 Task: Find an Airbnb in Linxia Chengguanzhen, China for 4 guests from 10th to 25th July, with a price range of ₹15,000 to ₹25,000, 2 bedrooms, 3 beds, 2 bathrooms, WiFi, free parking, and self check-in.
Action: Mouse moved to (532, 109)
Screenshot: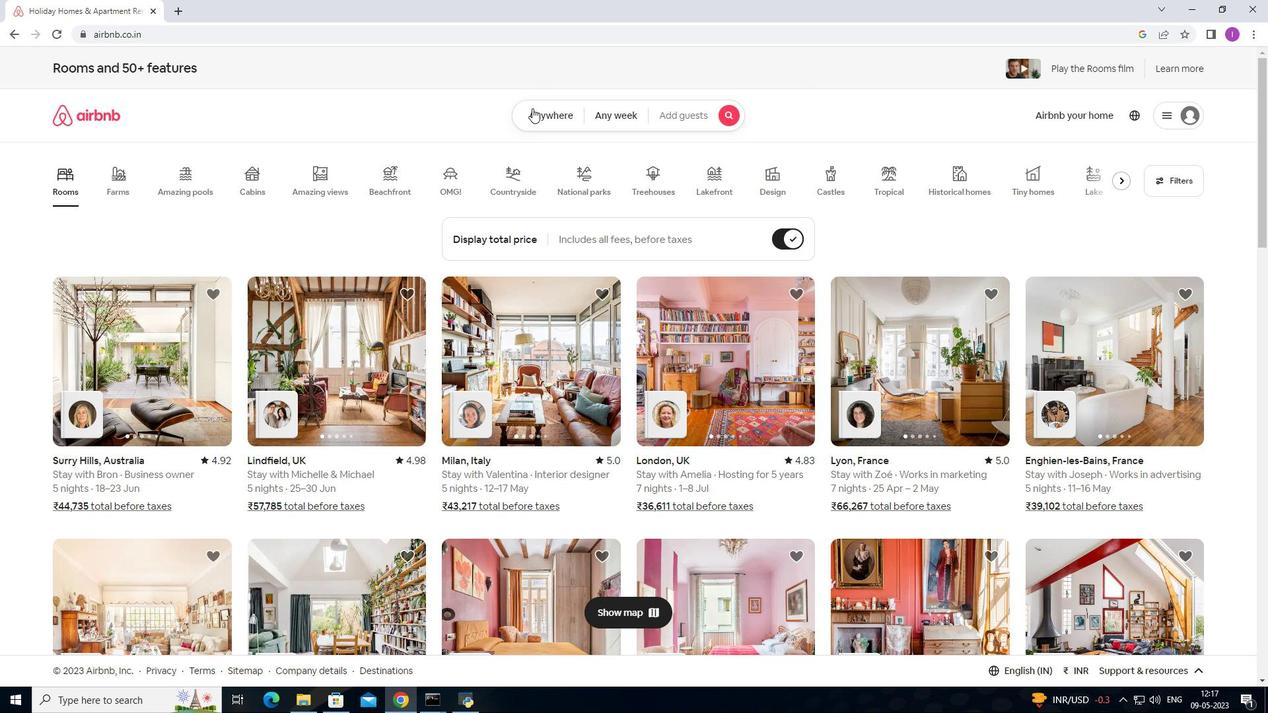 
Action: Mouse pressed left at (532, 109)
Screenshot: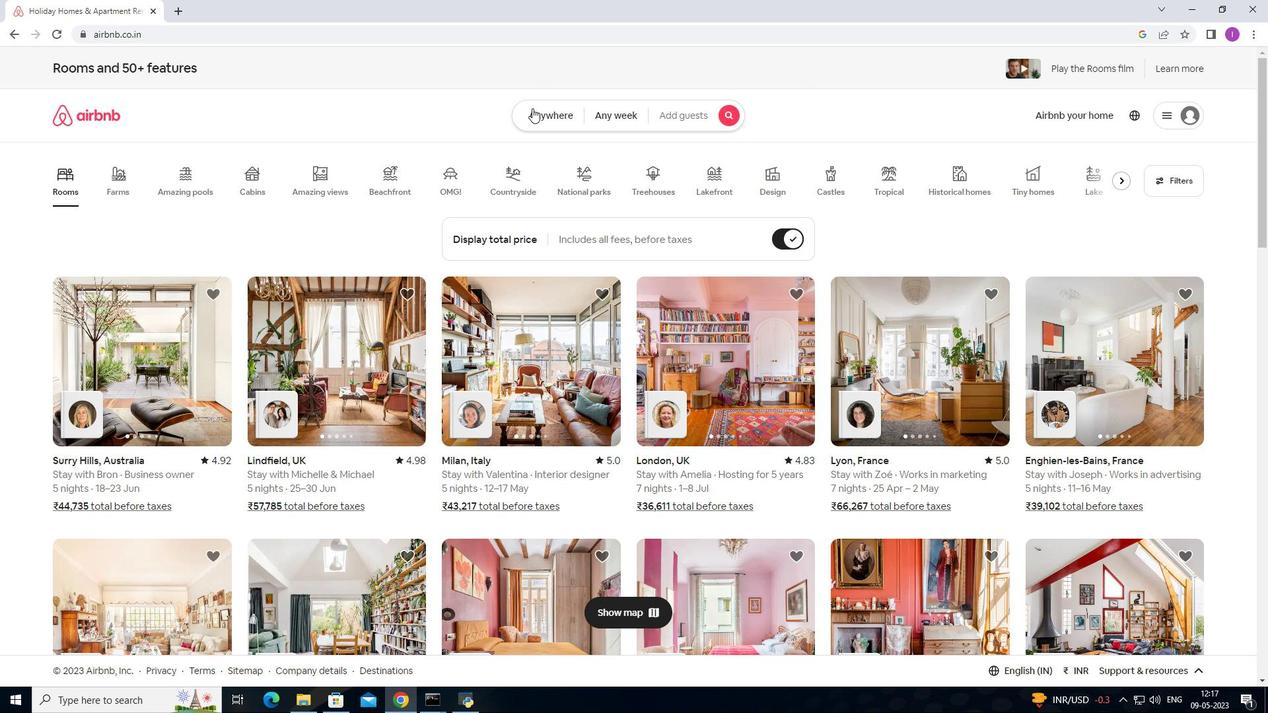 
Action: Mouse moved to (457, 154)
Screenshot: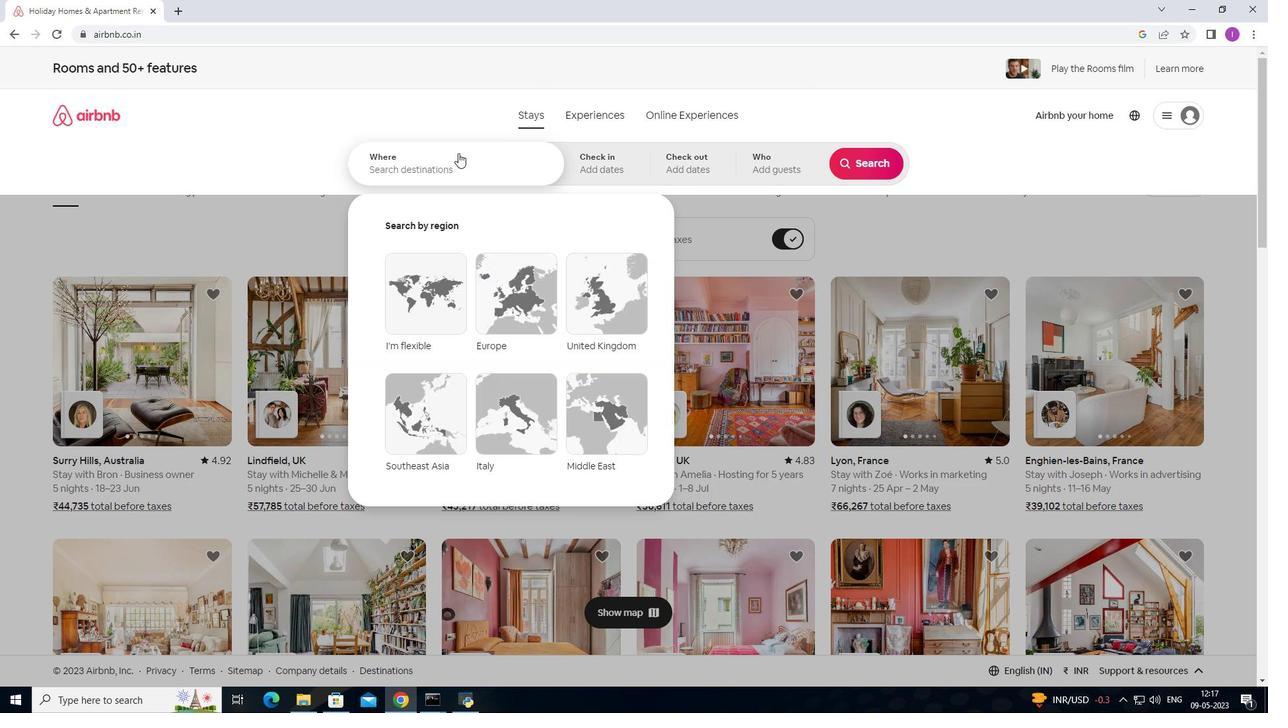 
Action: Mouse pressed left at (457, 154)
Screenshot: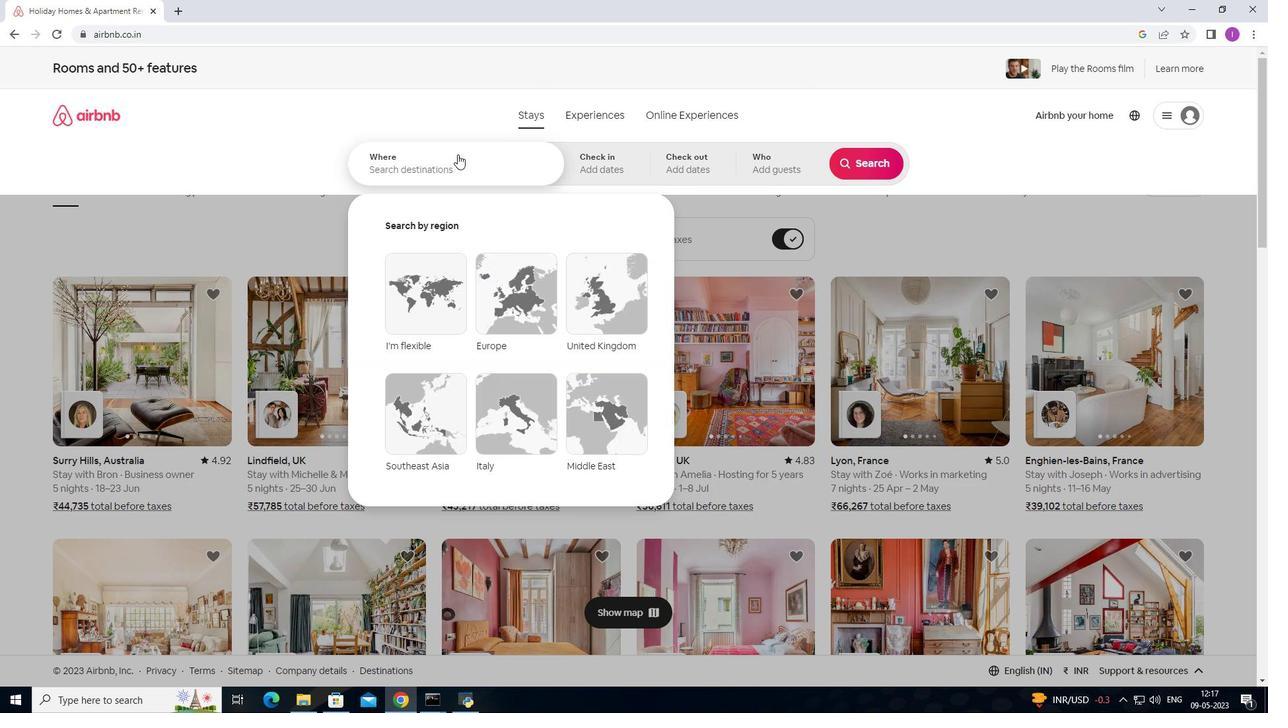 
Action: Mouse moved to (458, 154)
Screenshot: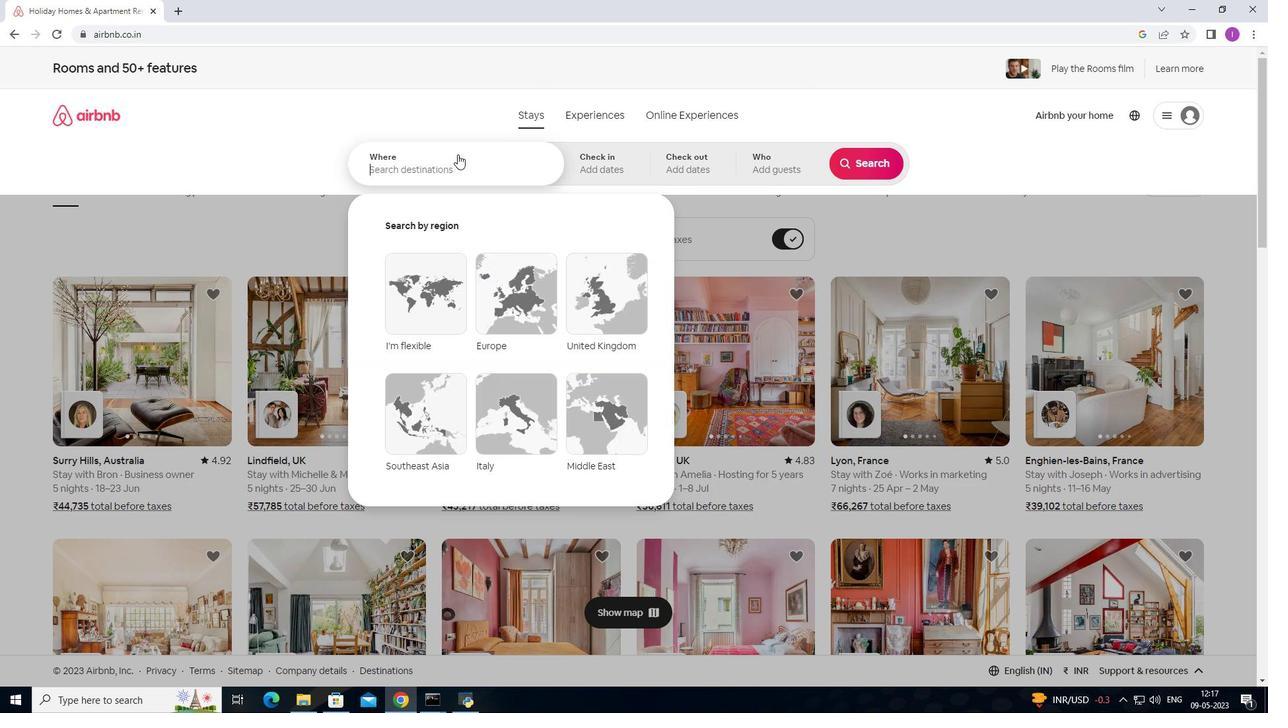 
Action: Key pressed <Key.shift><Key.shift><Key.shift><Key.shift><Key.shift><Key.shift><Key.shift><Key.shift><Key.shift>Linxia<Key.space><Key.shift><Key.shift><Key.shift><Key.shift><Key.shift>Chengguanz<Key.shift>hen,<Key.shift>China
Screenshot: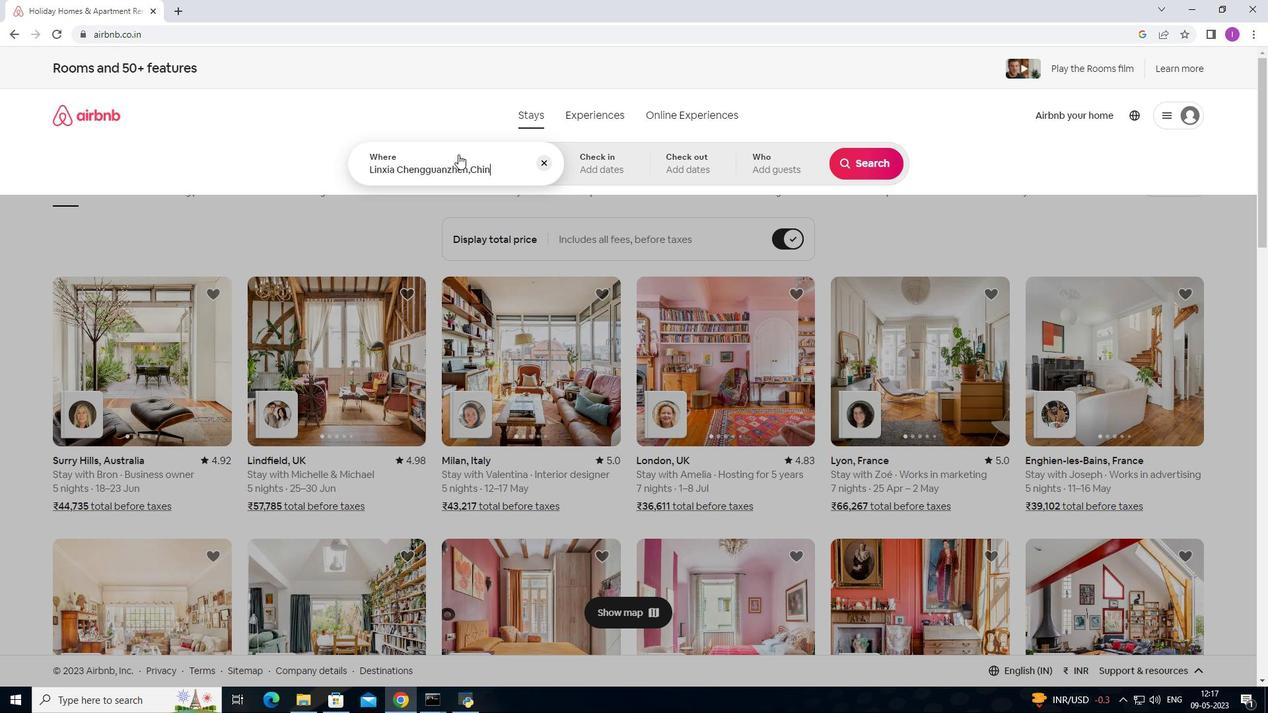 
Action: Mouse moved to (624, 167)
Screenshot: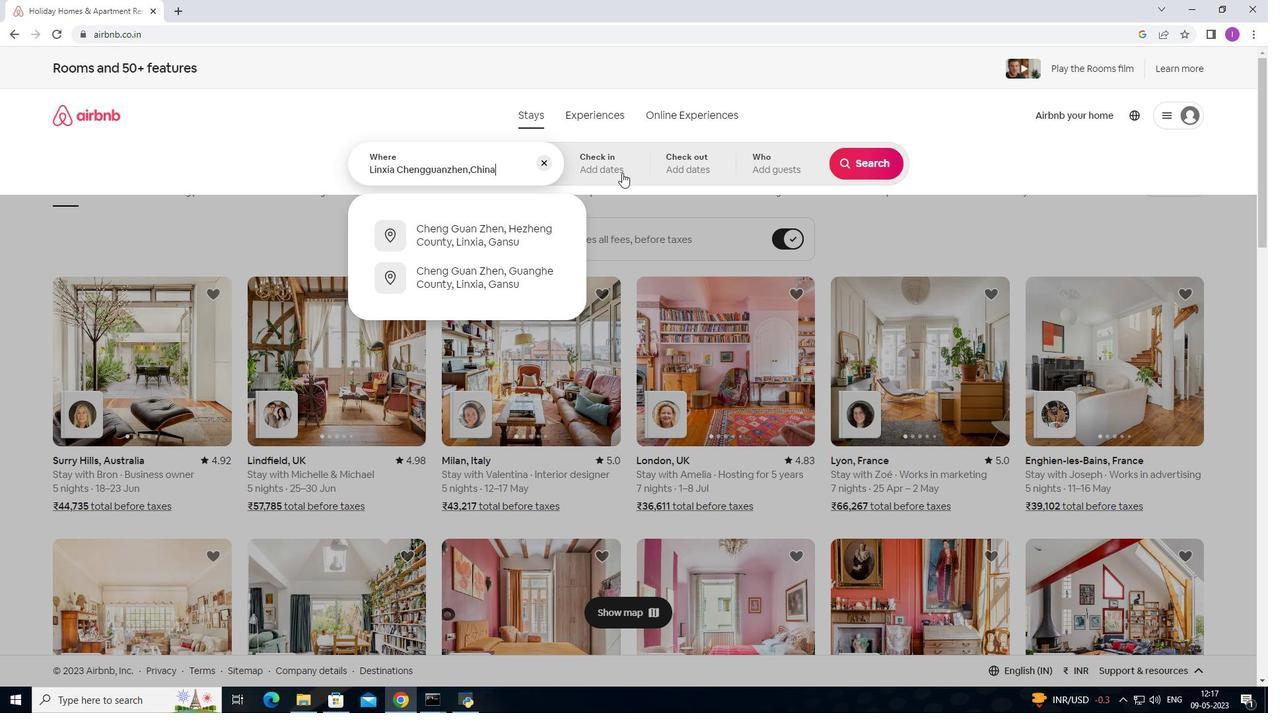 
Action: Mouse pressed left at (624, 167)
Screenshot: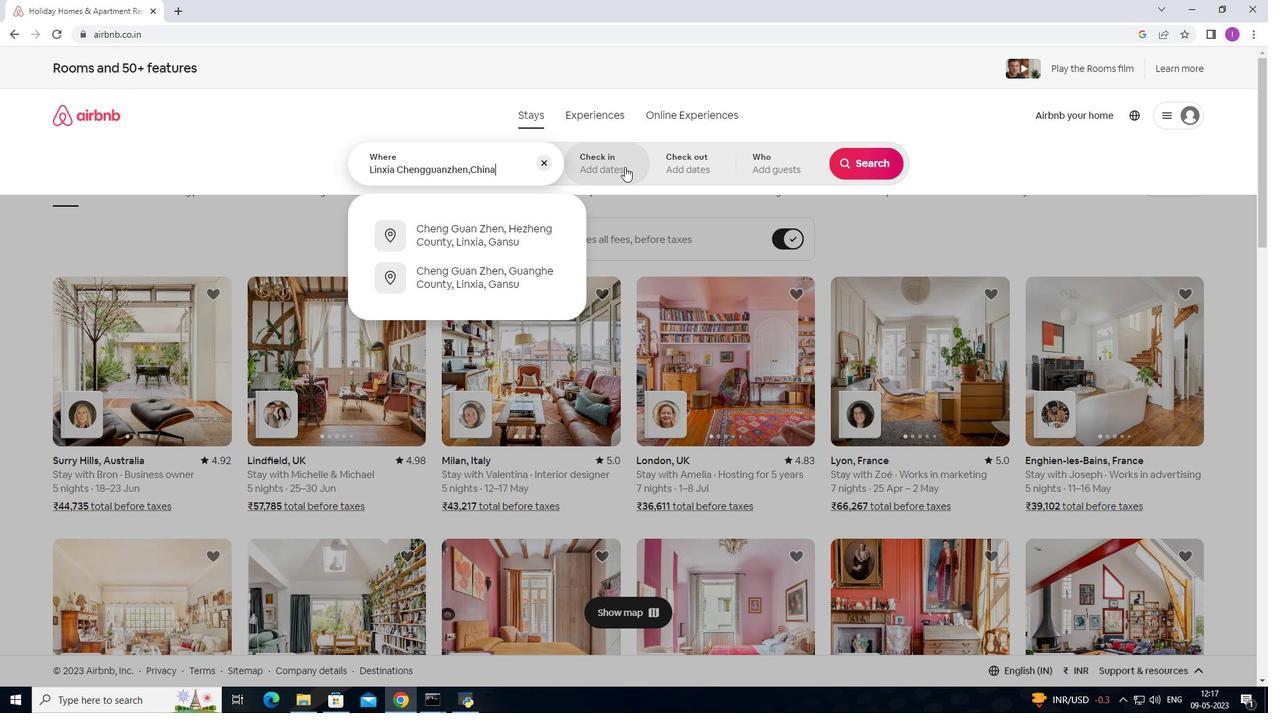 
Action: Mouse moved to (868, 268)
Screenshot: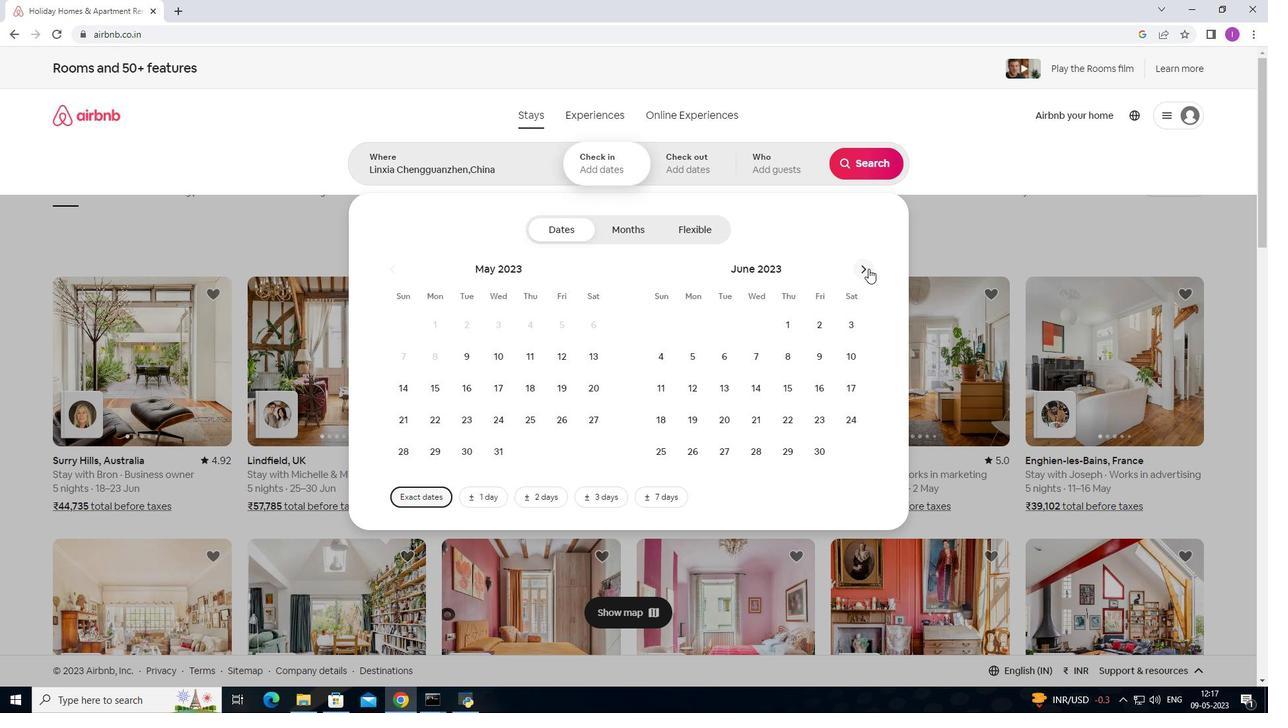
Action: Mouse pressed left at (868, 268)
Screenshot: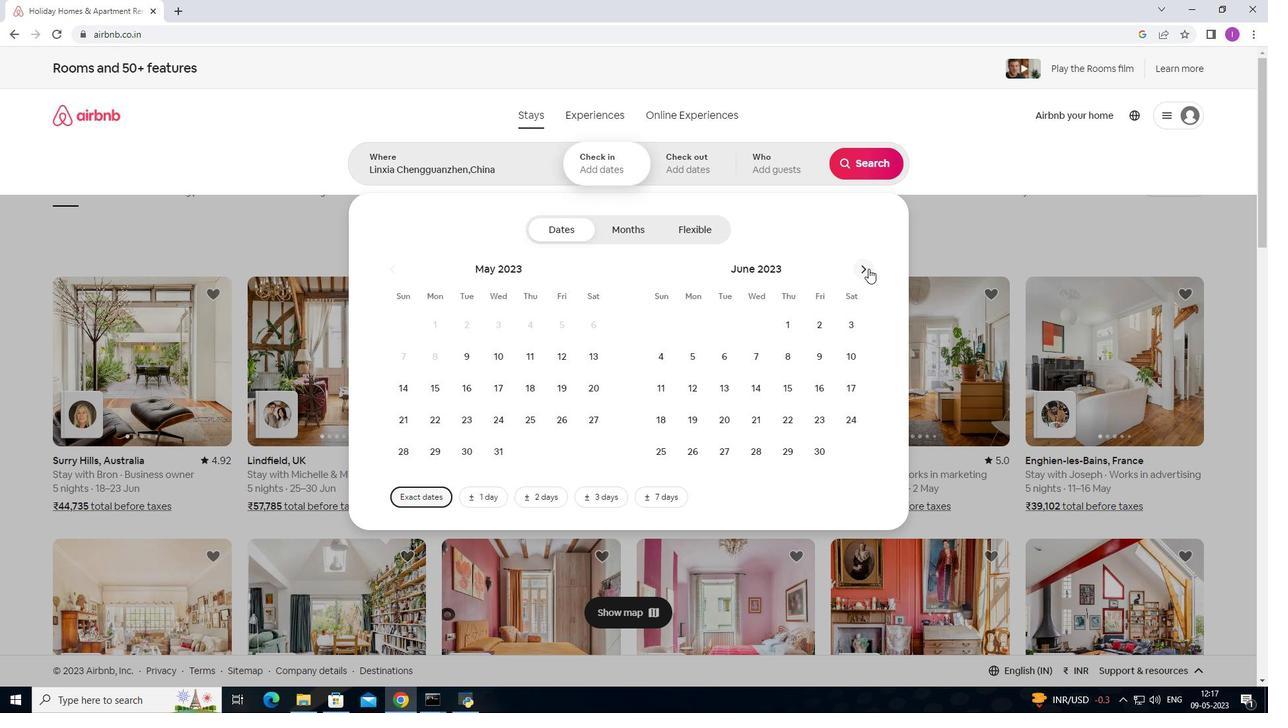 
Action: Mouse moved to (698, 393)
Screenshot: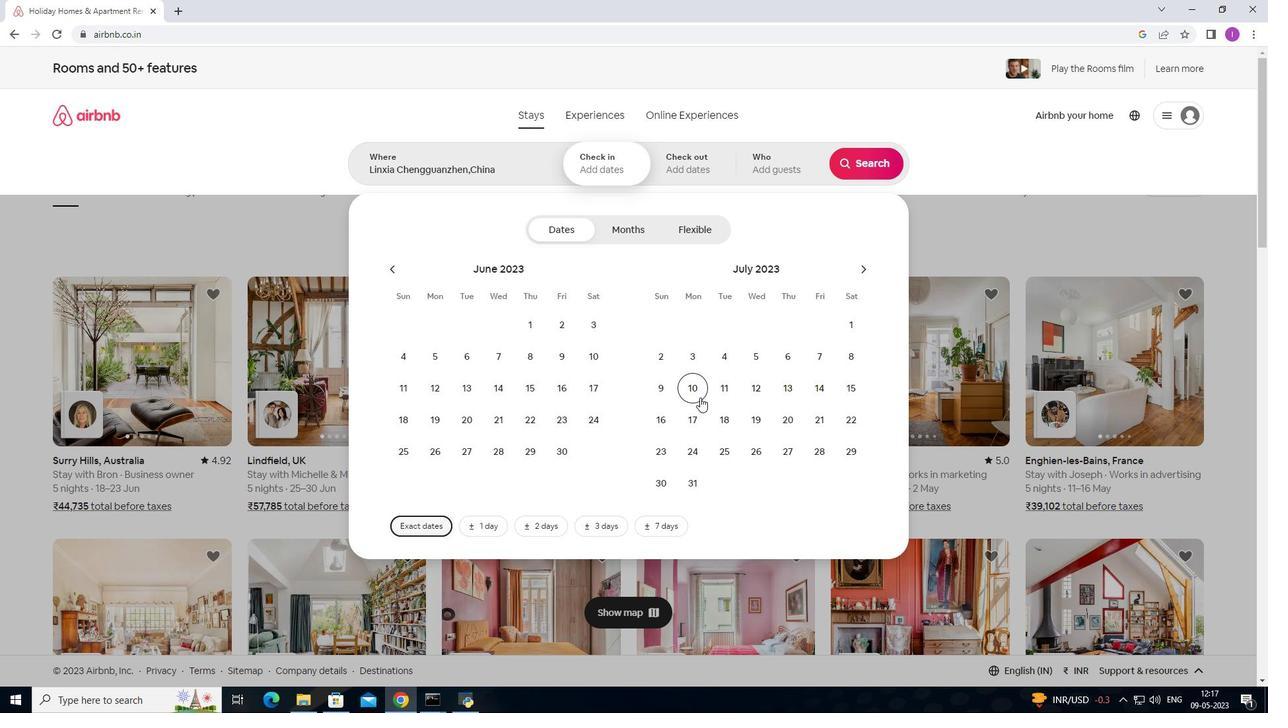 
Action: Mouse pressed left at (698, 393)
Screenshot: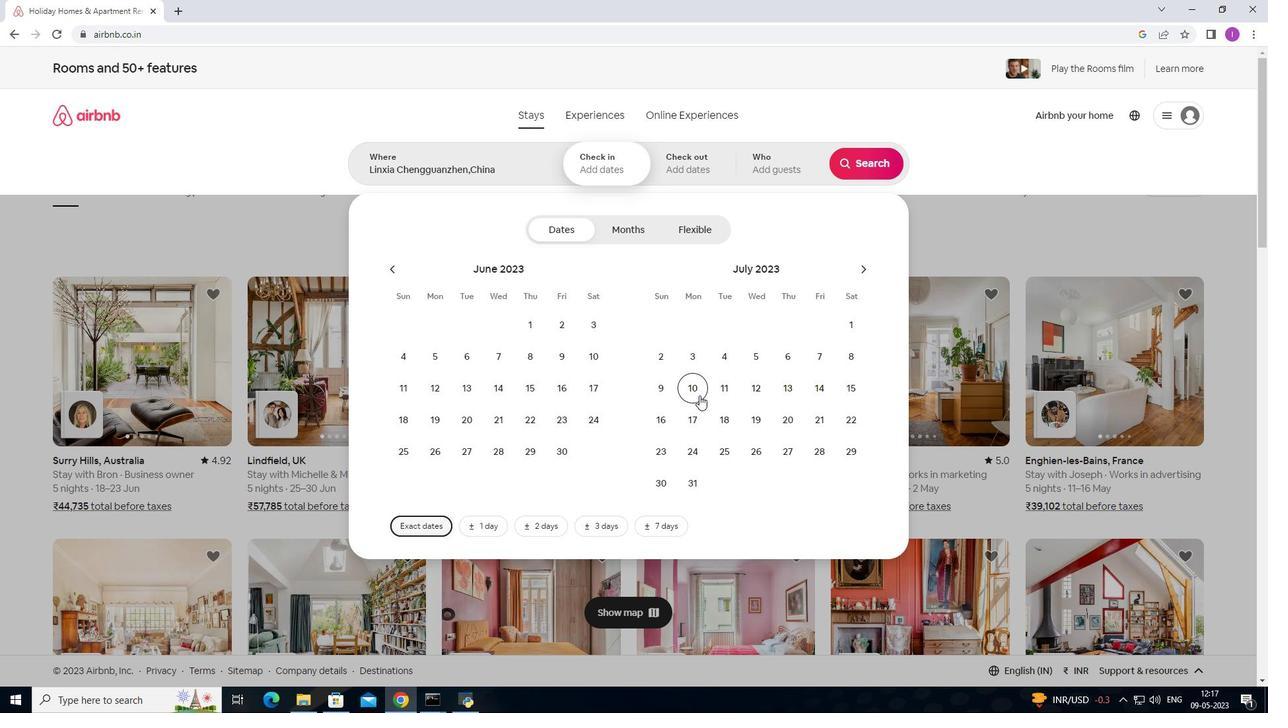 
Action: Mouse moved to (733, 454)
Screenshot: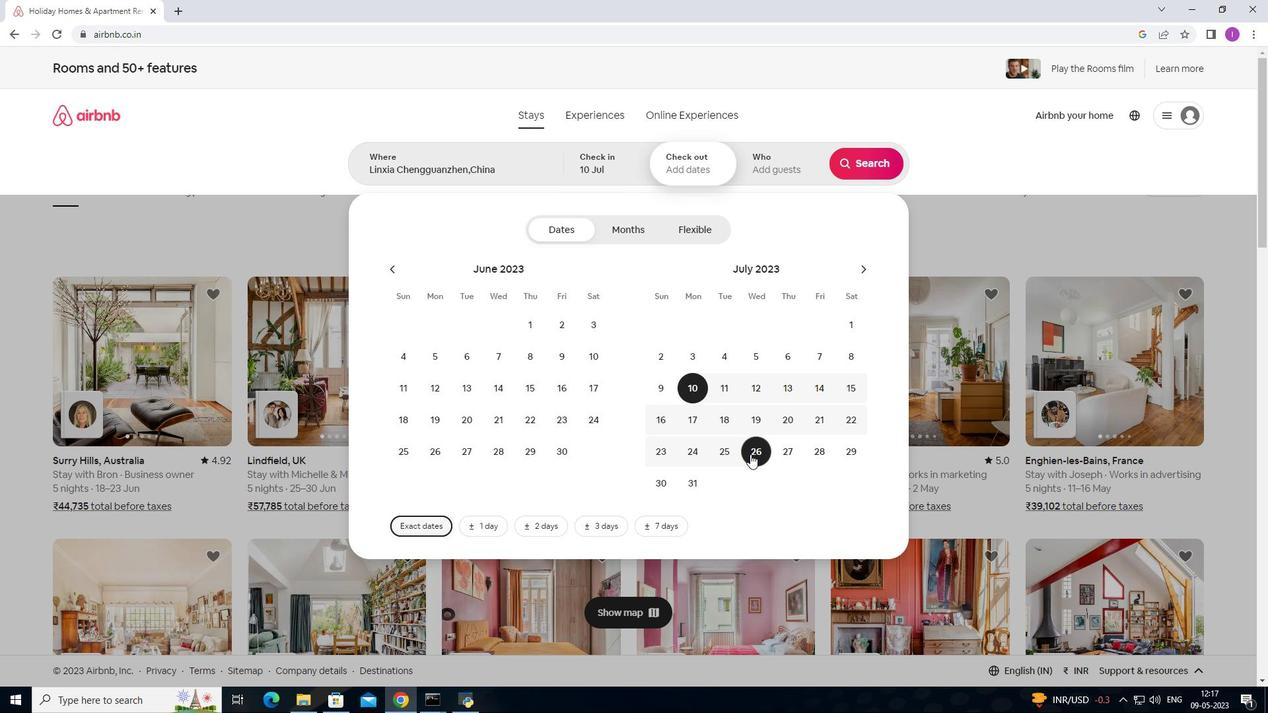 
Action: Mouse pressed left at (733, 454)
Screenshot: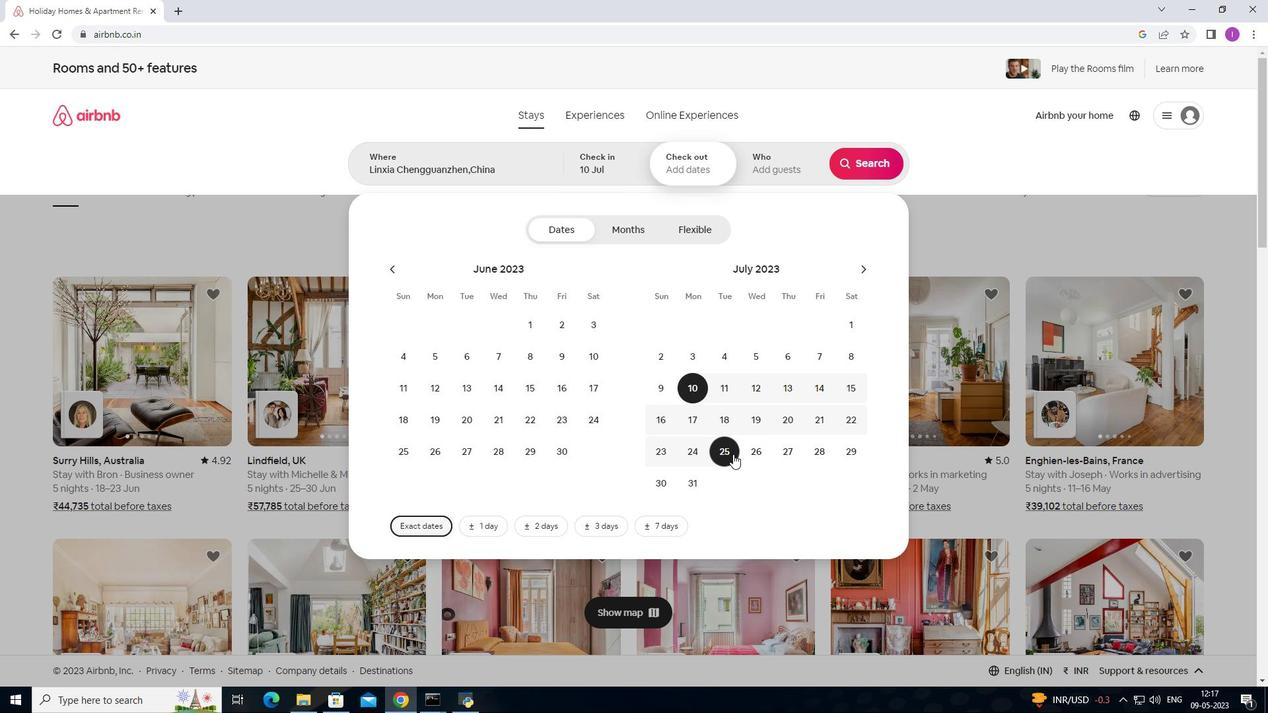 
Action: Mouse moved to (772, 173)
Screenshot: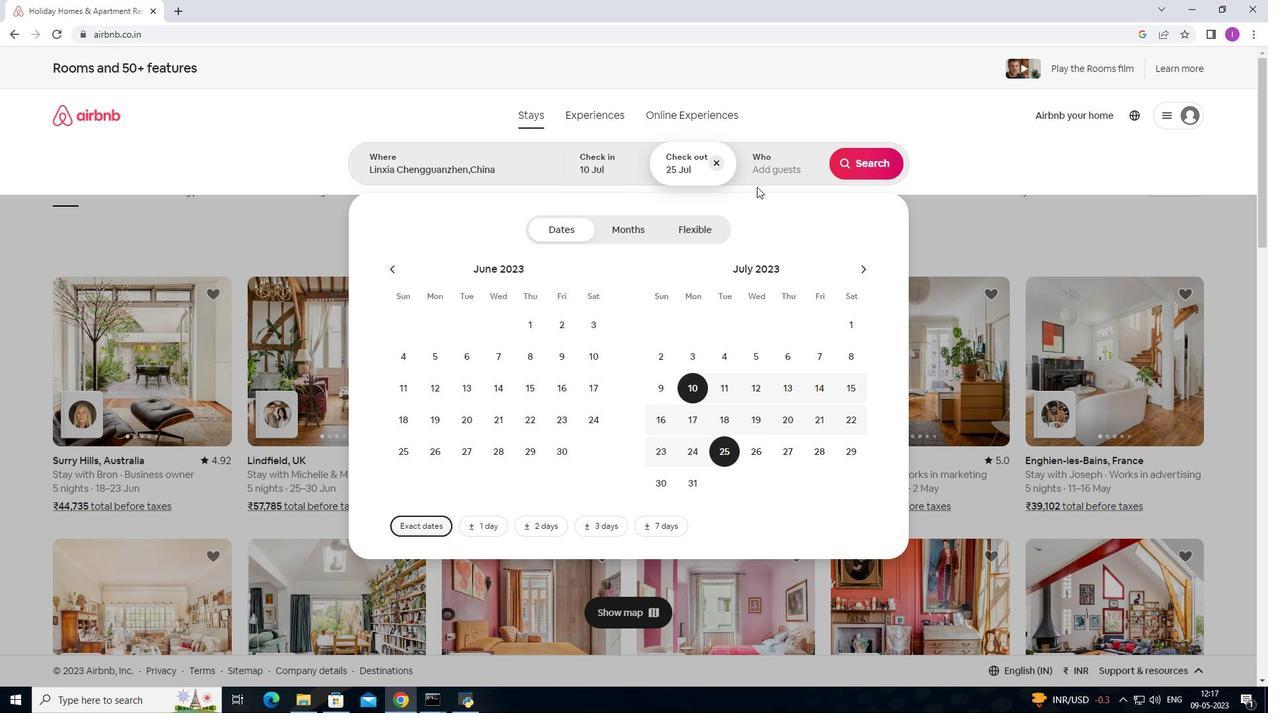 
Action: Mouse pressed left at (772, 173)
Screenshot: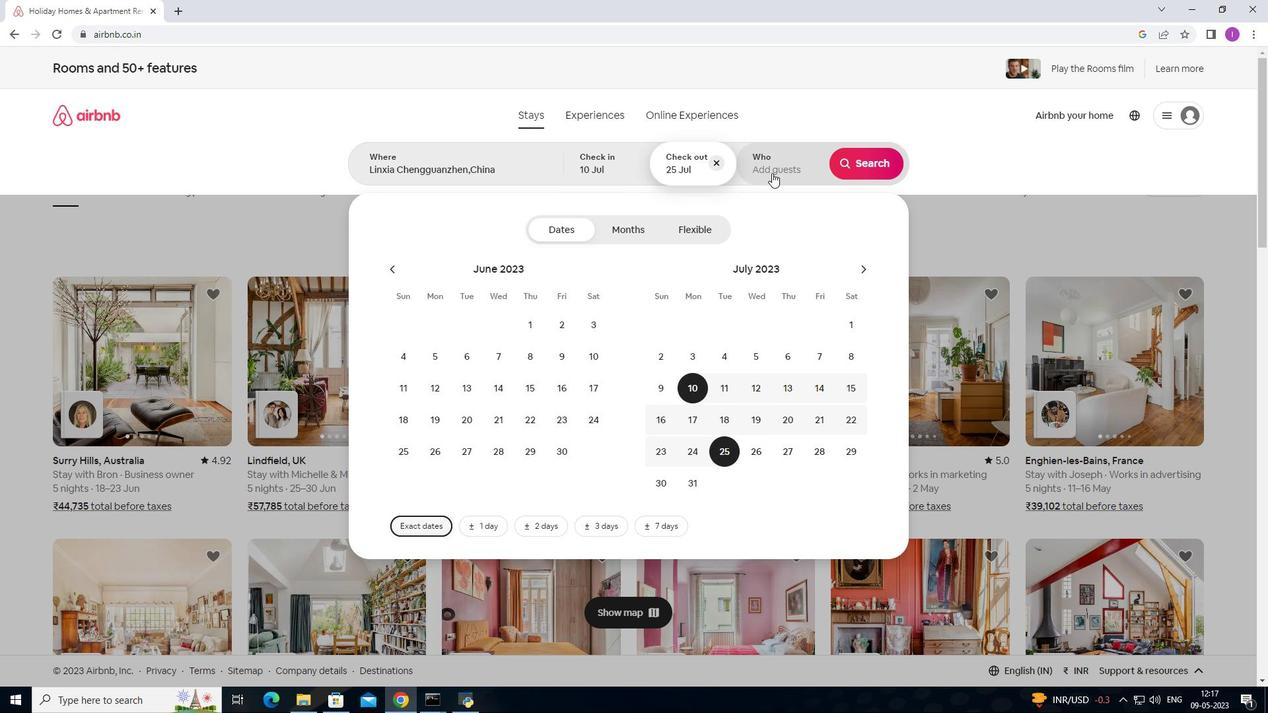 
Action: Mouse moved to (876, 241)
Screenshot: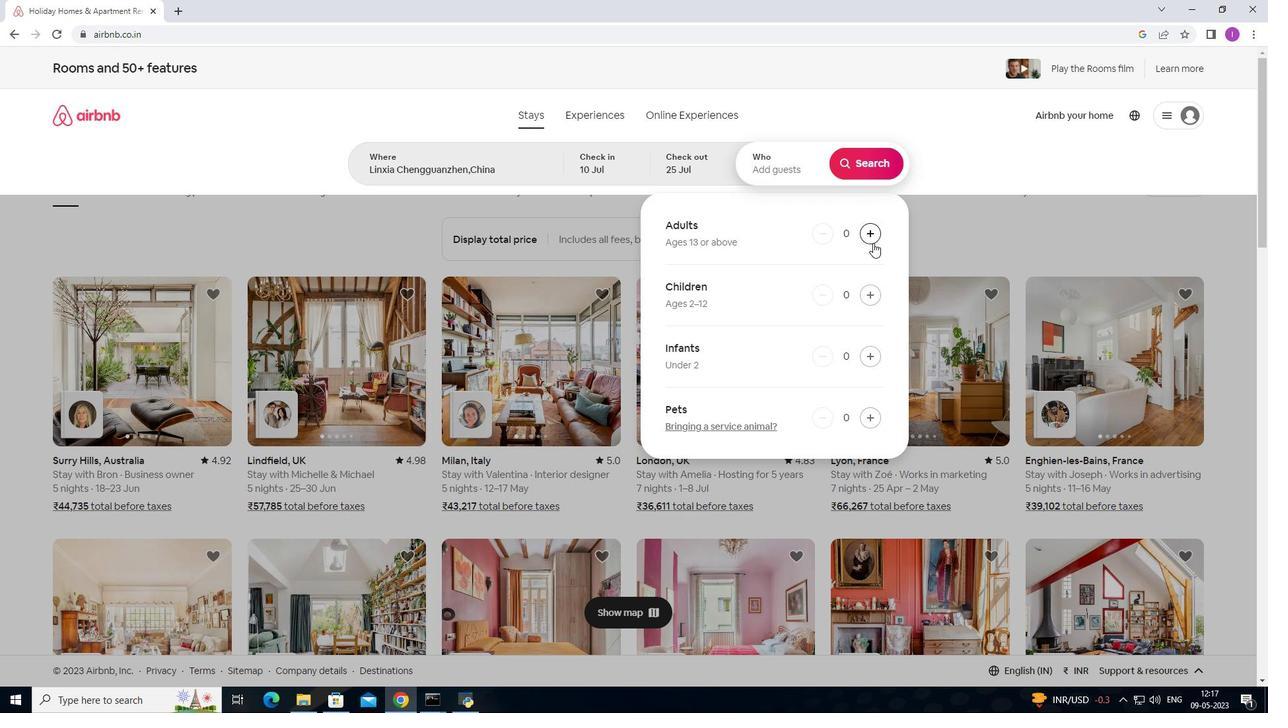 
Action: Mouse pressed left at (876, 241)
Screenshot: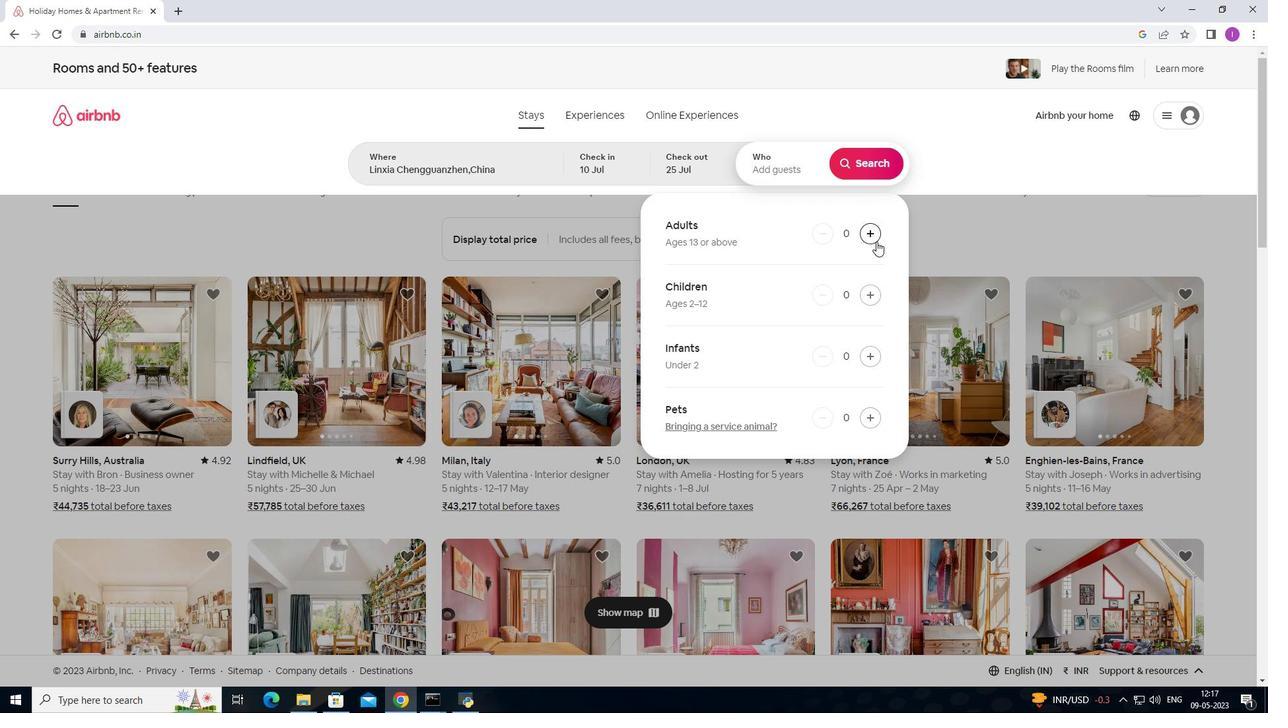 
Action: Mouse moved to (877, 239)
Screenshot: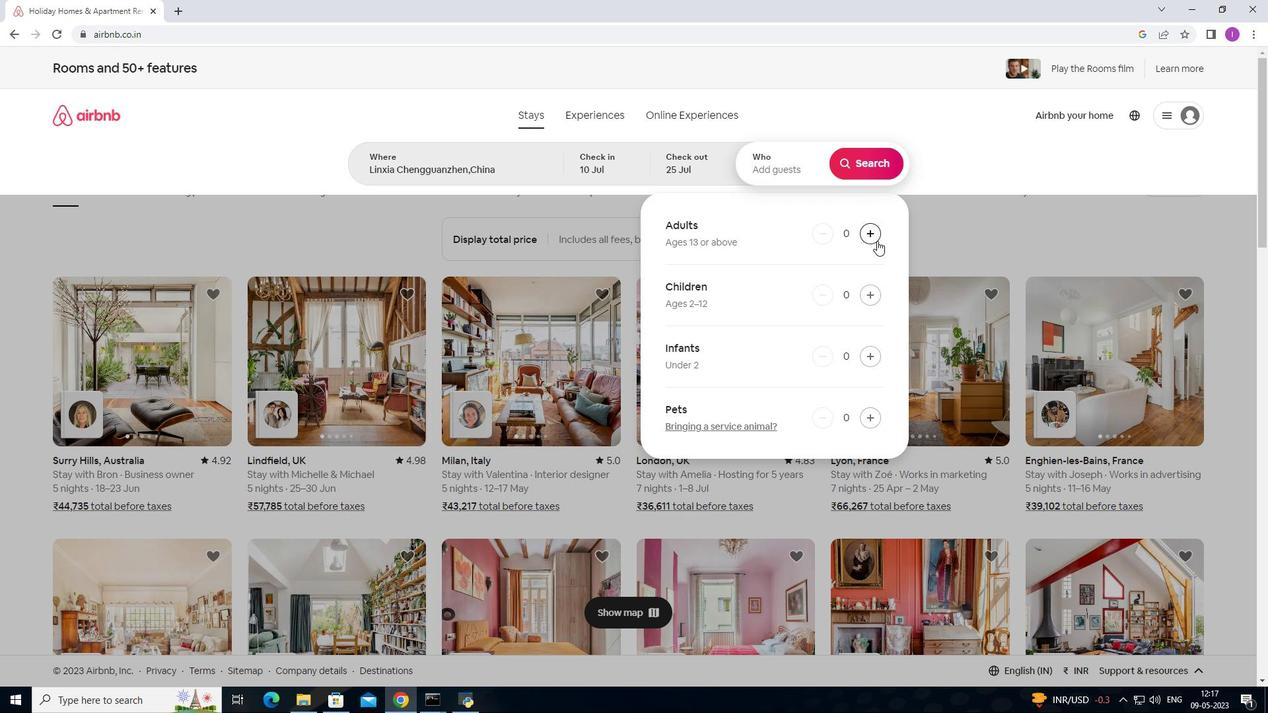 
Action: Mouse pressed left at (877, 239)
Screenshot: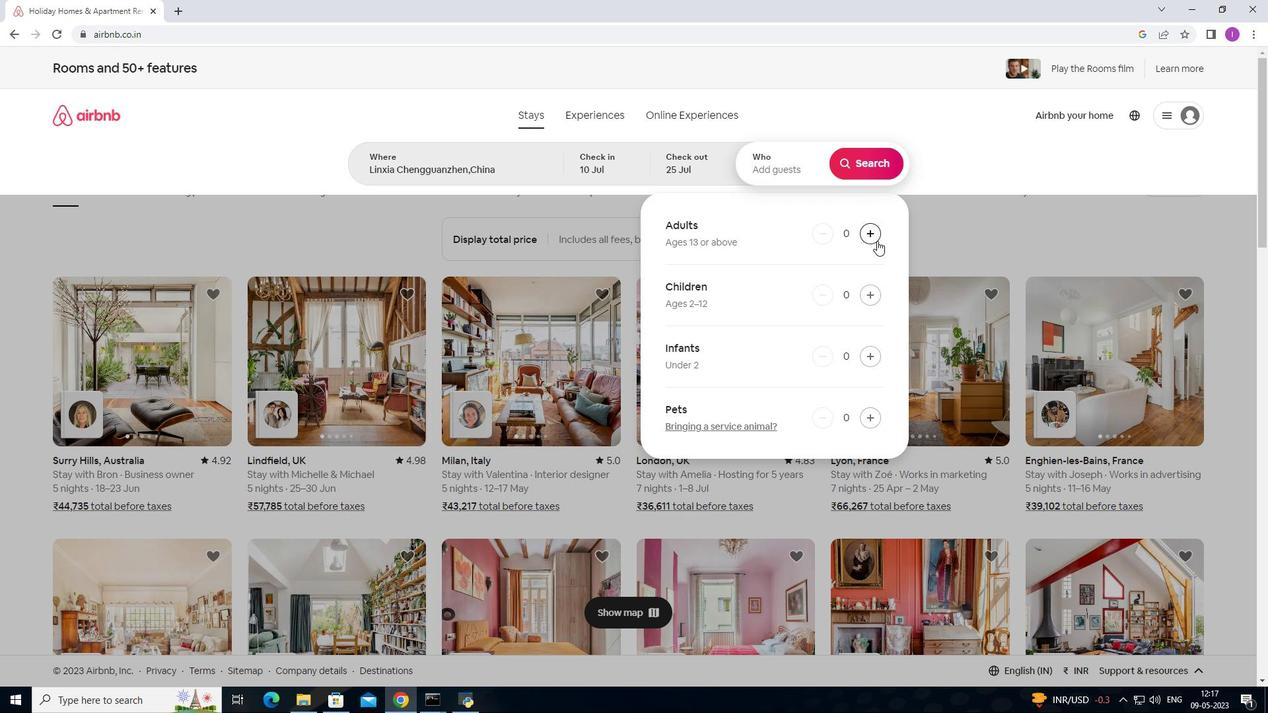 
Action: Mouse pressed left at (877, 239)
Screenshot: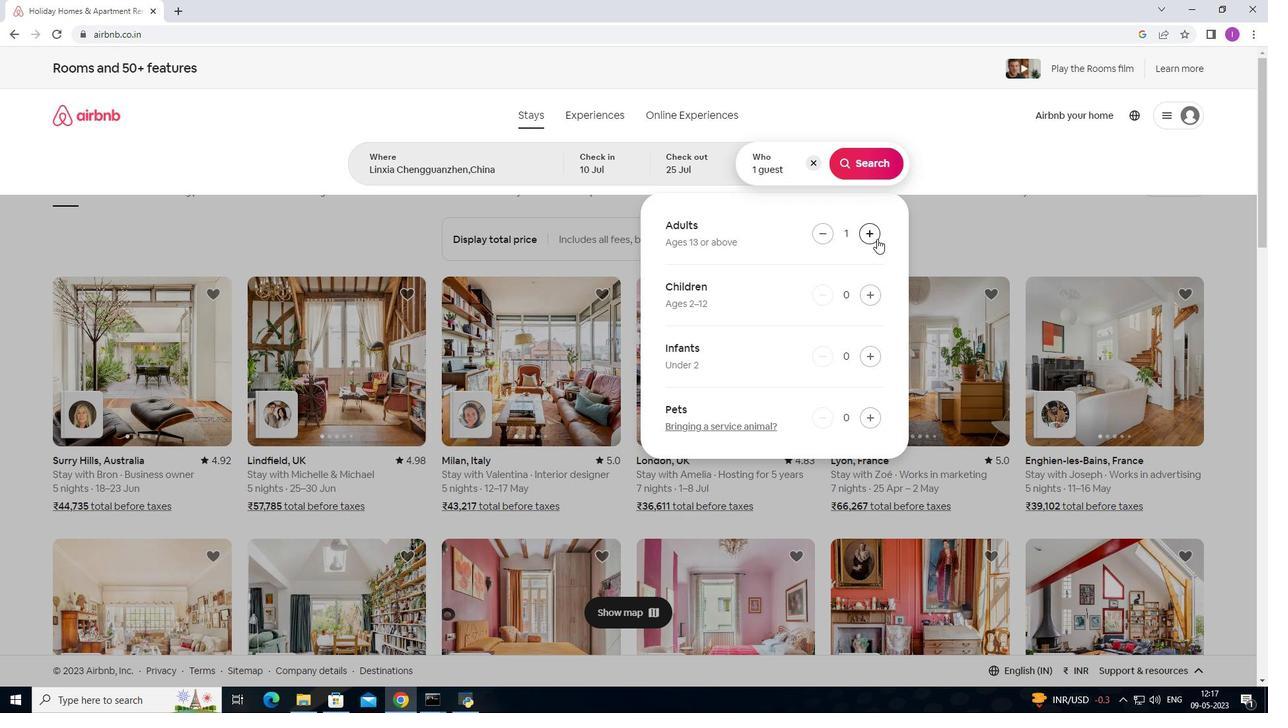 
Action: Mouse moved to (869, 296)
Screenshot: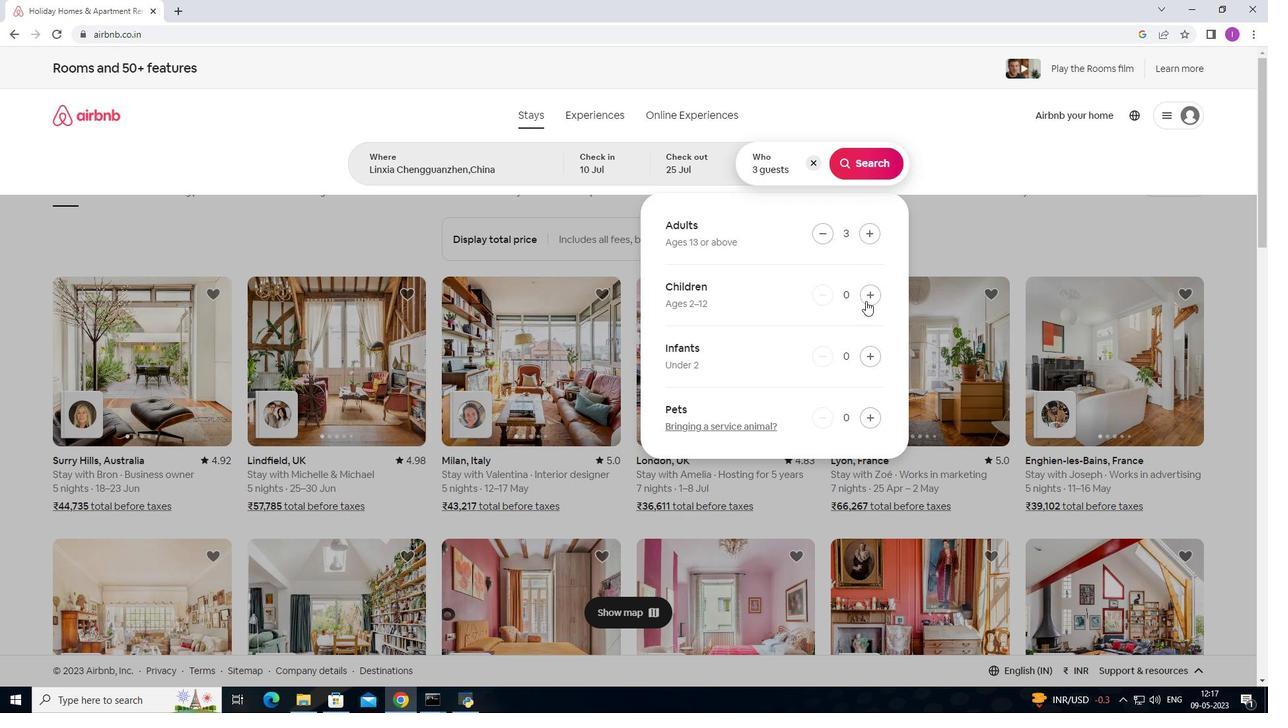 
Action: Mouse pressed left at (869, 296)
Screenshot: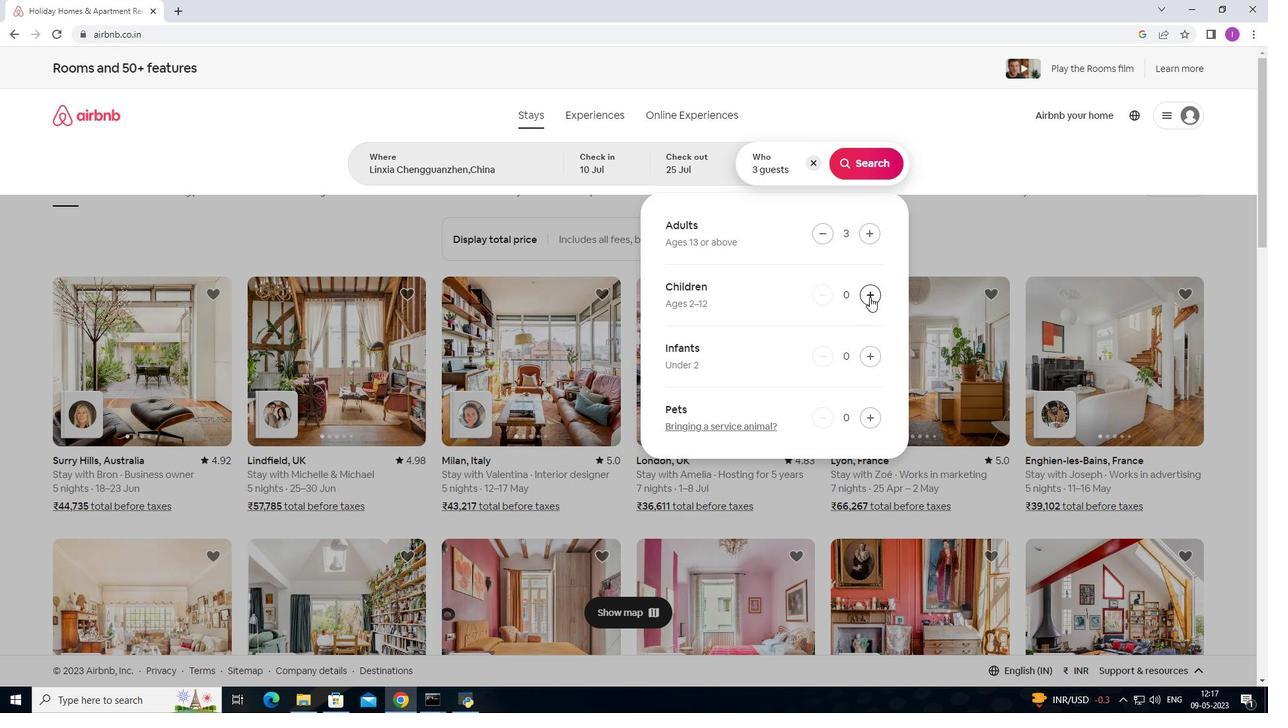 
Action: Mouse moved to (882, 176)
Screenshot: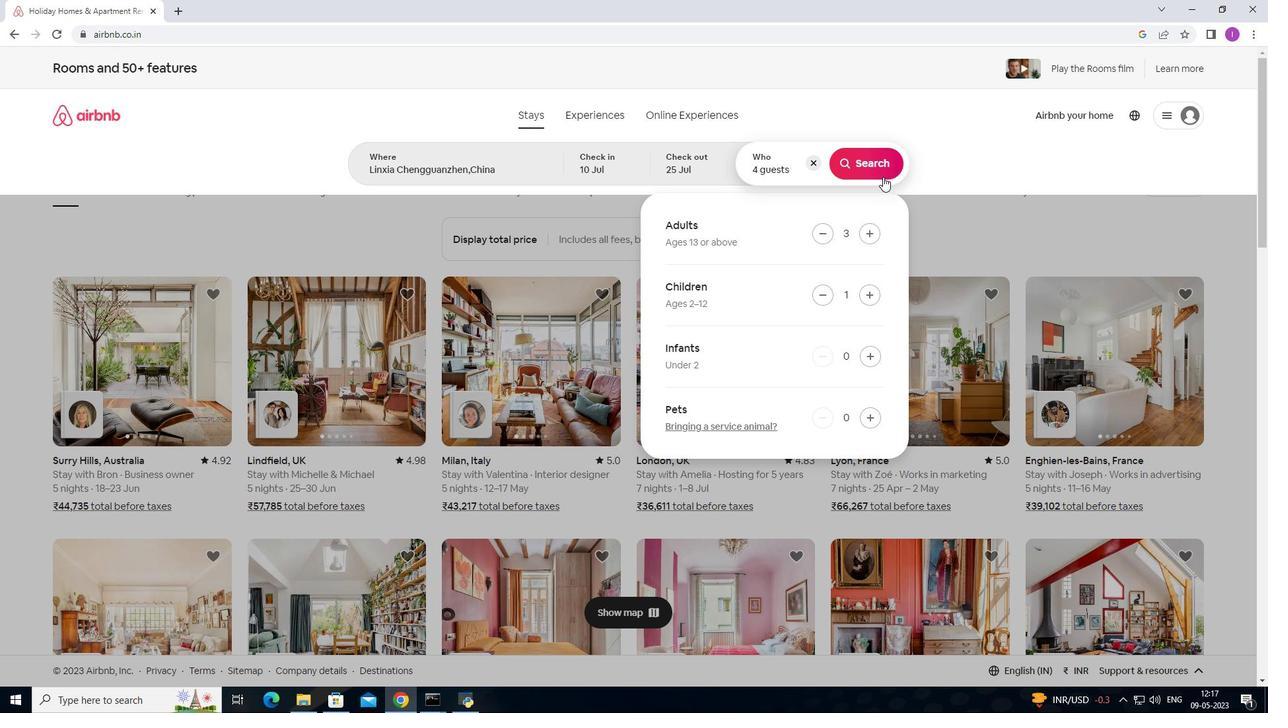 
Action: Mouse pressed left at (882, 176)
Screenshot: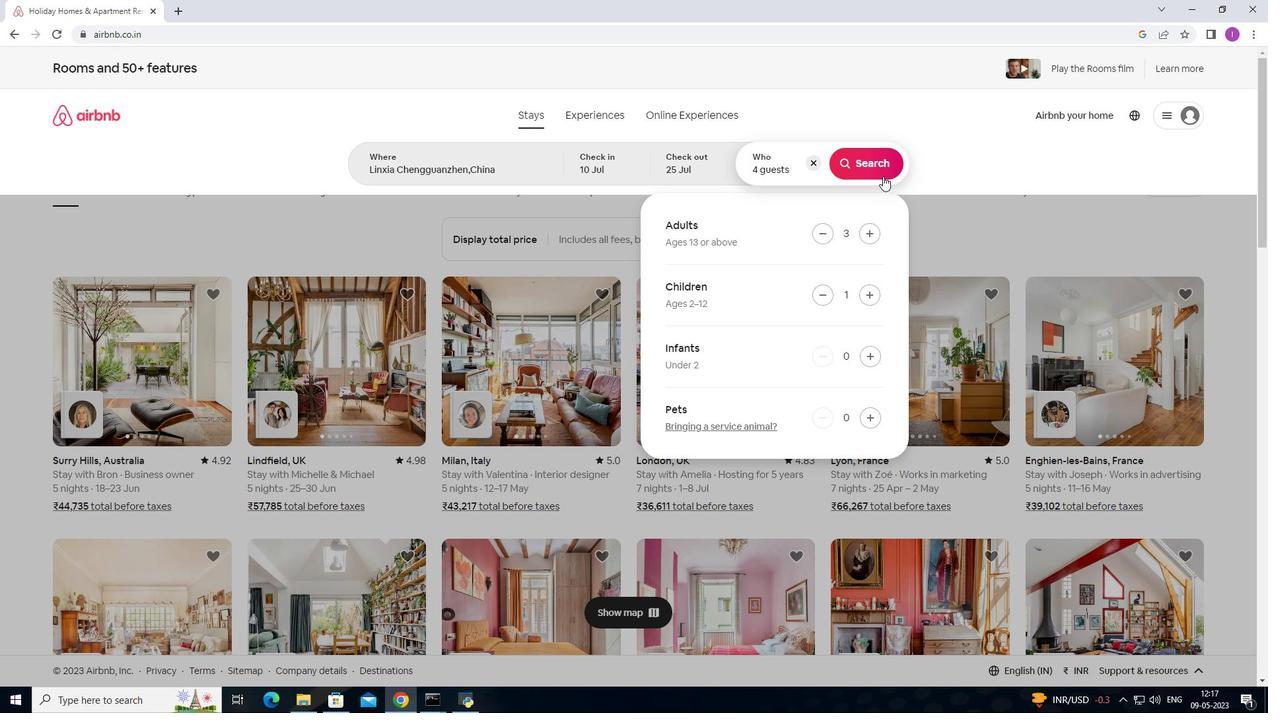 
Action: Mouse moved to (1200, 114)
Screenshot: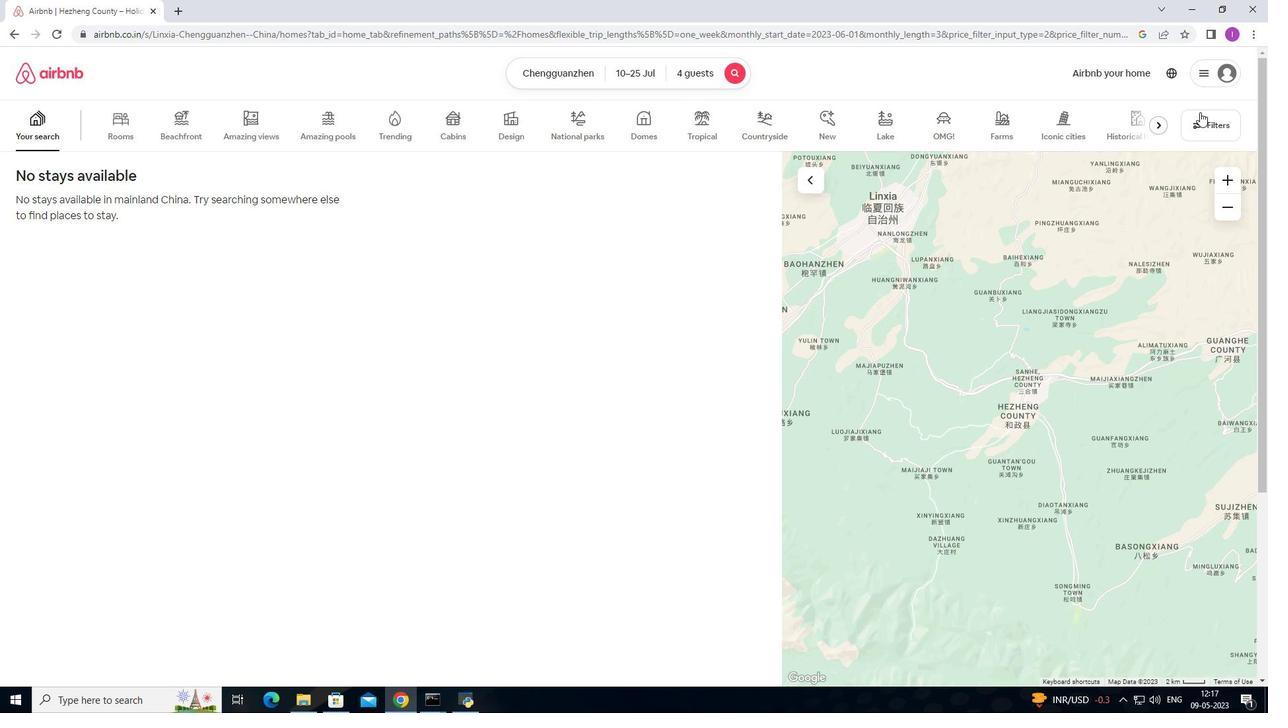 
Action: Mouse pressed left at (1200, 114)
Screenshot: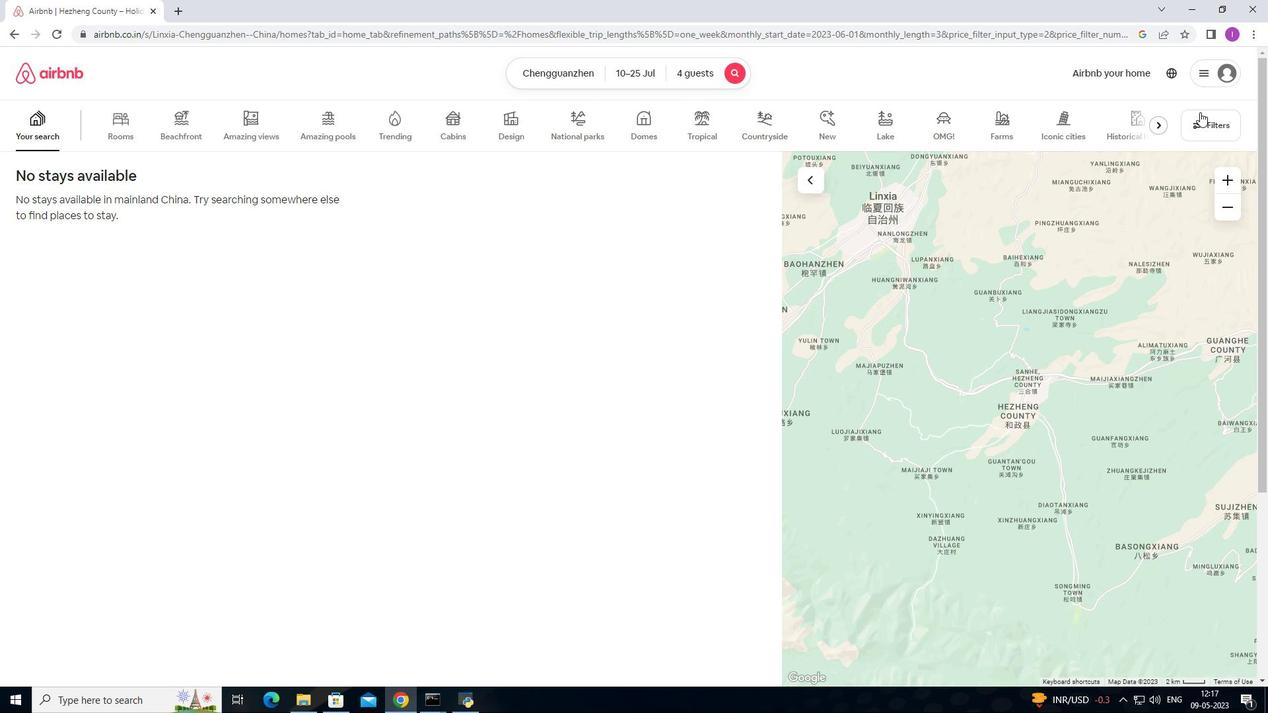 
Action: Mouse moved to (469, 450)
Screenshot: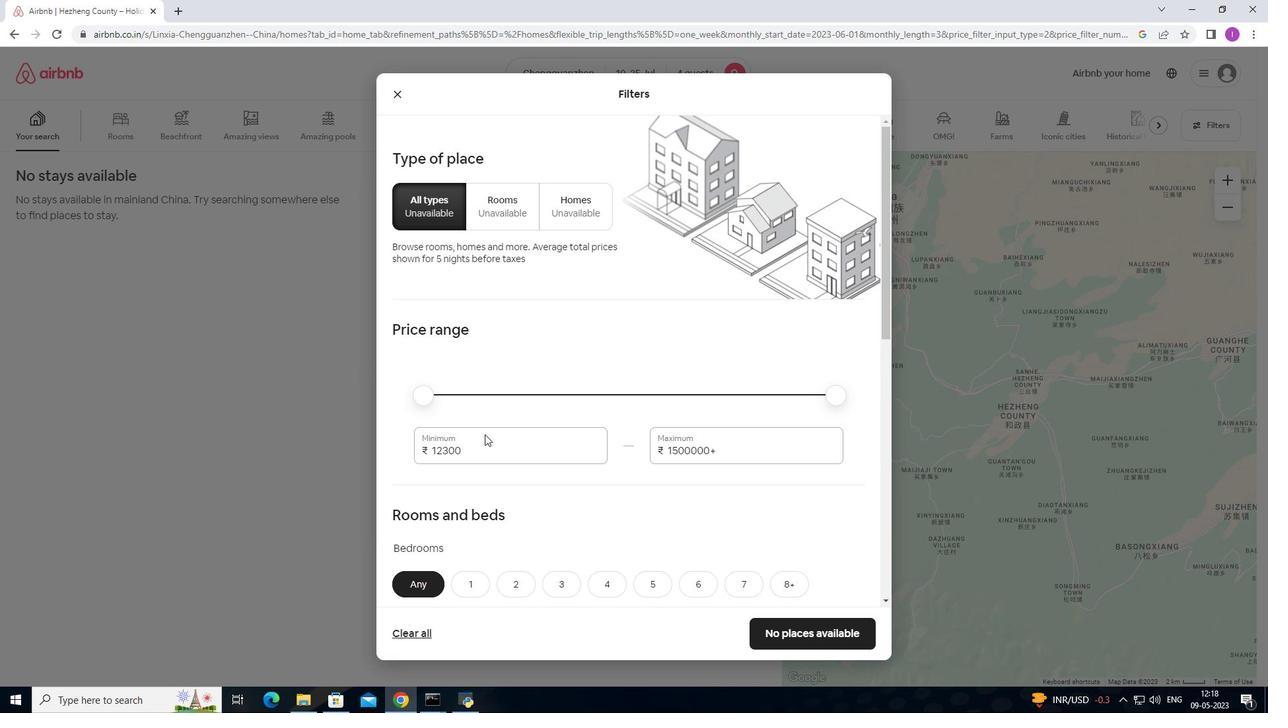 
Action: Mouse pressed left at (469, 450)
Screenshot: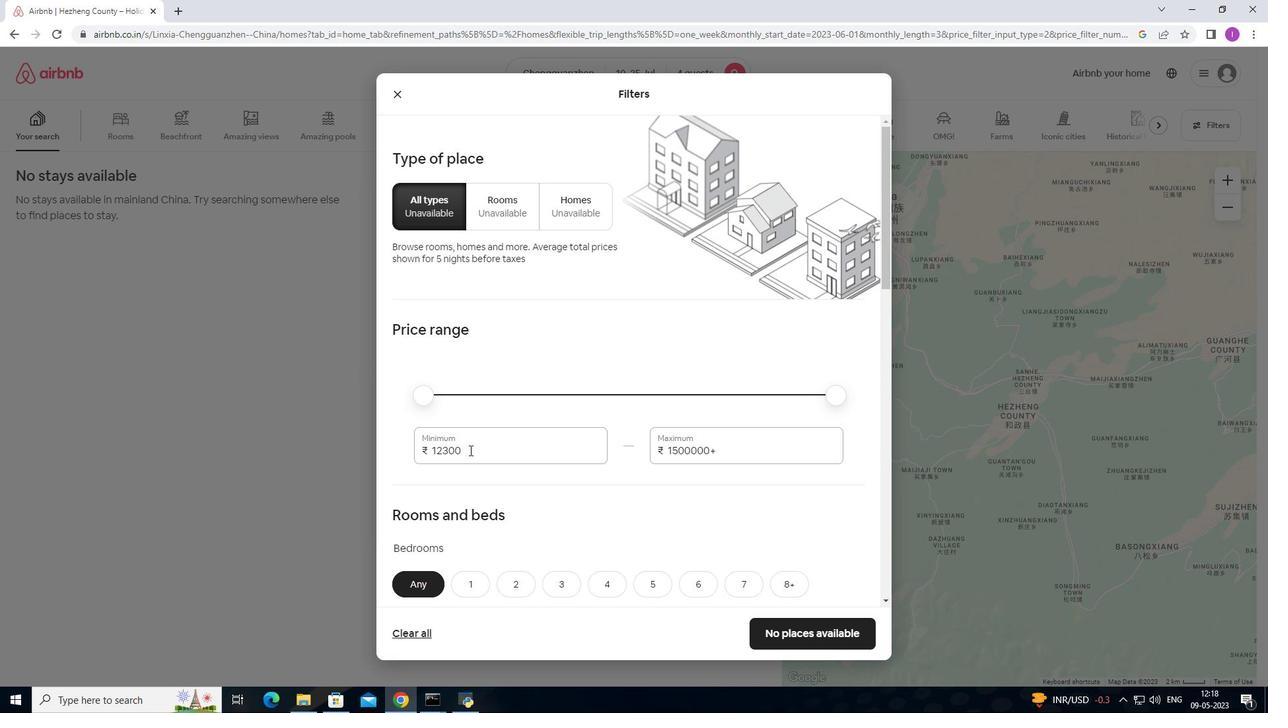 
Action: Mouse moved to (500, 456)
Screenshot: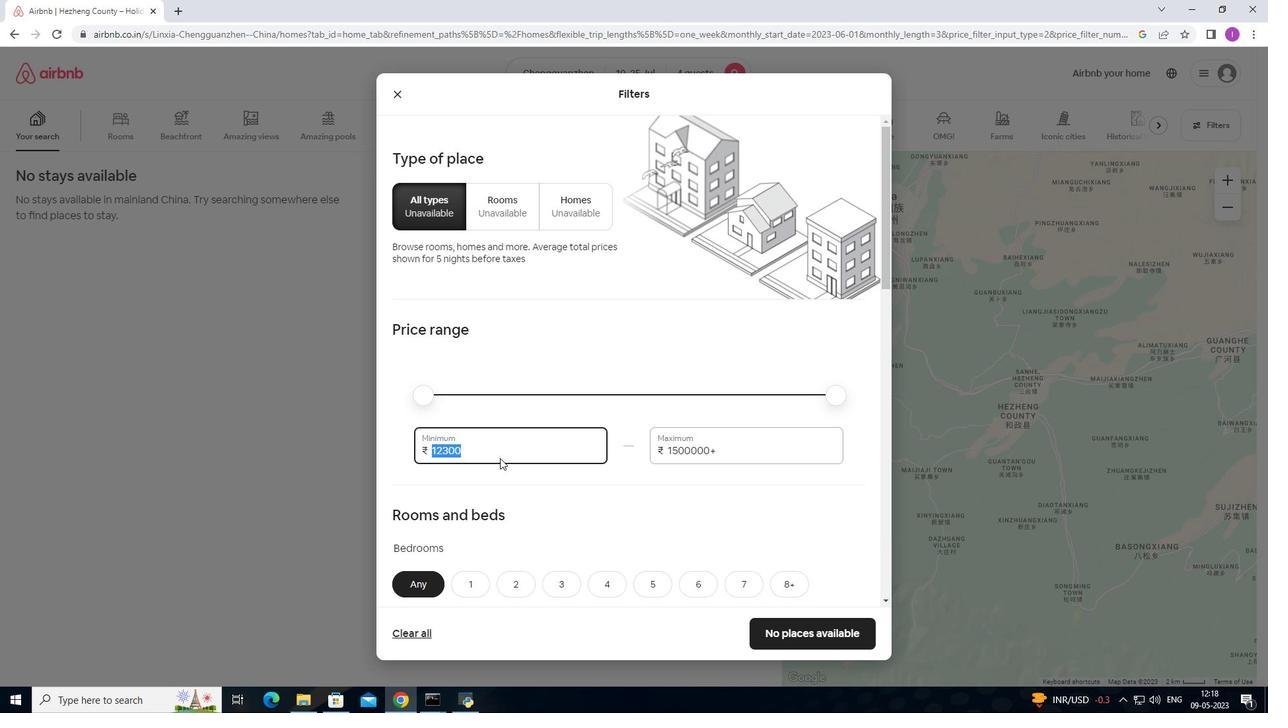 
Action: Key pressed 1500
Screenshot: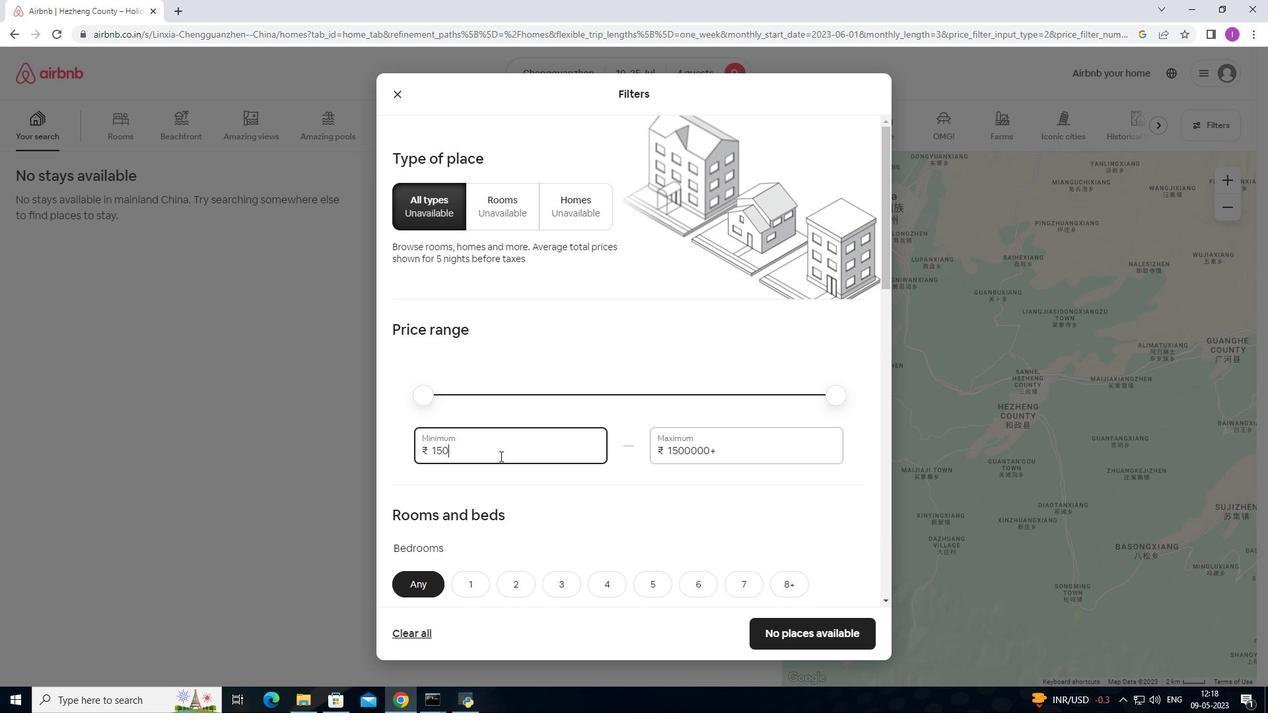 
Action: Mouse moved to (502, 453)
Screenshot: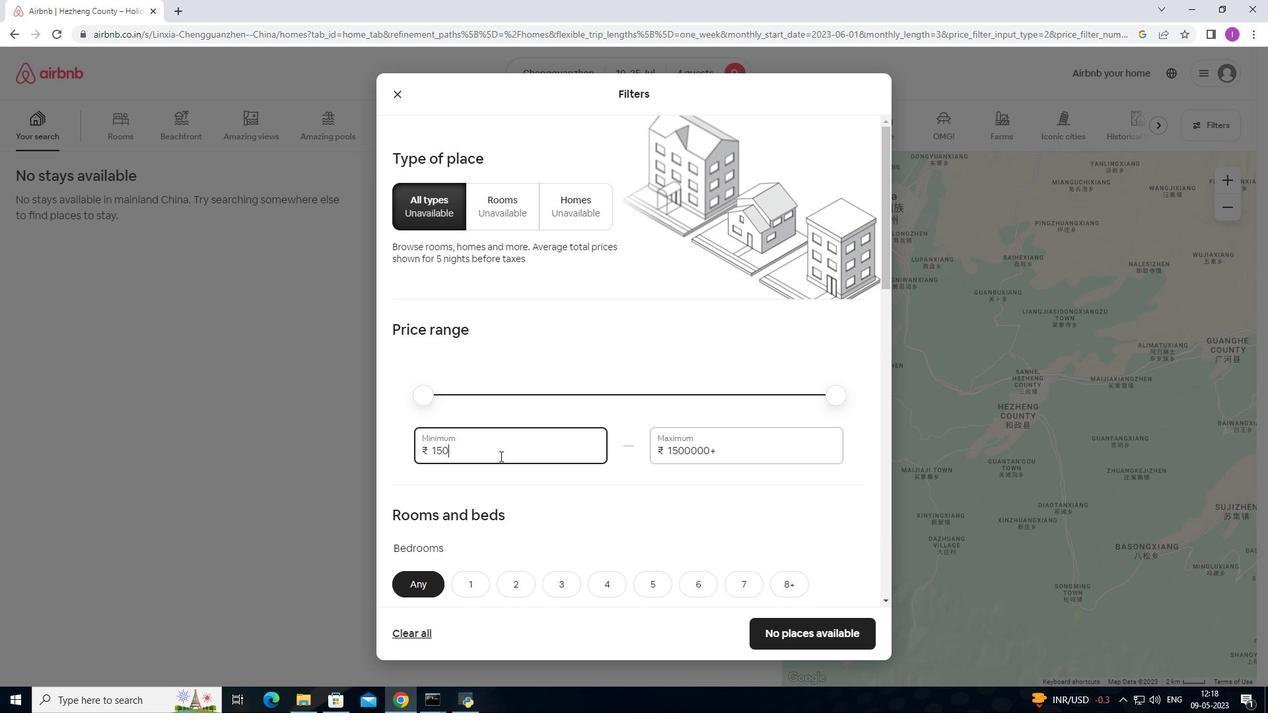 
Action: Key pressed 0
Screenshot: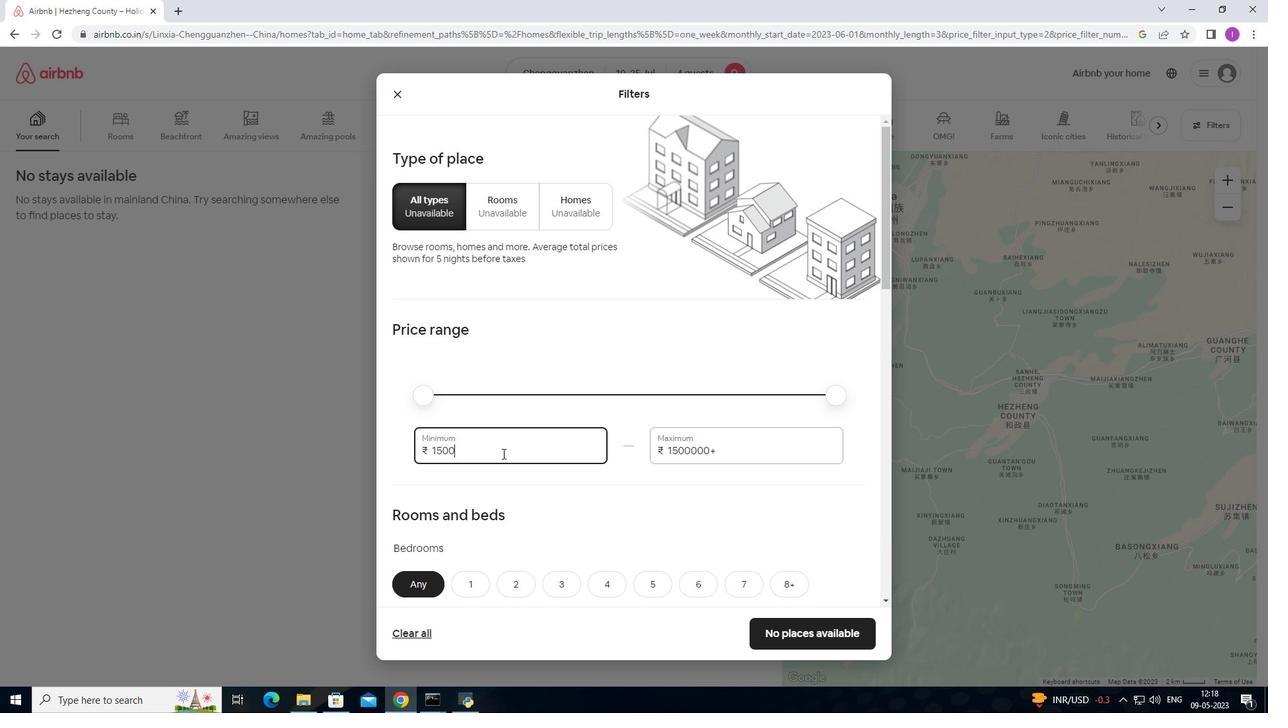 
Action: Mouse moved to (723, 455)
Screenshot: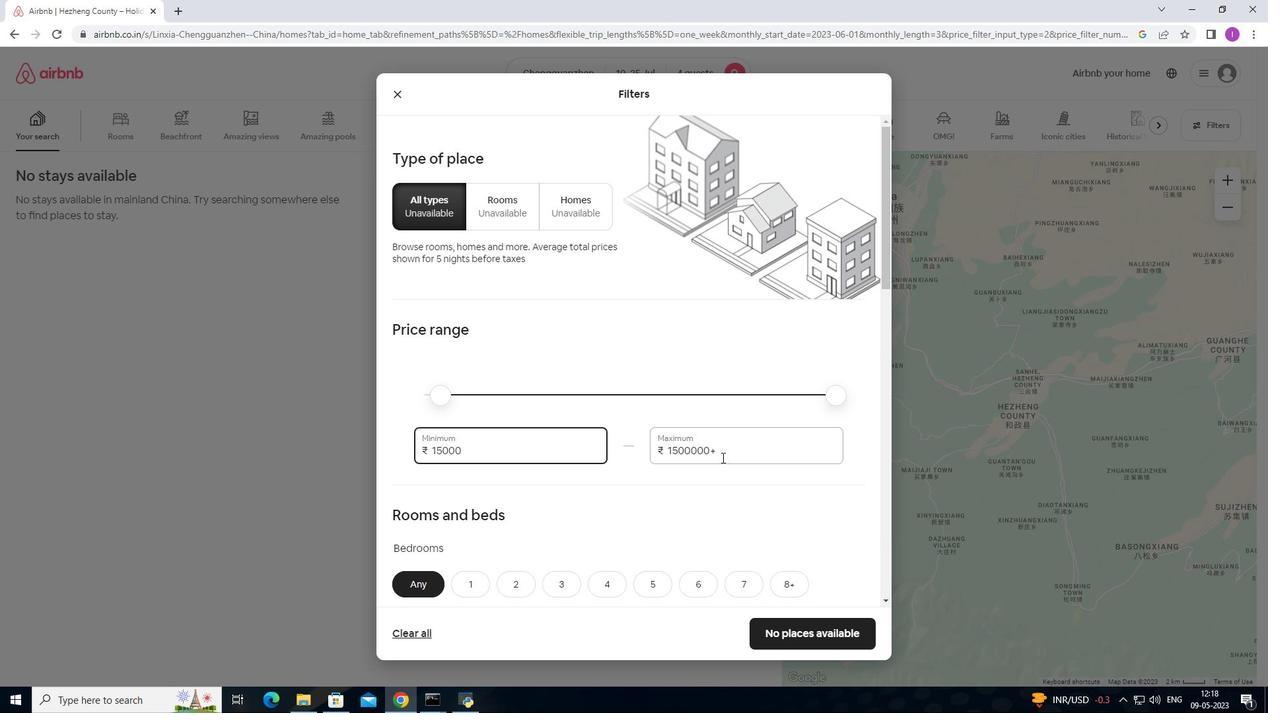 
Action: Mouse pressed left at (723, 455)
Screenshot: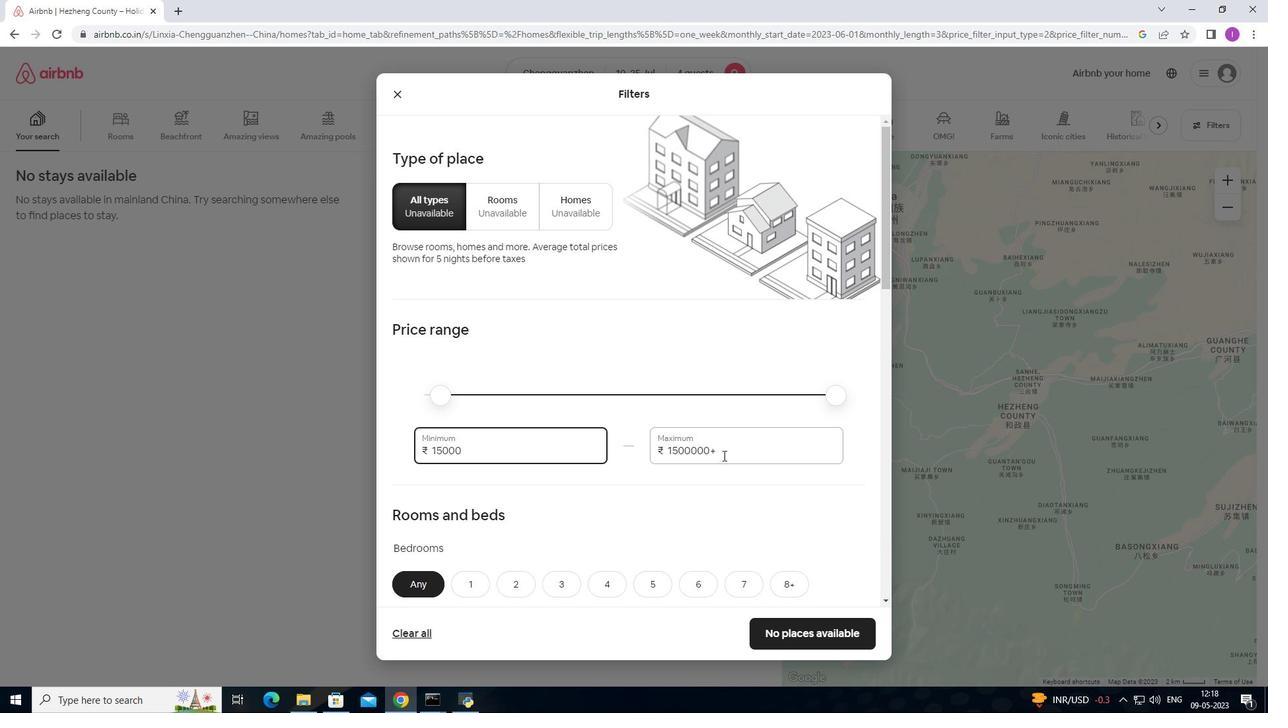 
Action: Mouse moved to (598, 473)
Screenshot: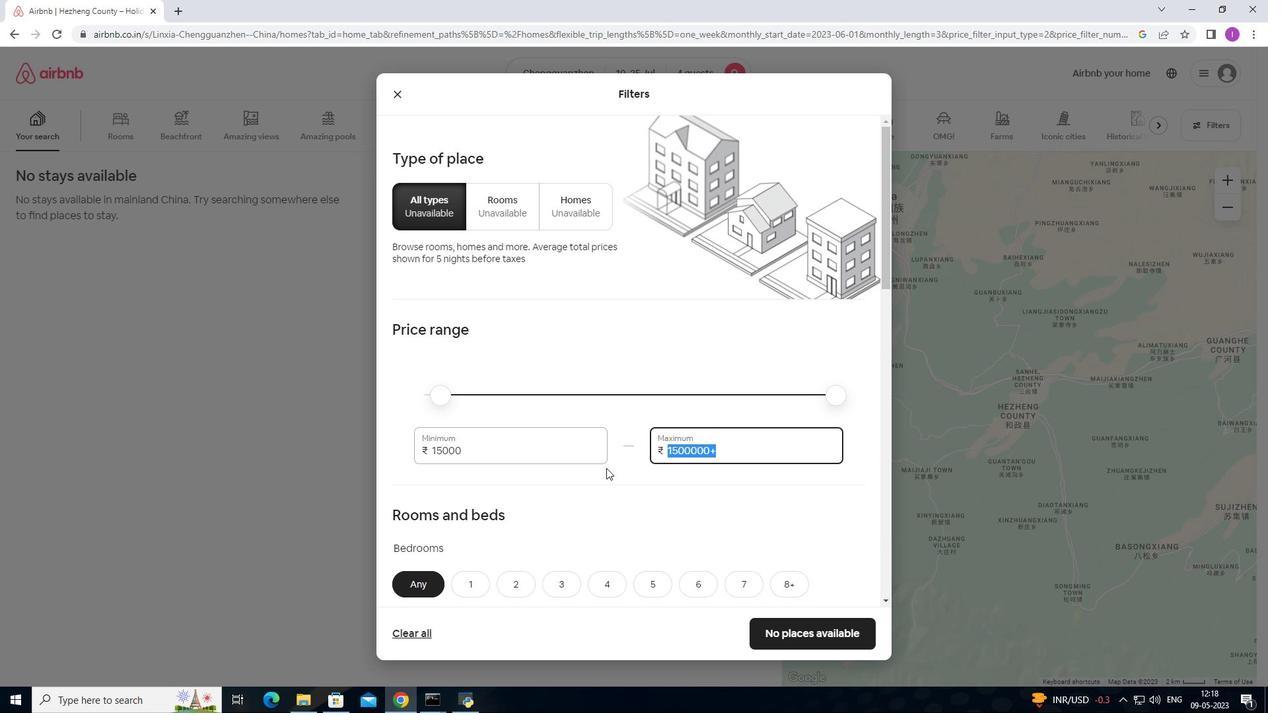 
Action: Key pressed 25000
Screenshot: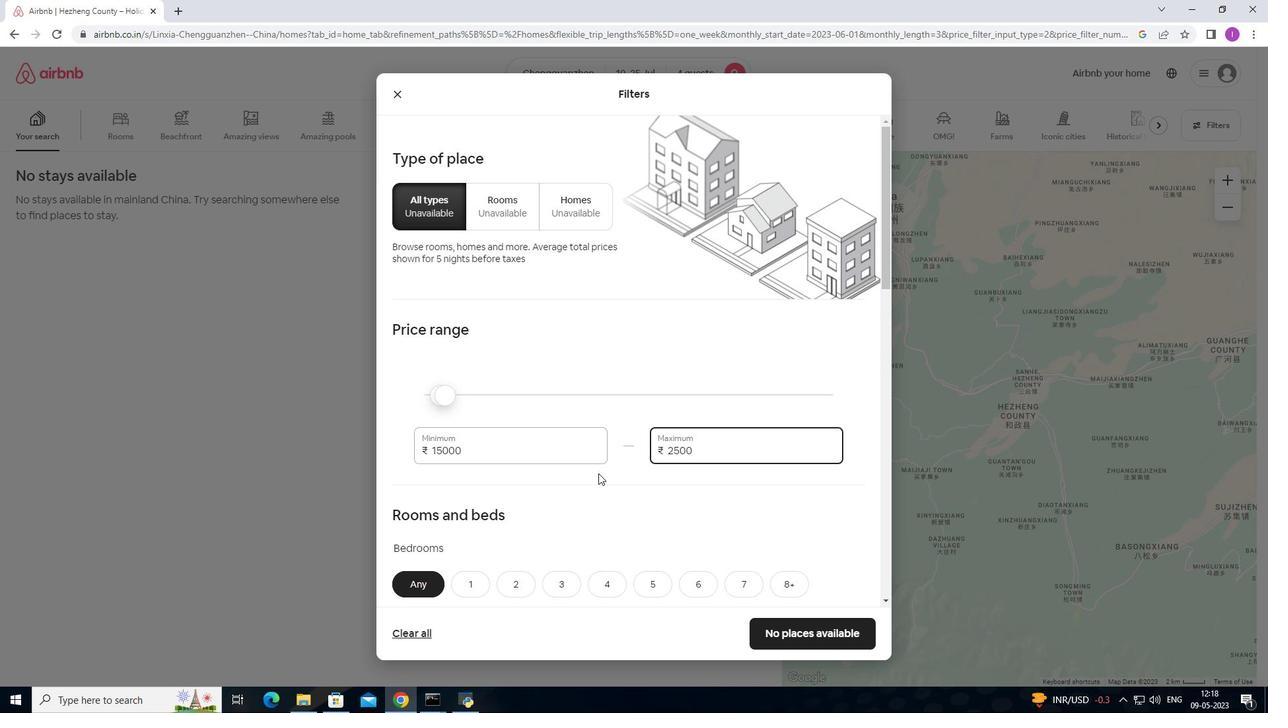
Action: Mouse moved to (588, 503)
Screenshot: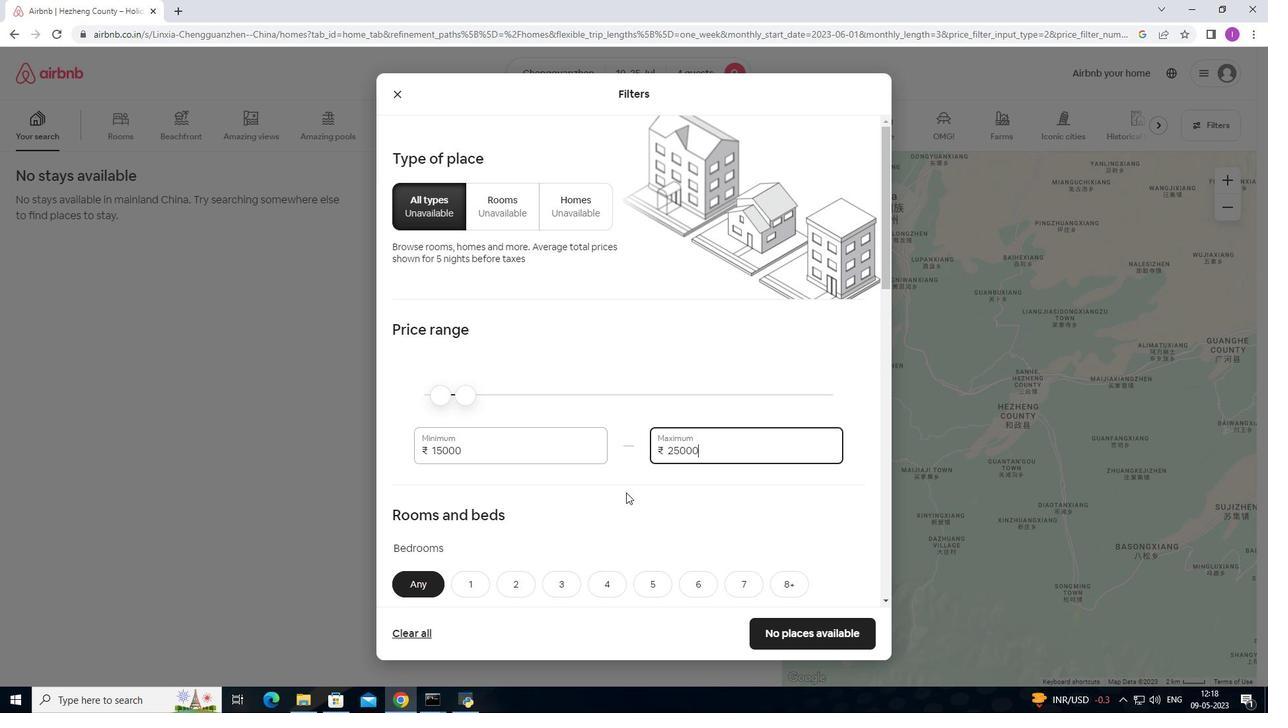 
Action: Mouse scrolled (588, 502) with delta (0, 0)
Screenshot: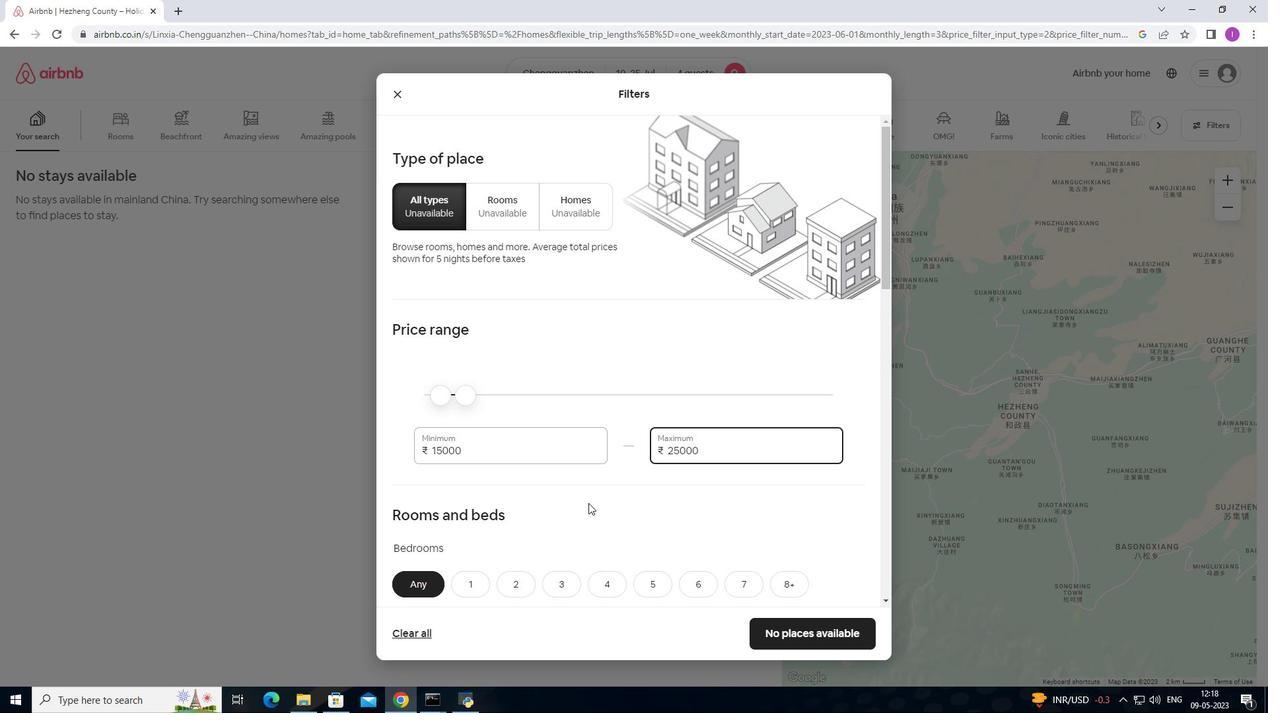 
Action: Mouse scrolled (588, 502) with delta (0, 0)
Screenshot: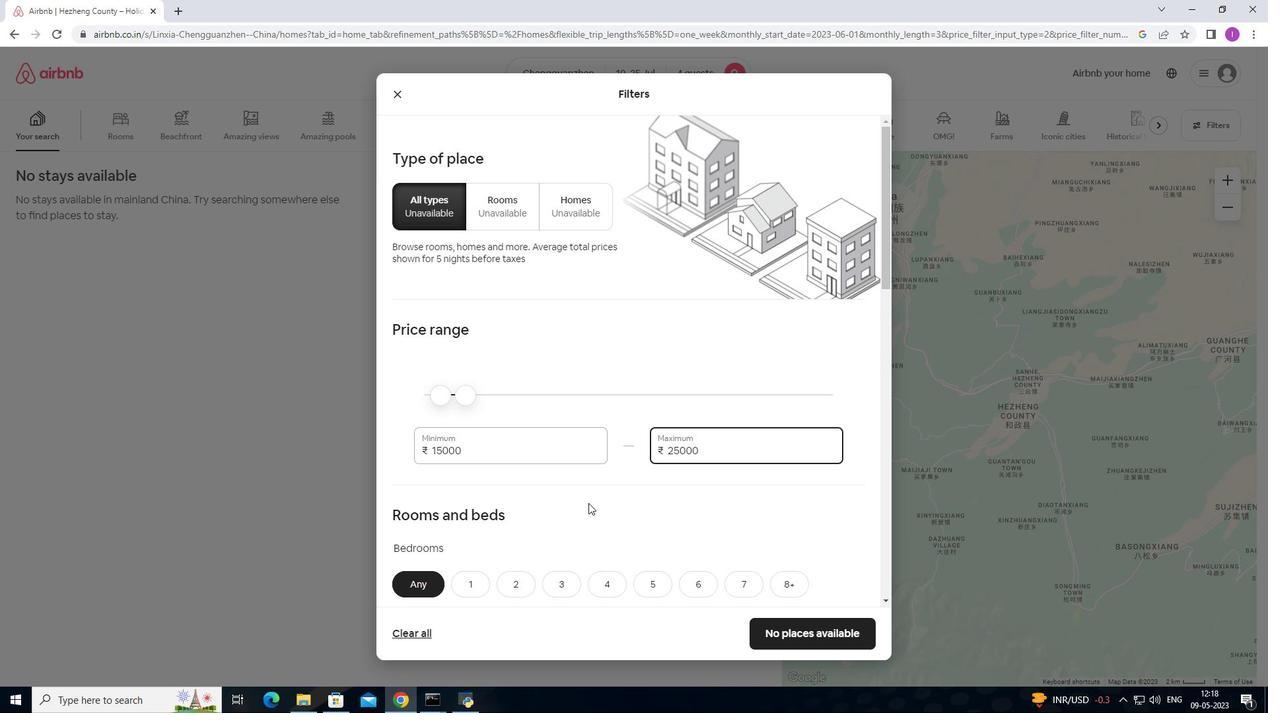 
Action: Mouse scrolled (588, 502) with delta (0, 0)
Screenshot: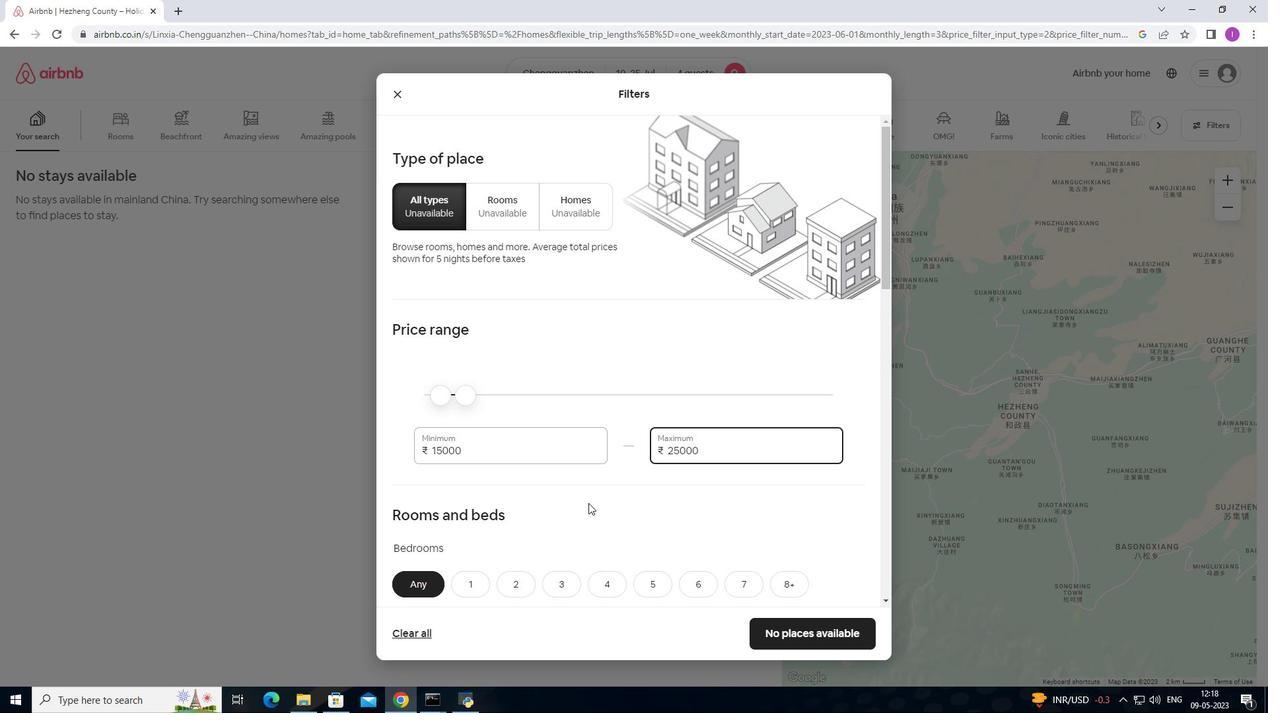 
Action: Mouse moved to (588, 500)
Screenshot: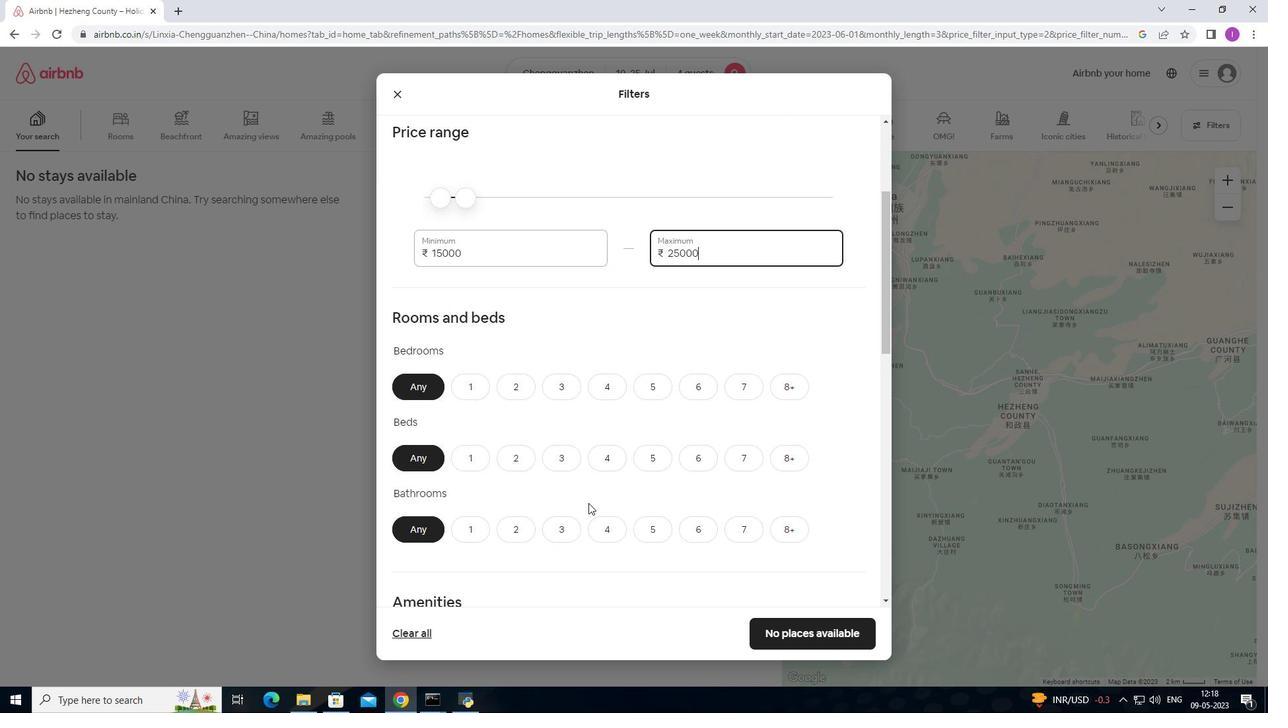 
Action: Mouse scrolled (588, 500) with delta (0, 0)
Screenshot: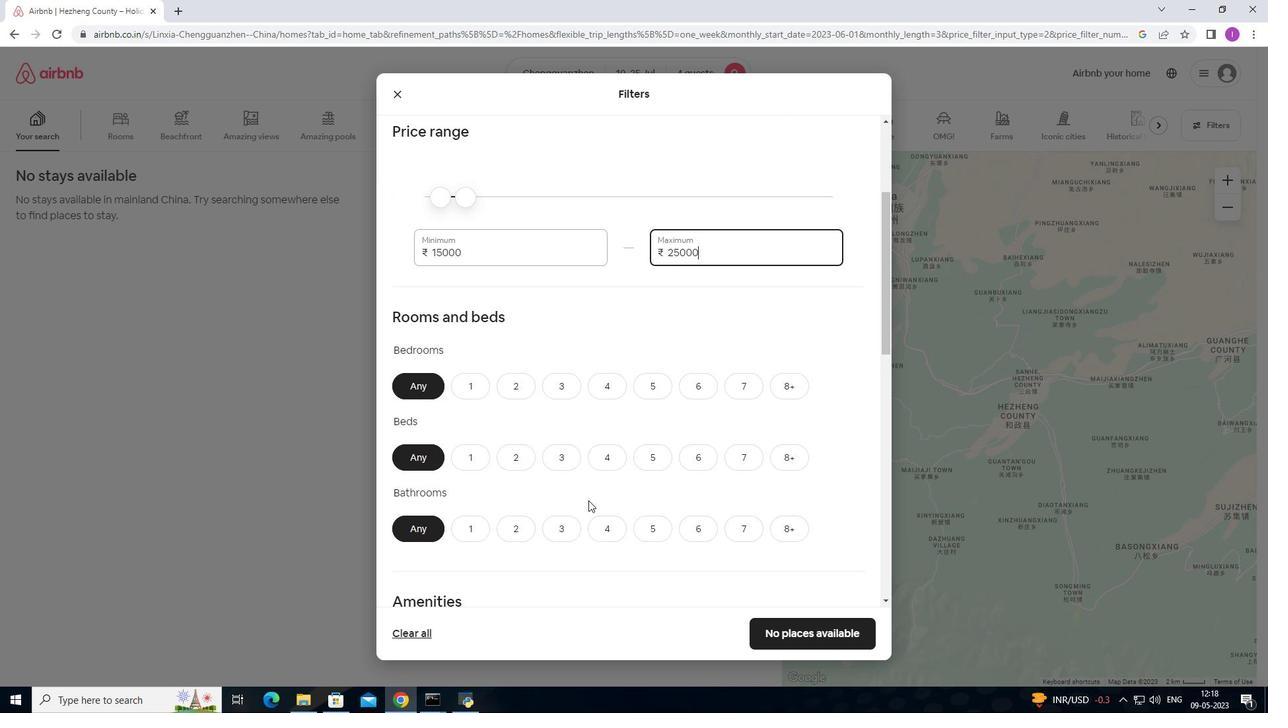 
Action: Mouse moved to (513, 324)
Screenshot: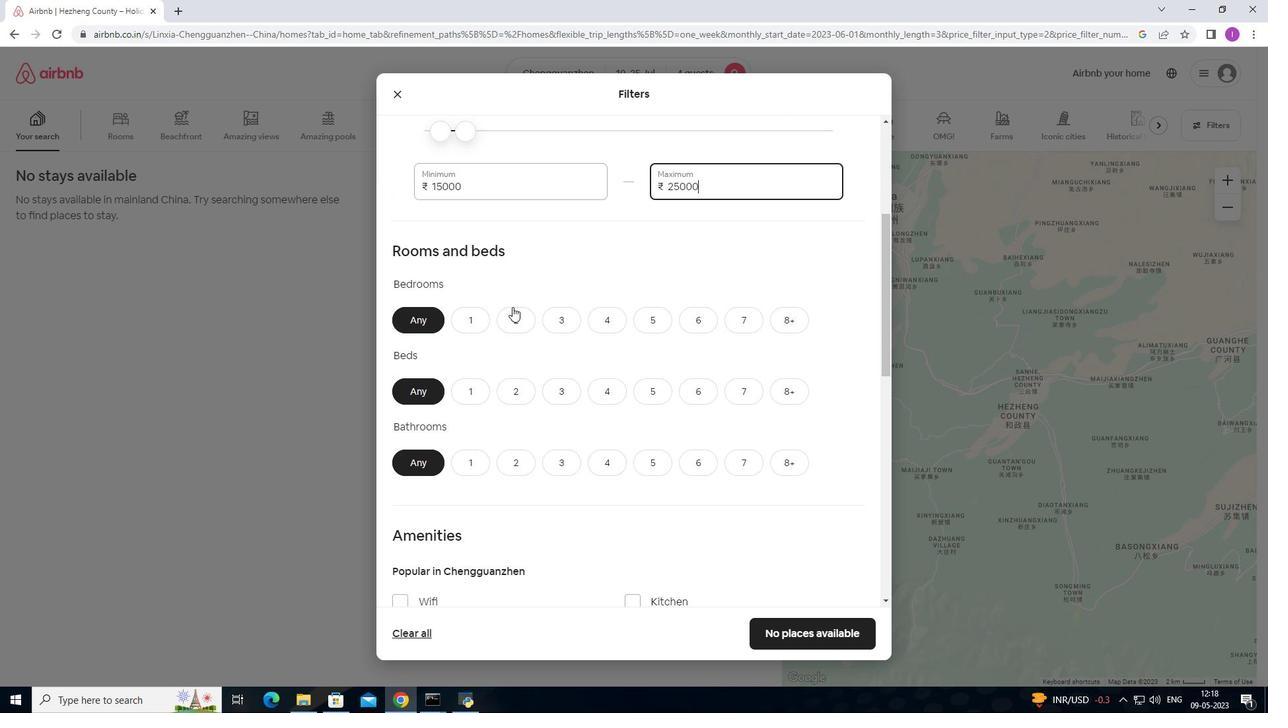 
Action: Mouse pressed left at (513, 324)
Screenshot: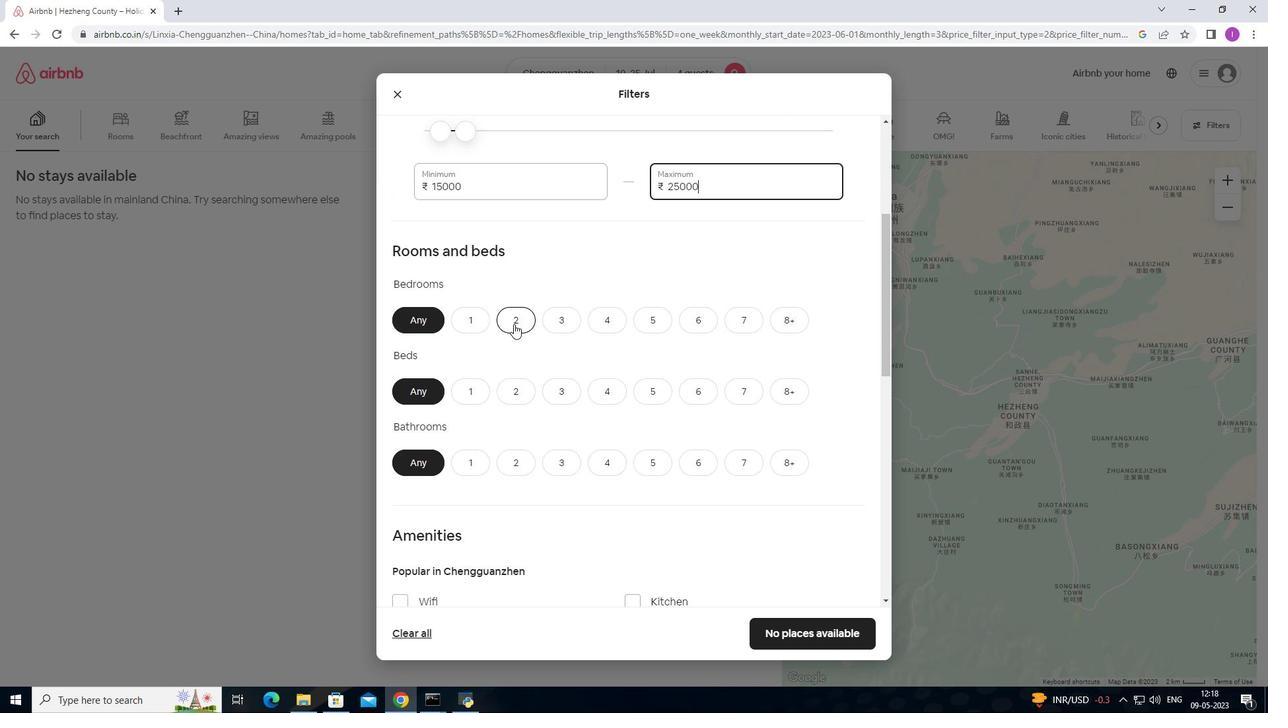 
Action: Mouse moved to (558, 390)
Screenshot: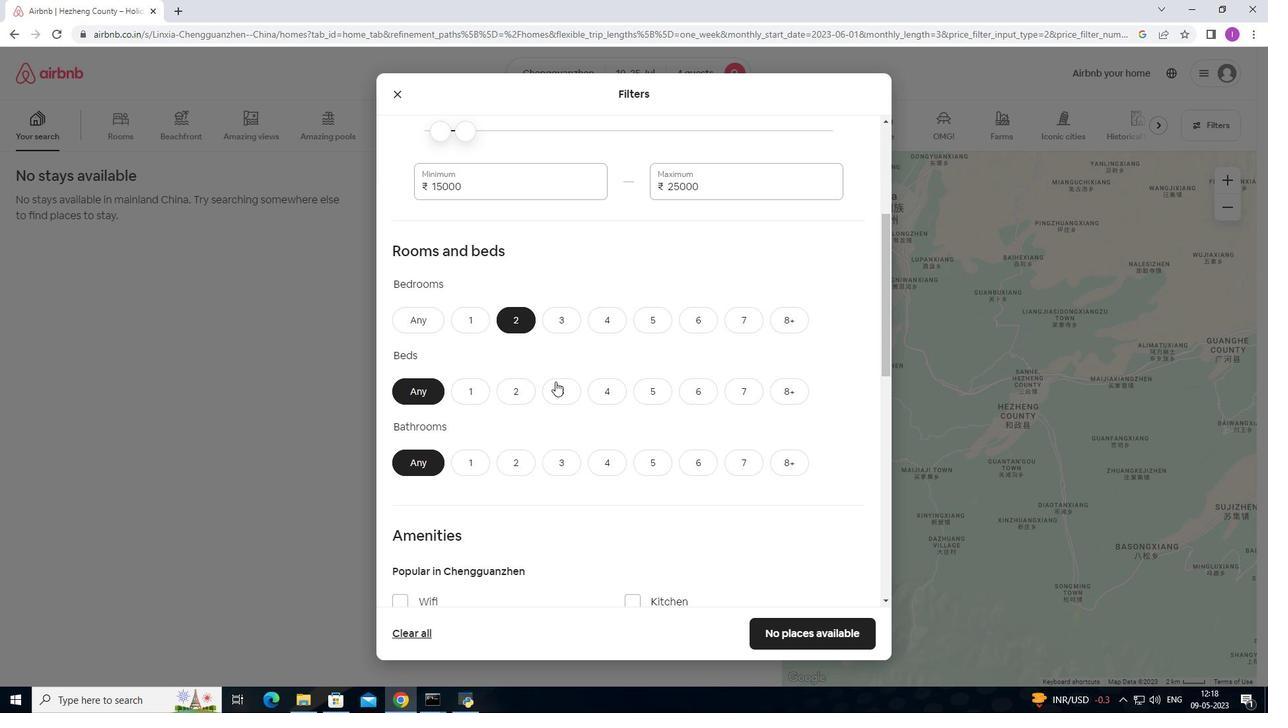 
Action: Mouse pressed left at (558, 390)
Screenshot: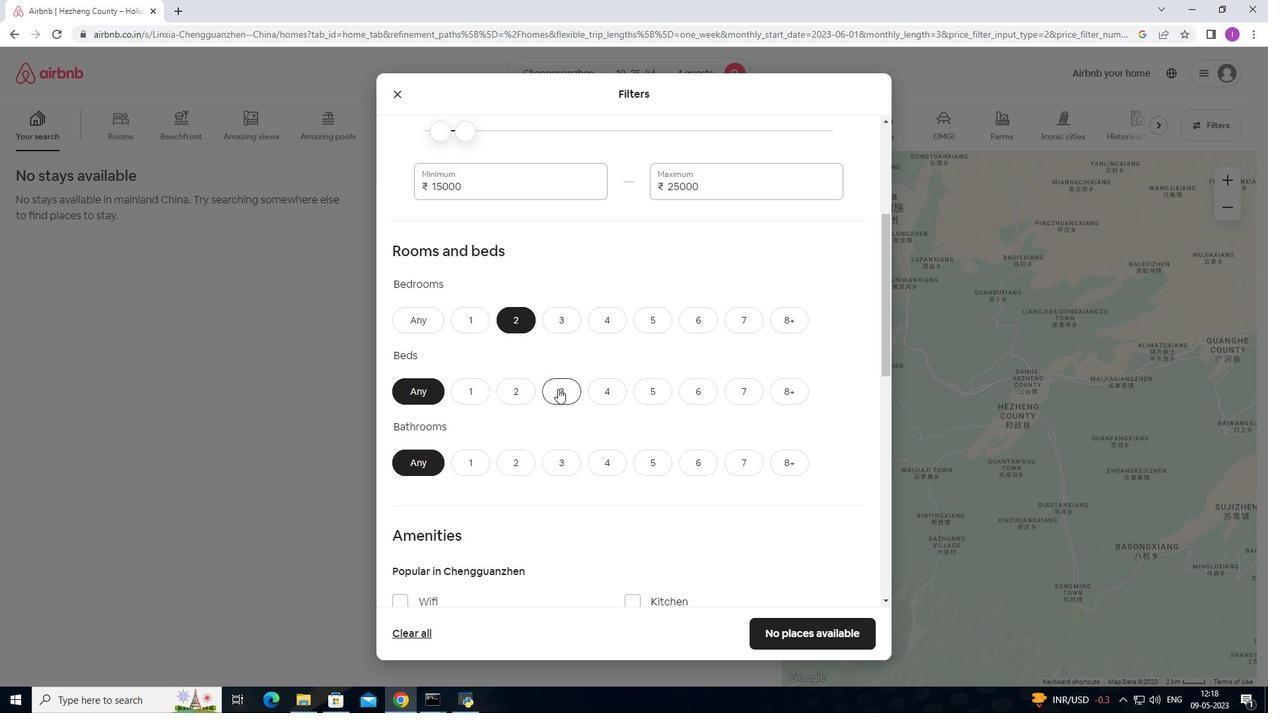 
Action: Mouse moved to (524, 465)
Screenshot: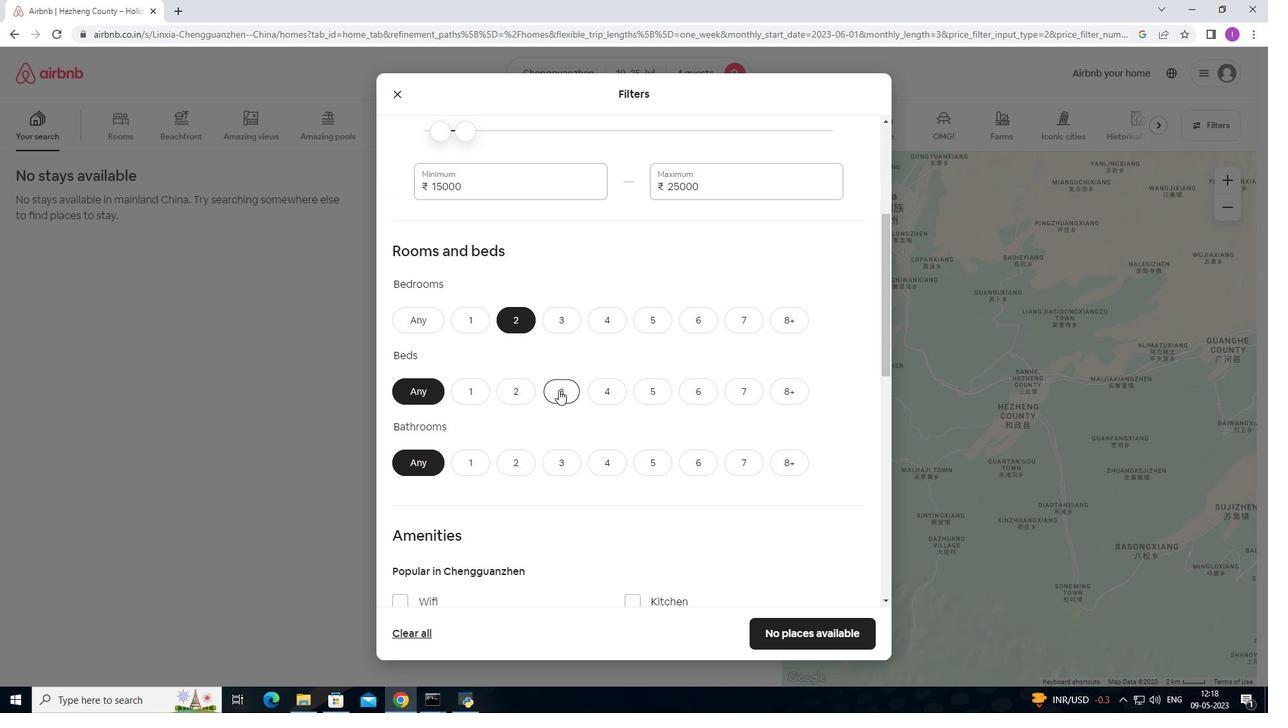 
Action: Mouse pressed left at (524, 465)
Screenshot: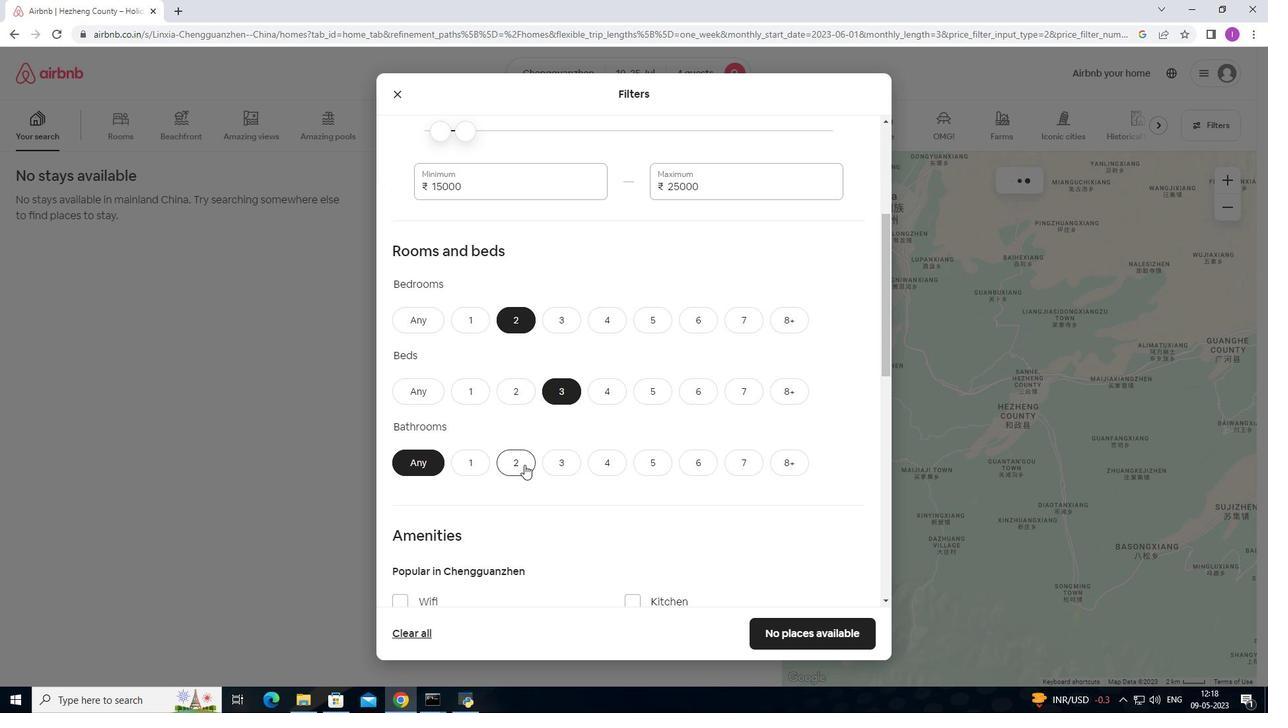 
Action: Mouse moved to (527, 455)
Screenshot: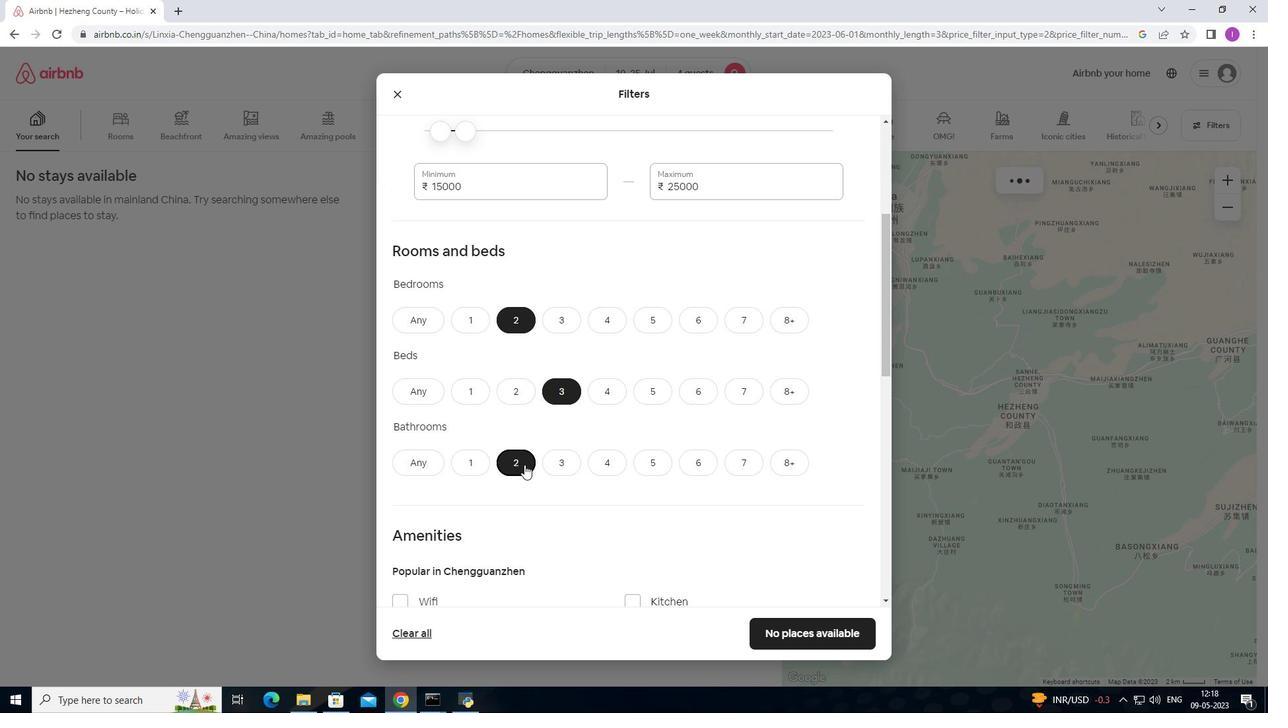 
Action: Mouse scrolled (527, 455) with delta (0, 0)
Screenshot: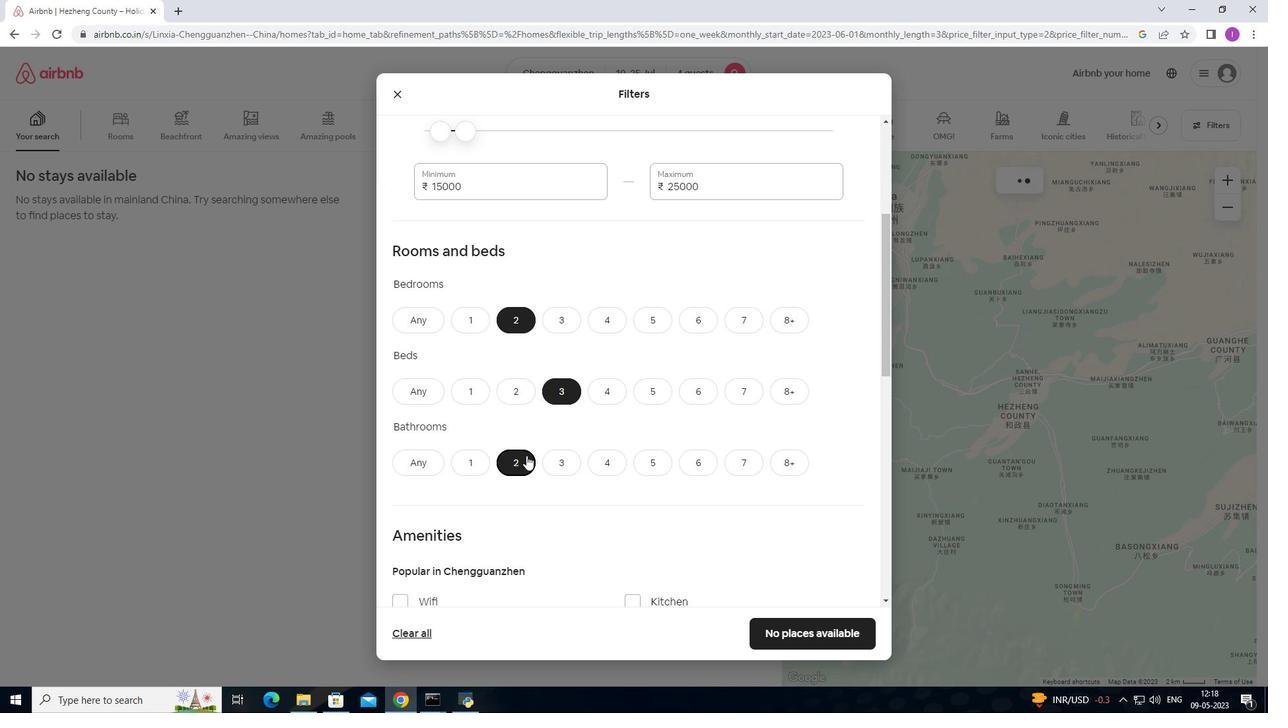 
Action: Mouse scrolled (527, 455) with delta (0, 0)
Screenshot: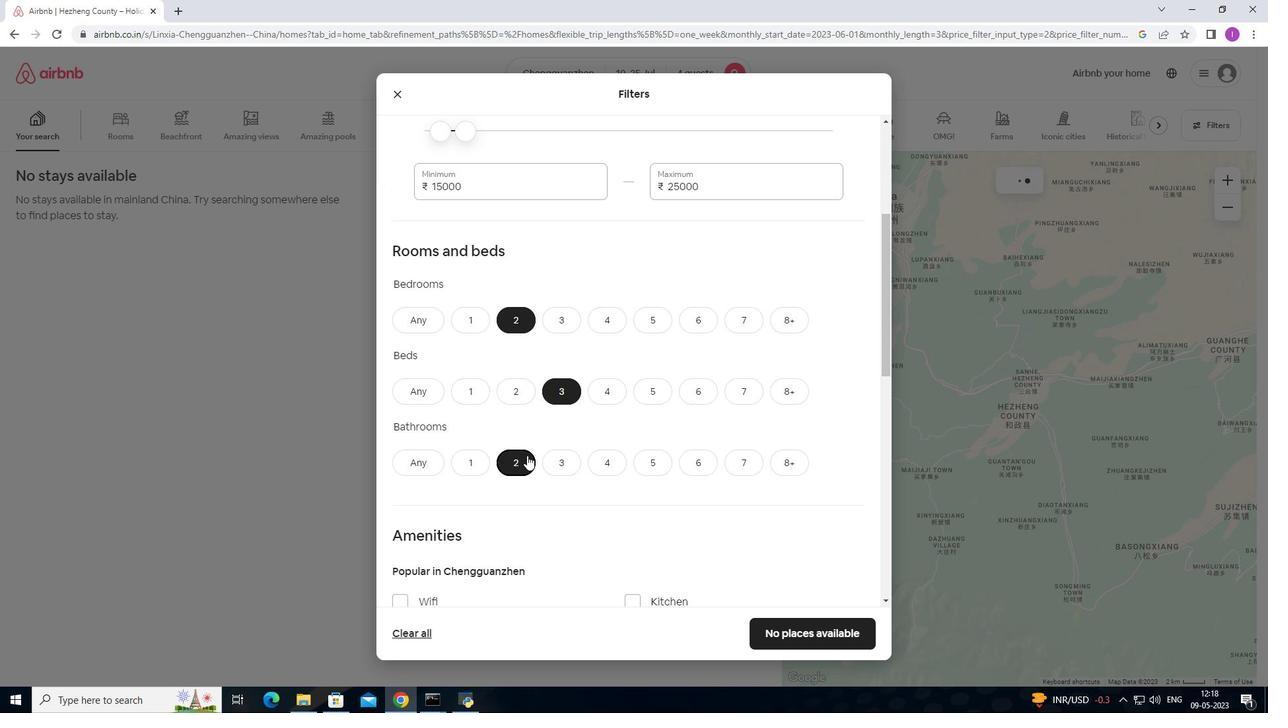
Action: Mouse moved to (529, 449)
Screenshot: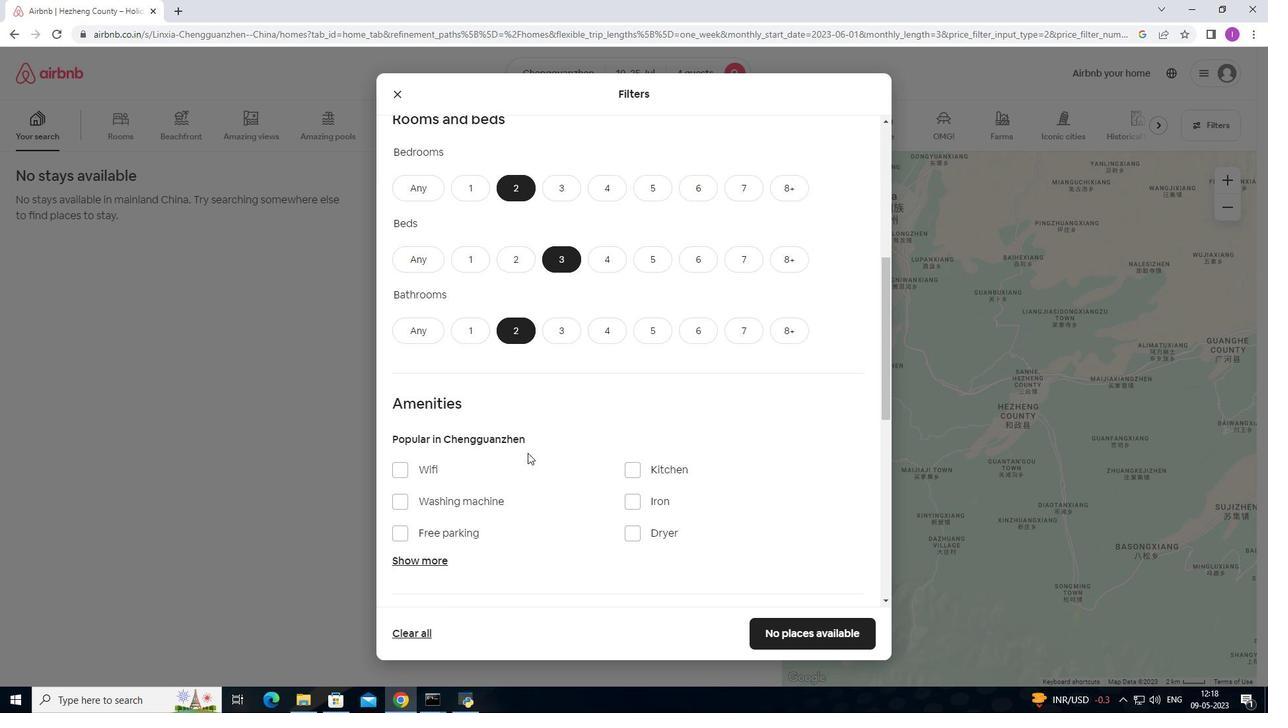 
Action: Mouse scrolled (529, 449) with delta (0, 0)
Screenshot: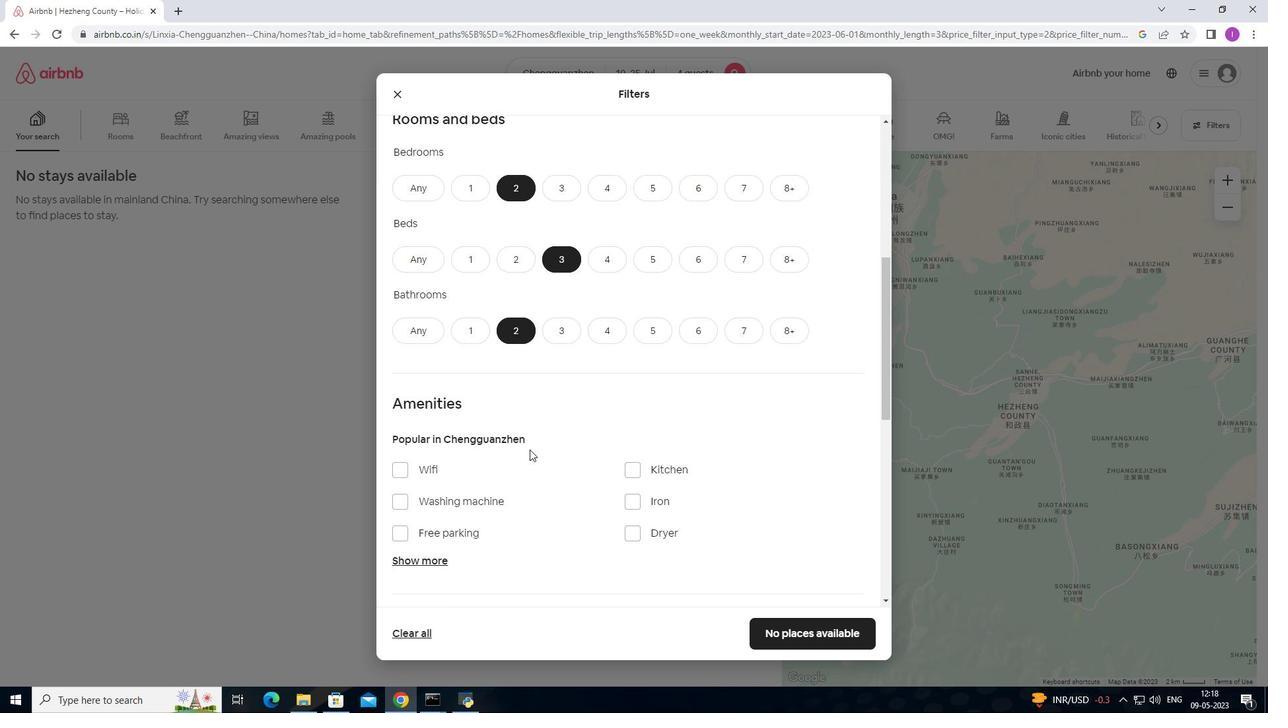 
Action: Mouse scrolled (529, 449) with delta (0, 0)
Screenshot: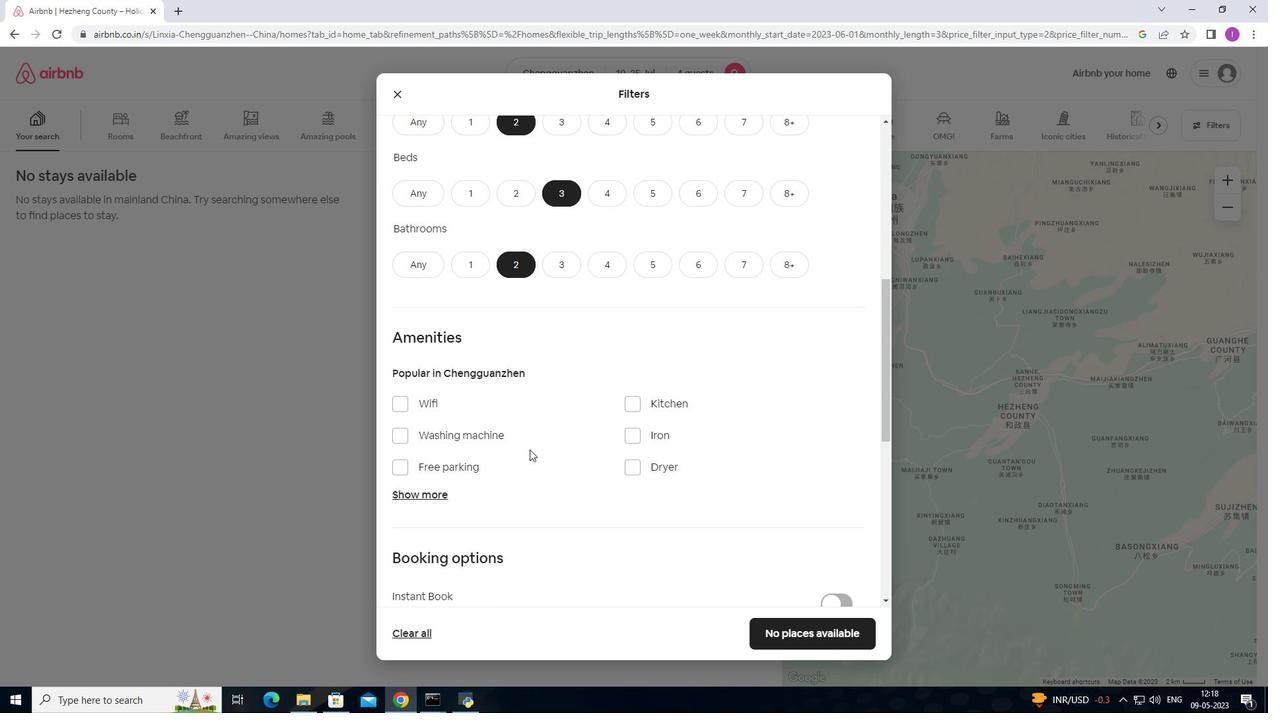 
Action: Mouse scrolled (529, 449) with delta (0, 0)
Screenshot: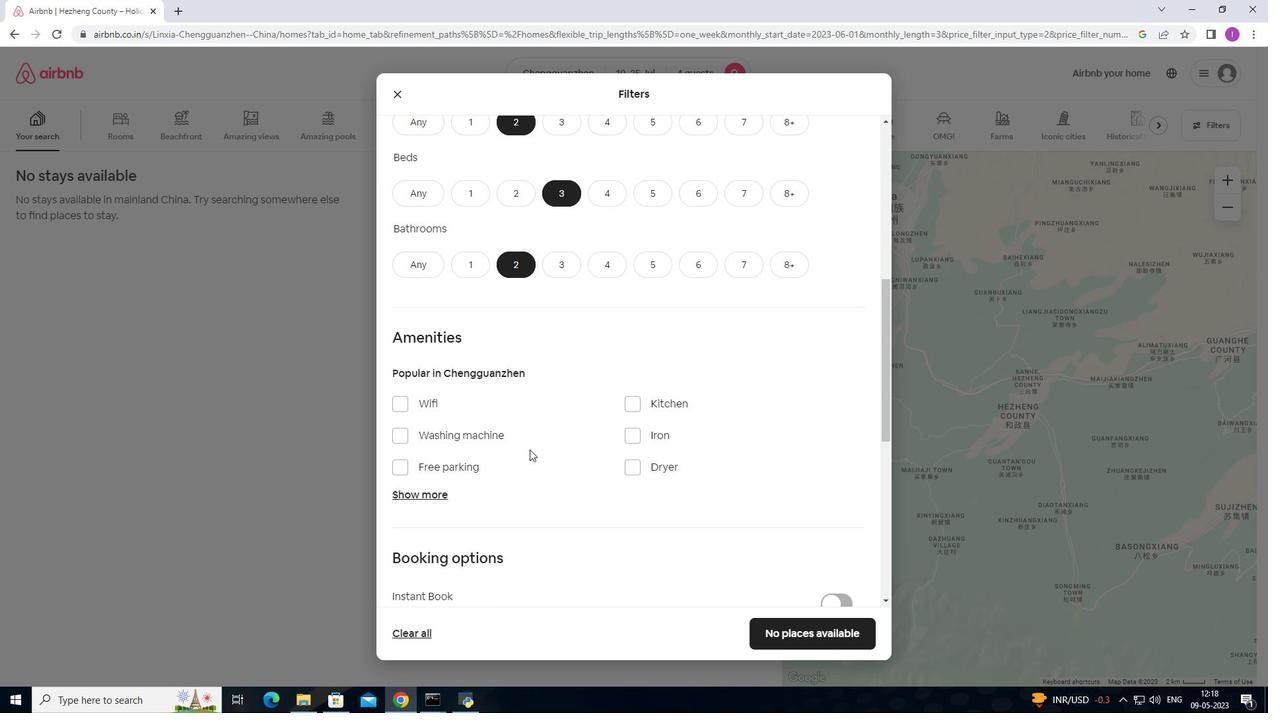 
Action: Mouse moved to (529, 449)
Screenshot: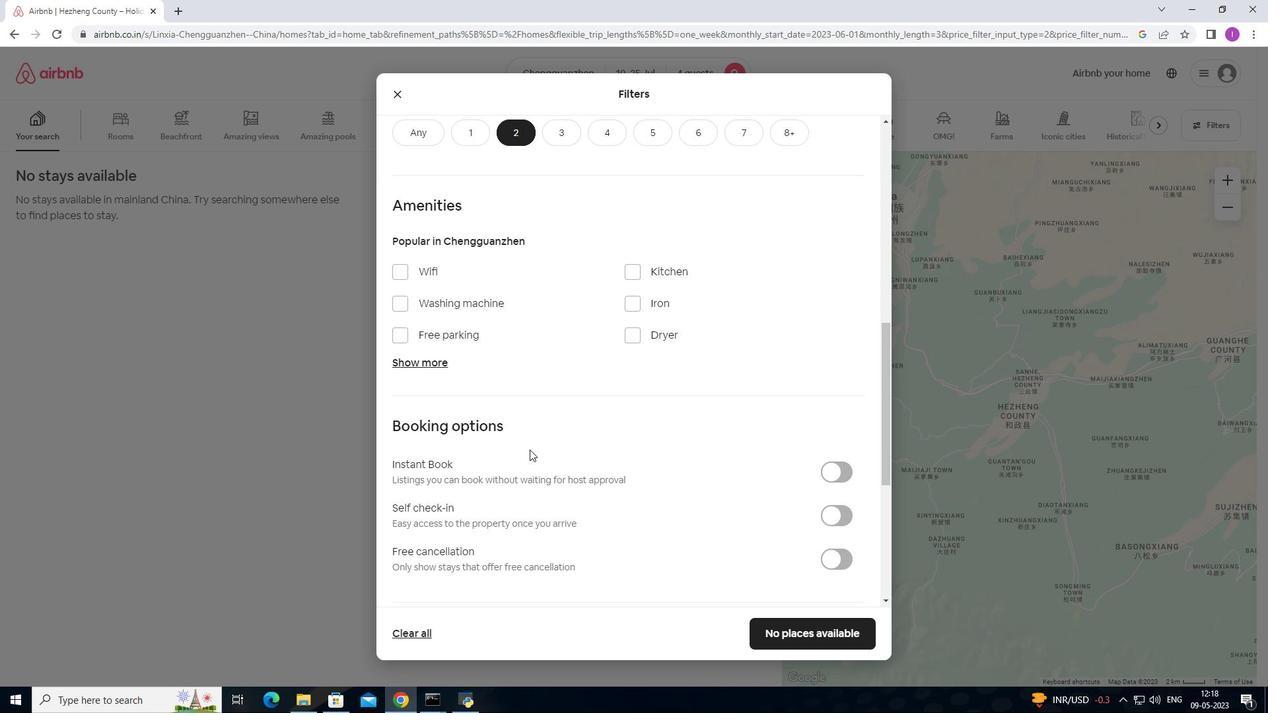 
Action: Mouse scrolled (529, 448) with delta (0, 0)
Screenshot: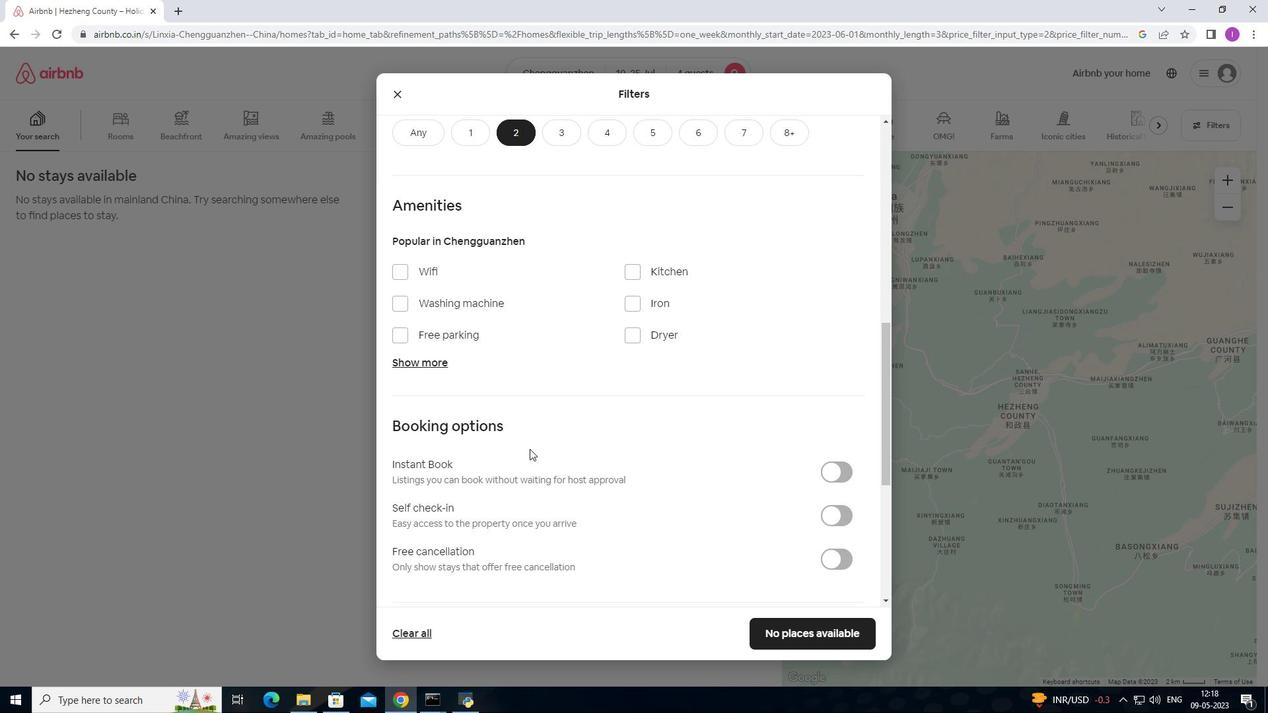 
Action: Mouse moved to (534, 441)
Screenshot: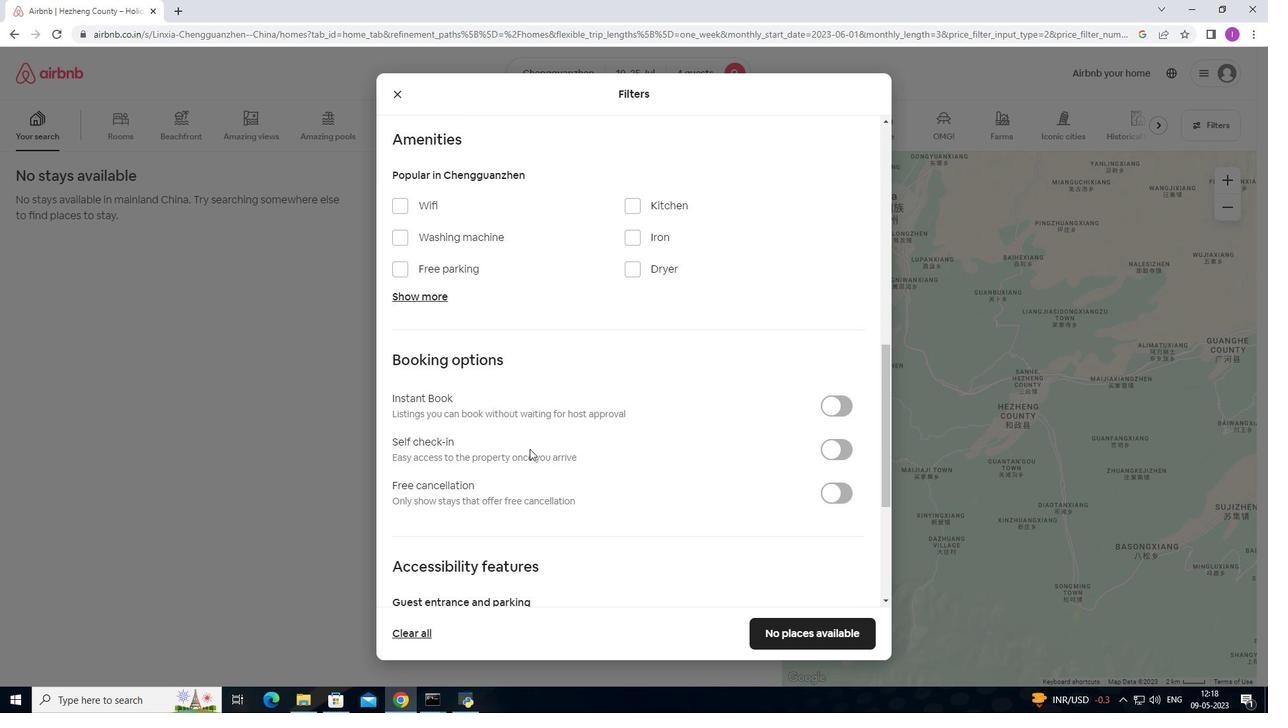 
Action: Mouse scrolled (534, 440) with delta (0, 0)
Screenshot: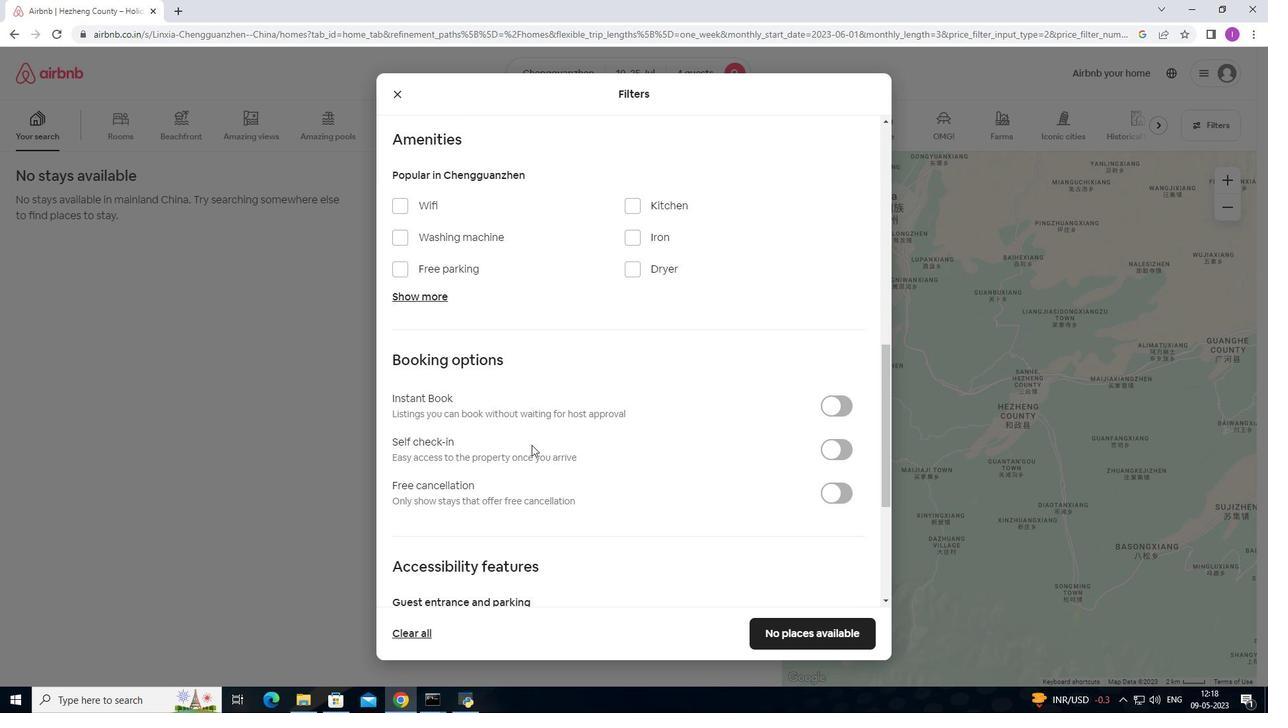 
Action: Mouse scrolled (534, 440) with delta (0, 0)
Screenshot: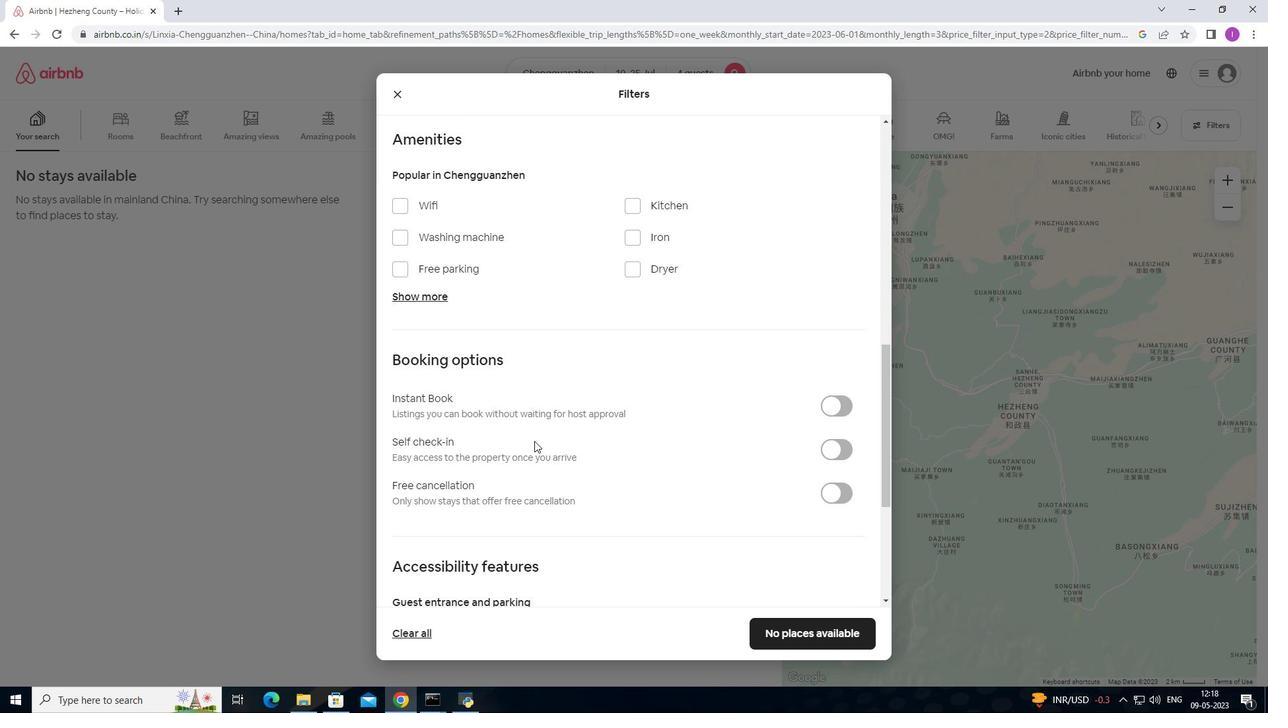 
Action: Mouse scrolled (534, 441) with delta (0, 0)
Screenshot: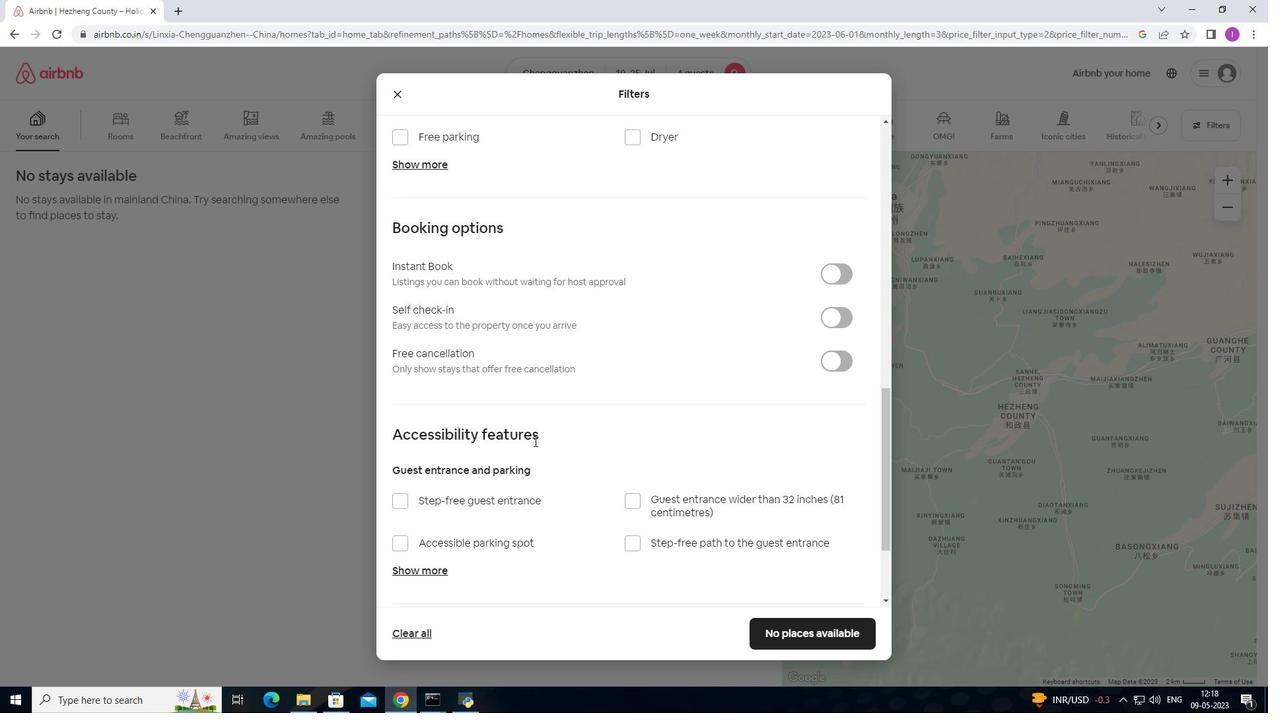 
Action: Mouse scrolled (534, 441) with delta (0, 0)
Screenshot: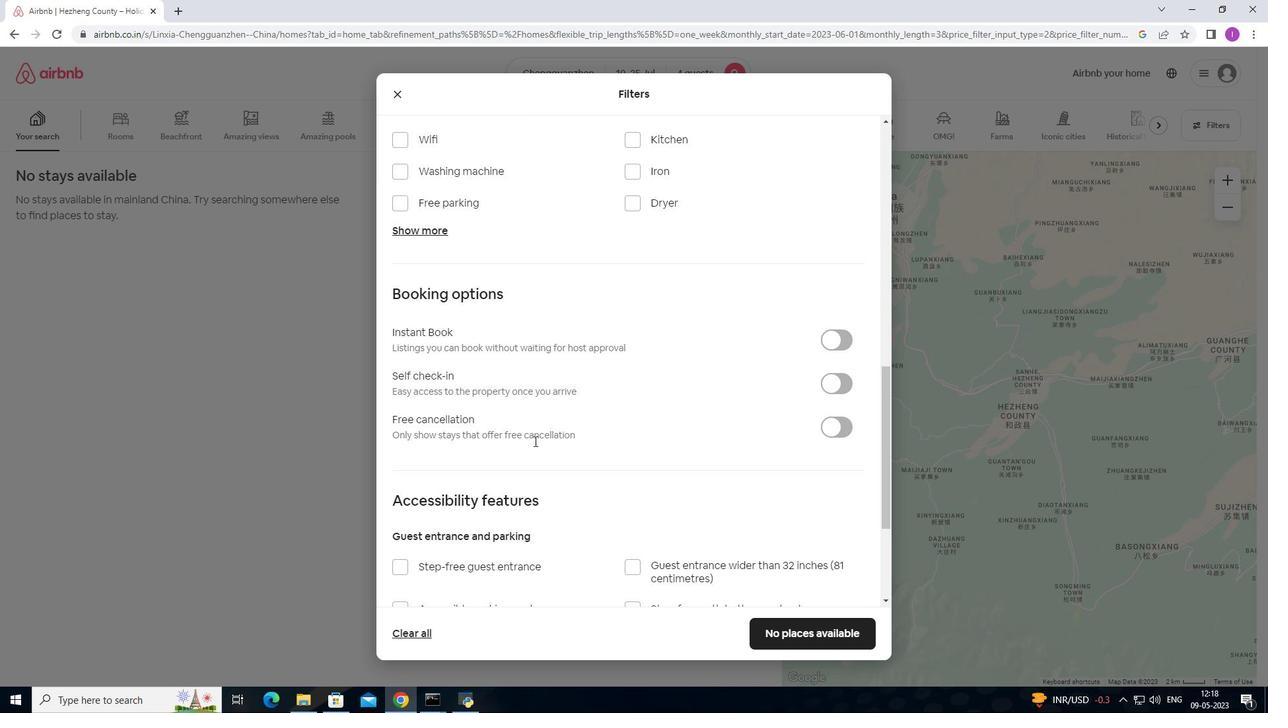 
Action: Mouse scrolled (534, 441) with delta (0, 0)
Screenshot: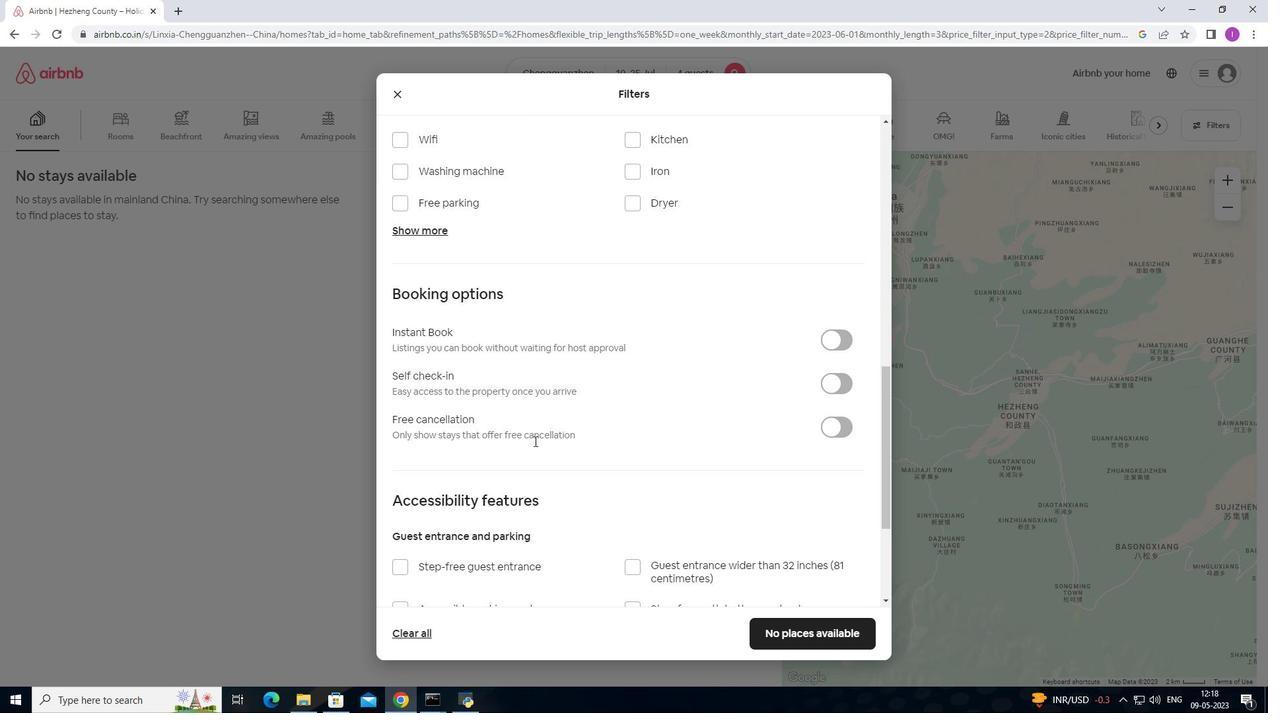 
Action: Mouse scrolled (534, 441) with delta (0, 0)
Screenshot: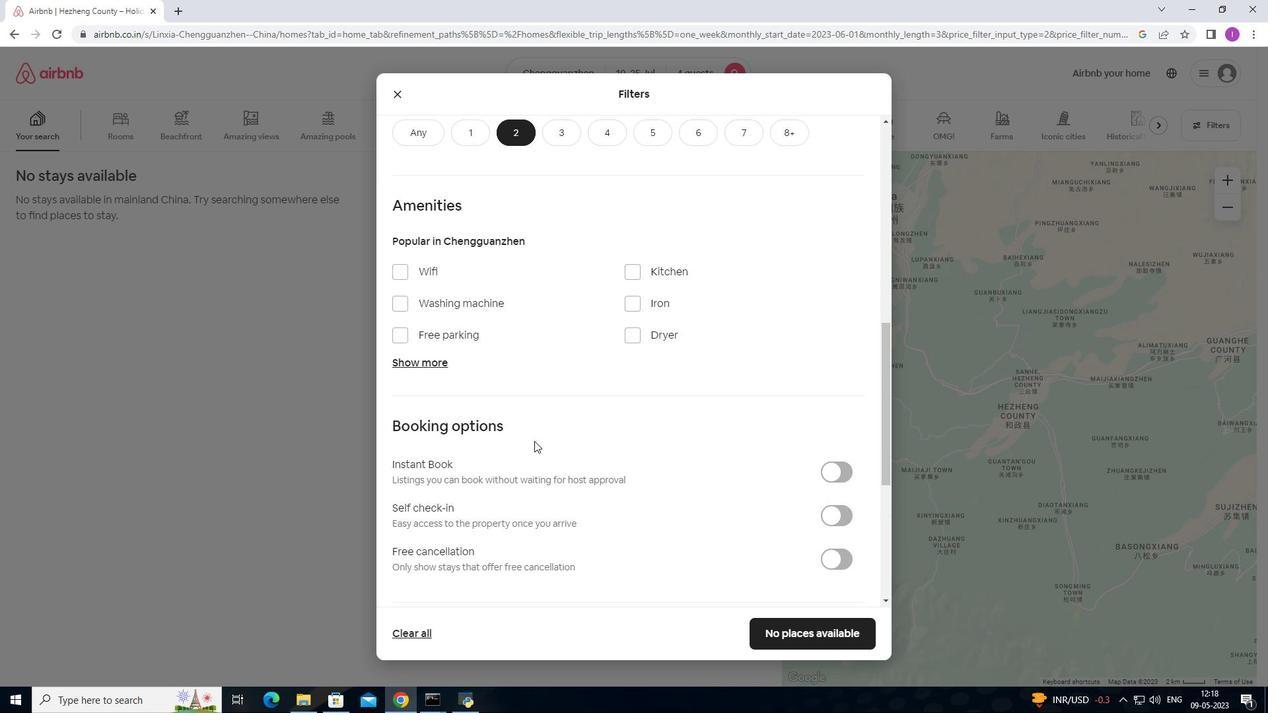 
Action: Mouse scrolled (534, 440) with delta (0, 0)
Screenshot: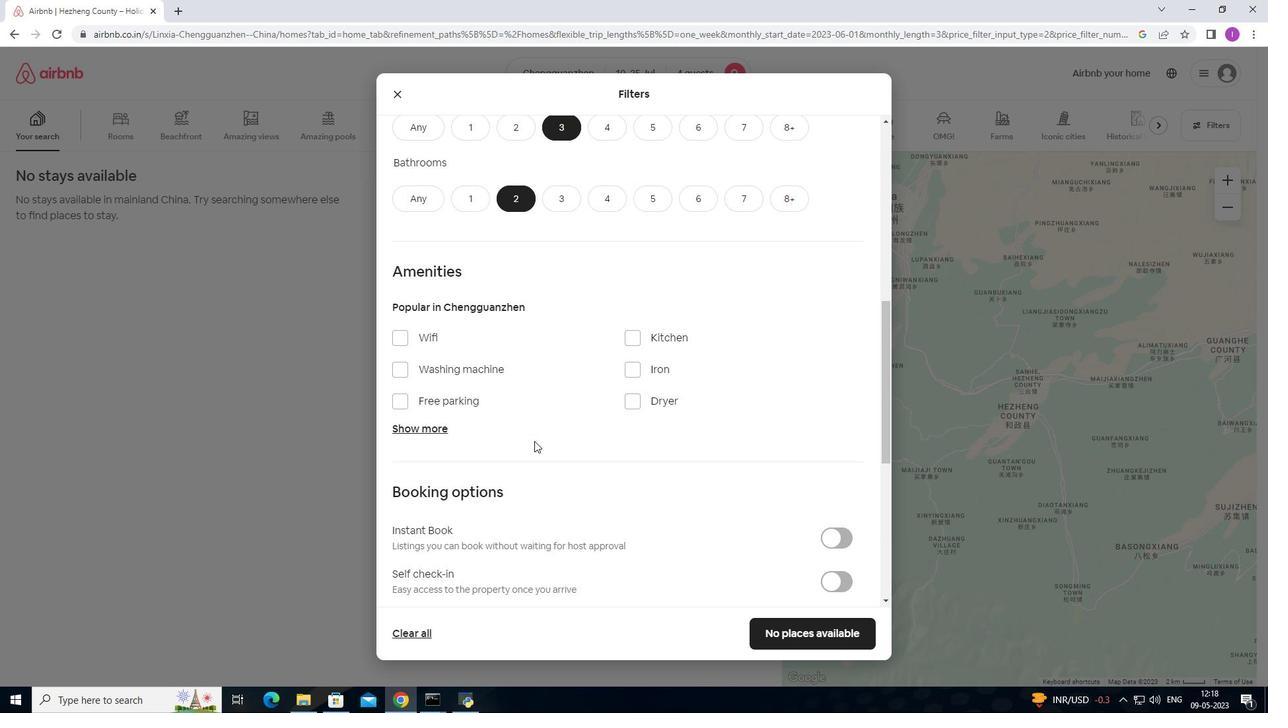 
Action: Mouse scrolled (534, 440) with delta (0, 0)
Screenshot: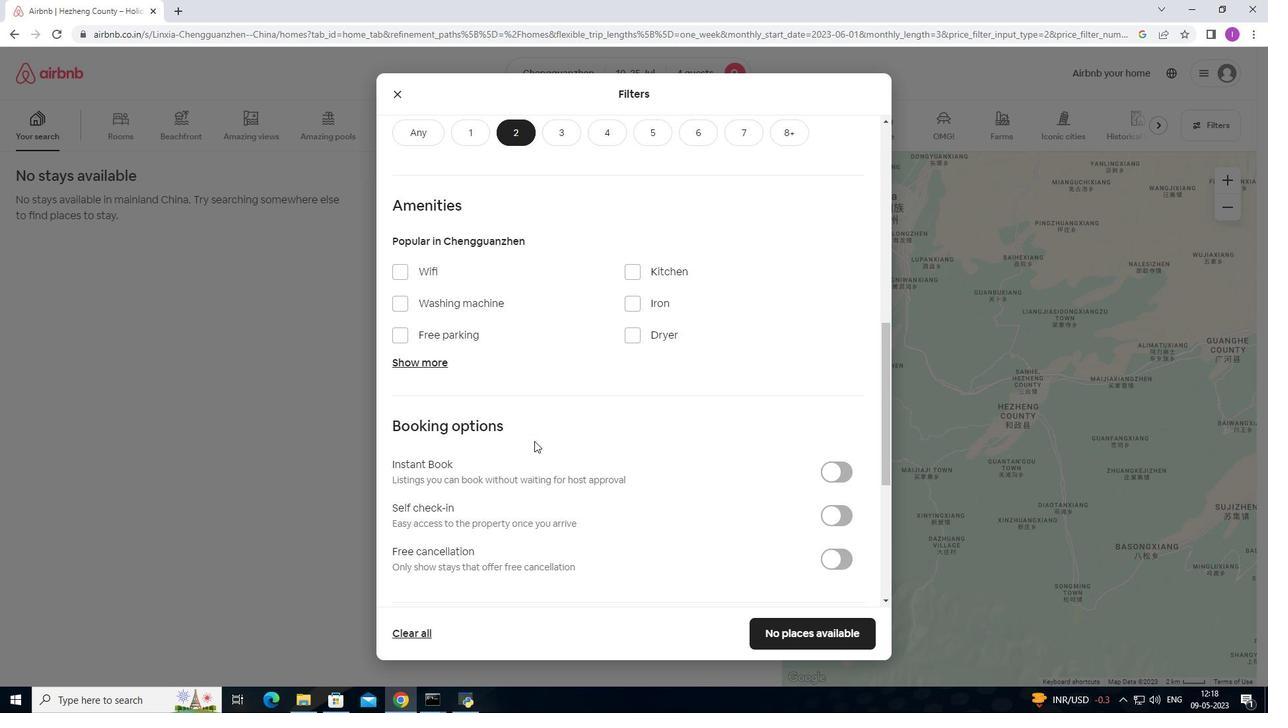 
Action: Mouse moved to (404, 210)
Screenshot: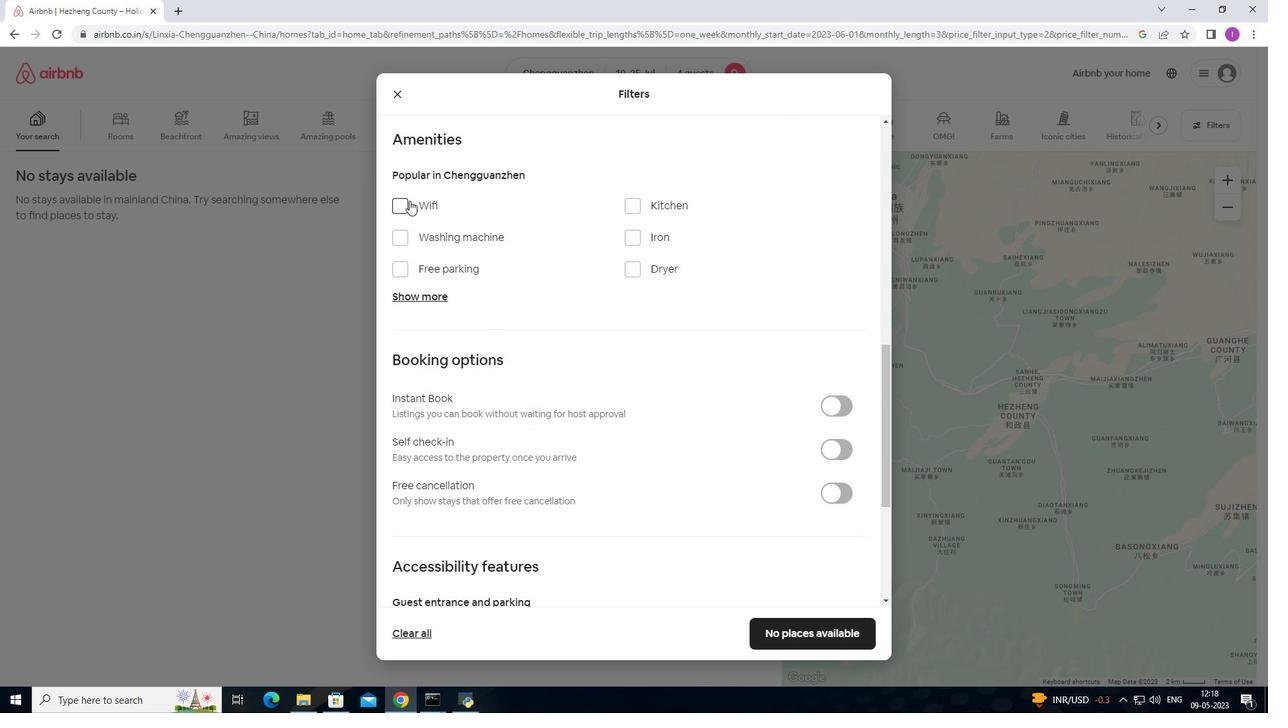 
Action: Mouse pressed left at (404, 210)
Screenshot: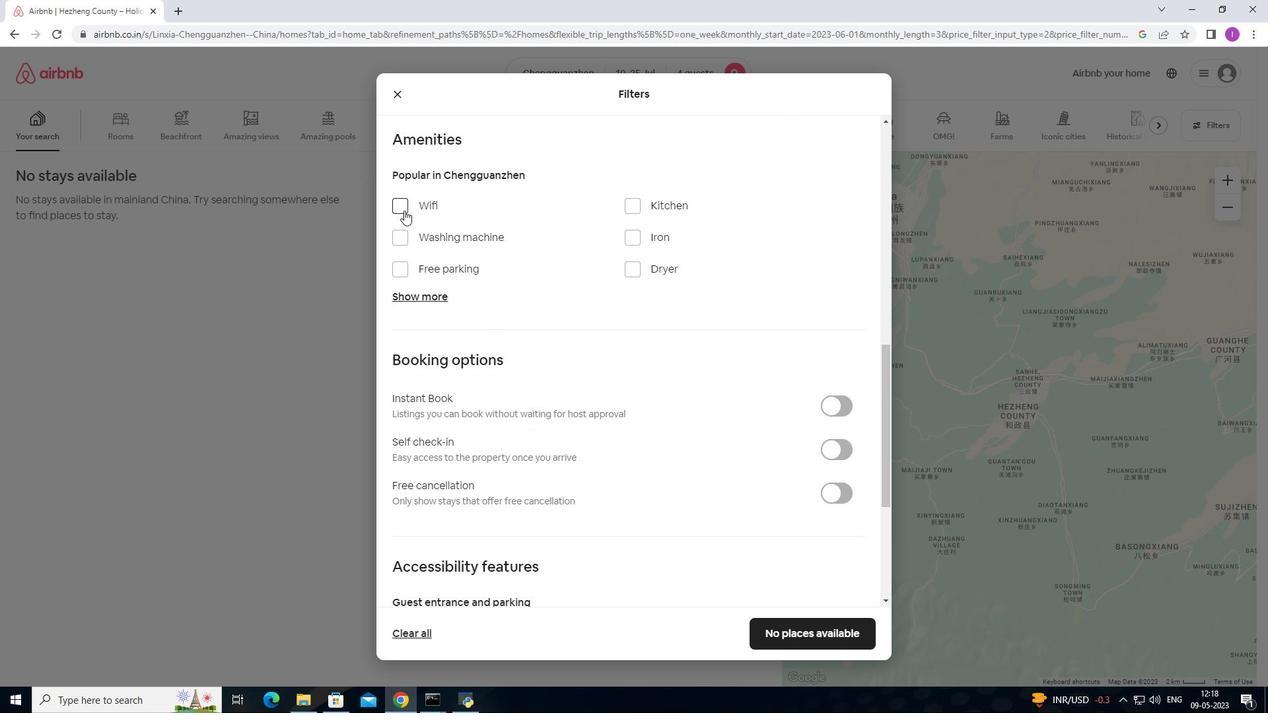
Action: Mouse moved to (401, 274)
Screenshot: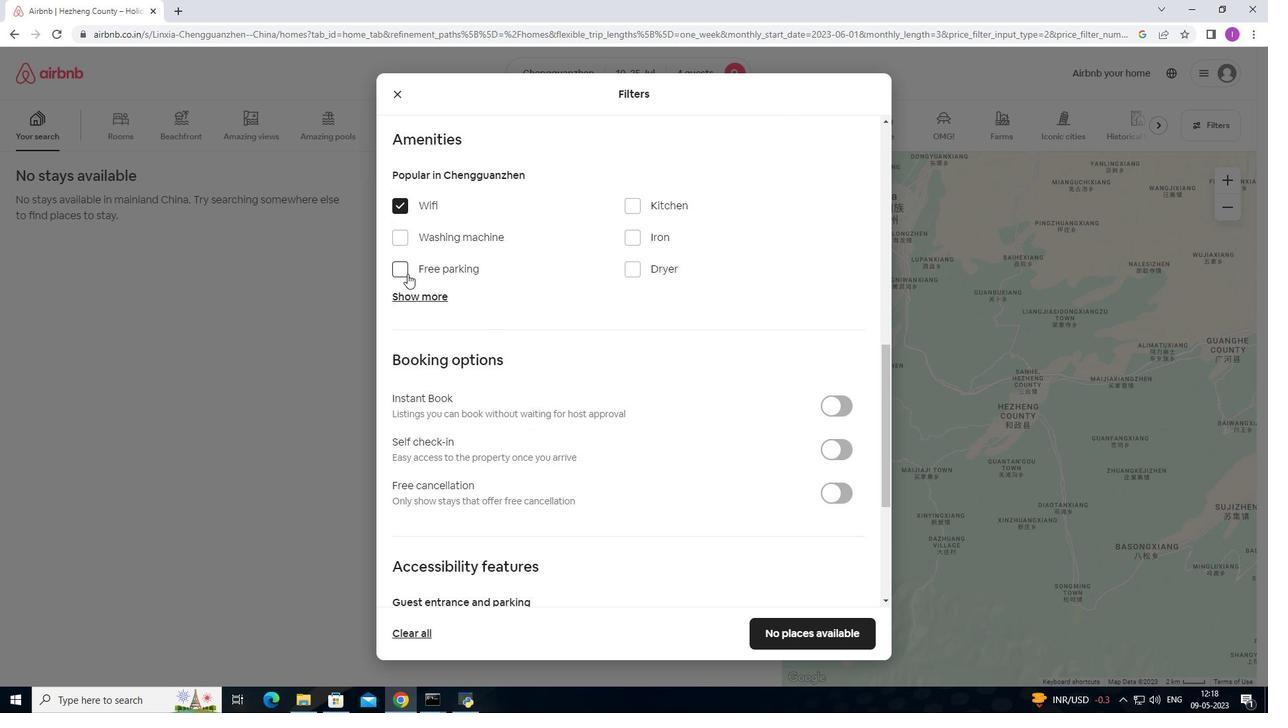 
Action: Mouse pressed left at (401, 274)
Screenshot: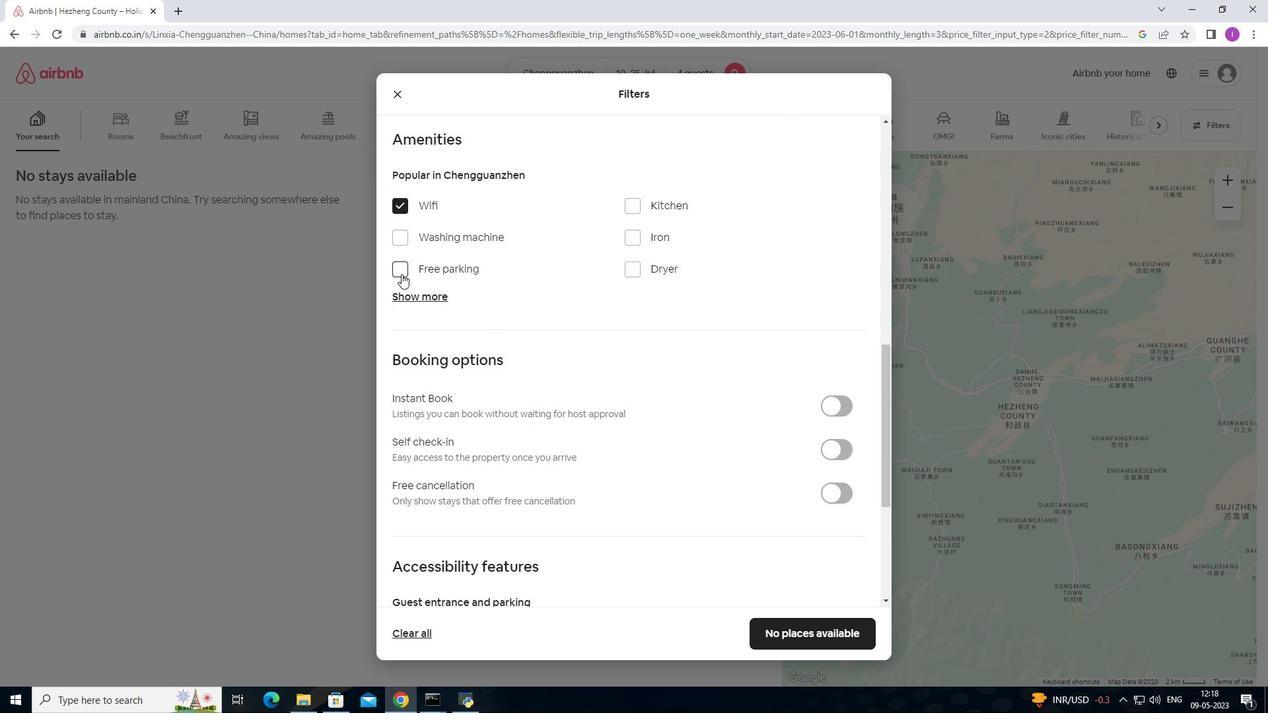 
Action: Mouse moved to (427, 293)
Screenshot: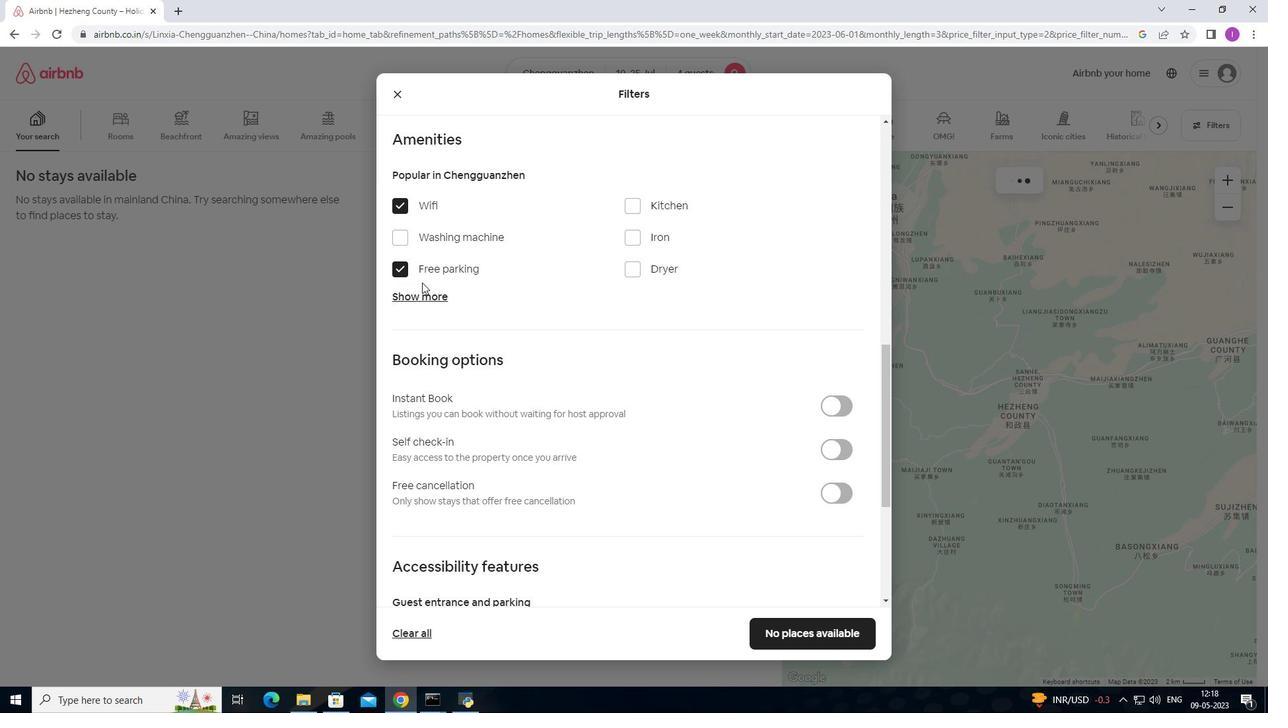 
Action: Mouse pressed left at (427, 293)
Screenshot: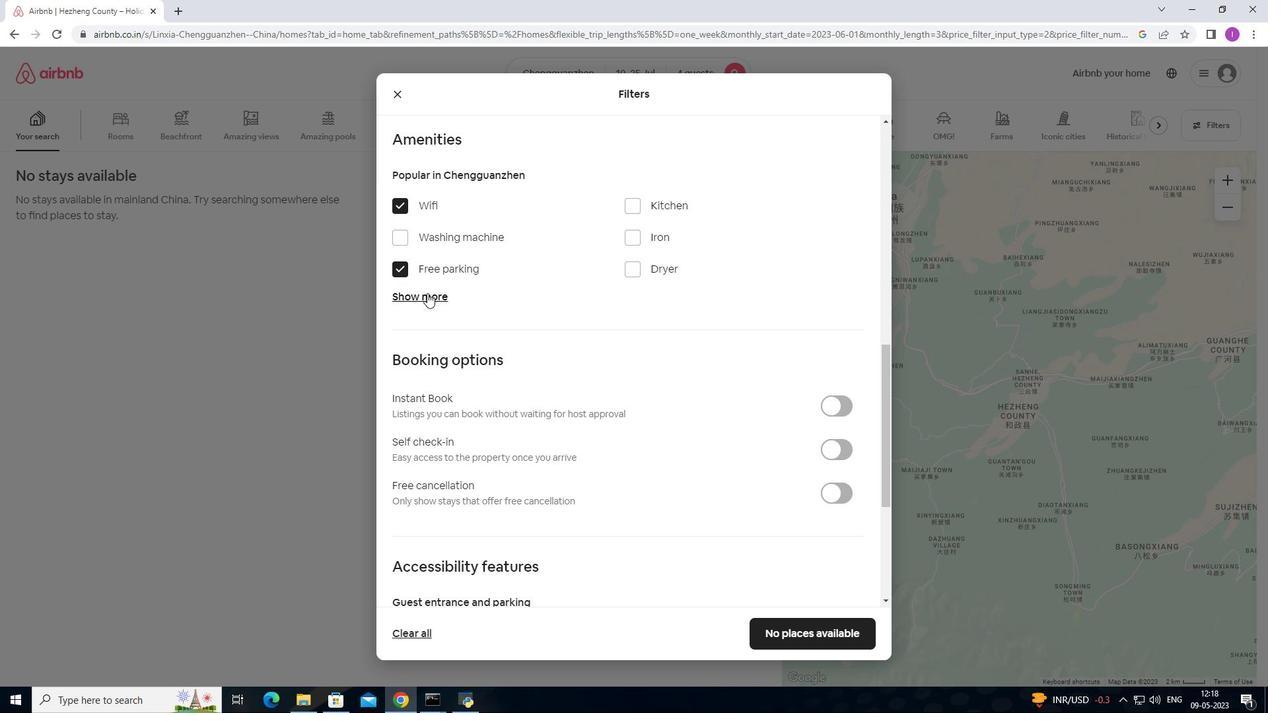 
Action: Mouse moved to (441, 307)
Screenshot: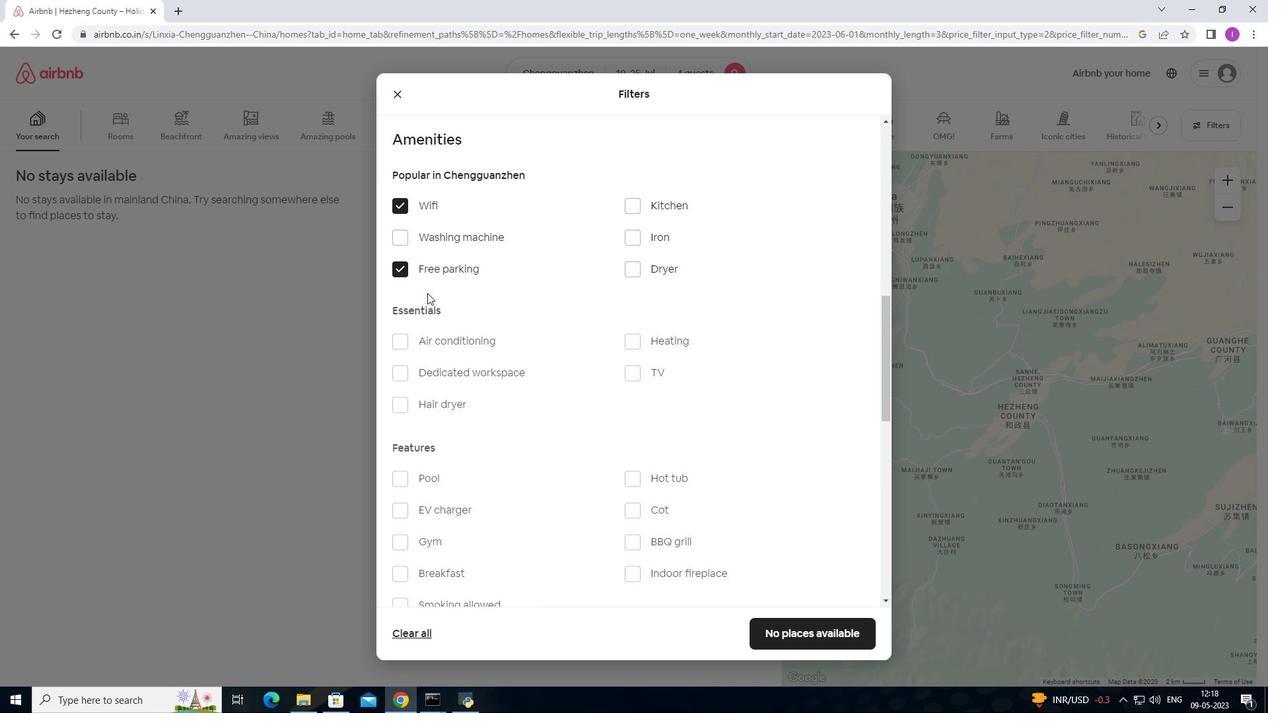 
Action: Mouse scrolled (441, 306) with delta (0, 0)
Screenshot: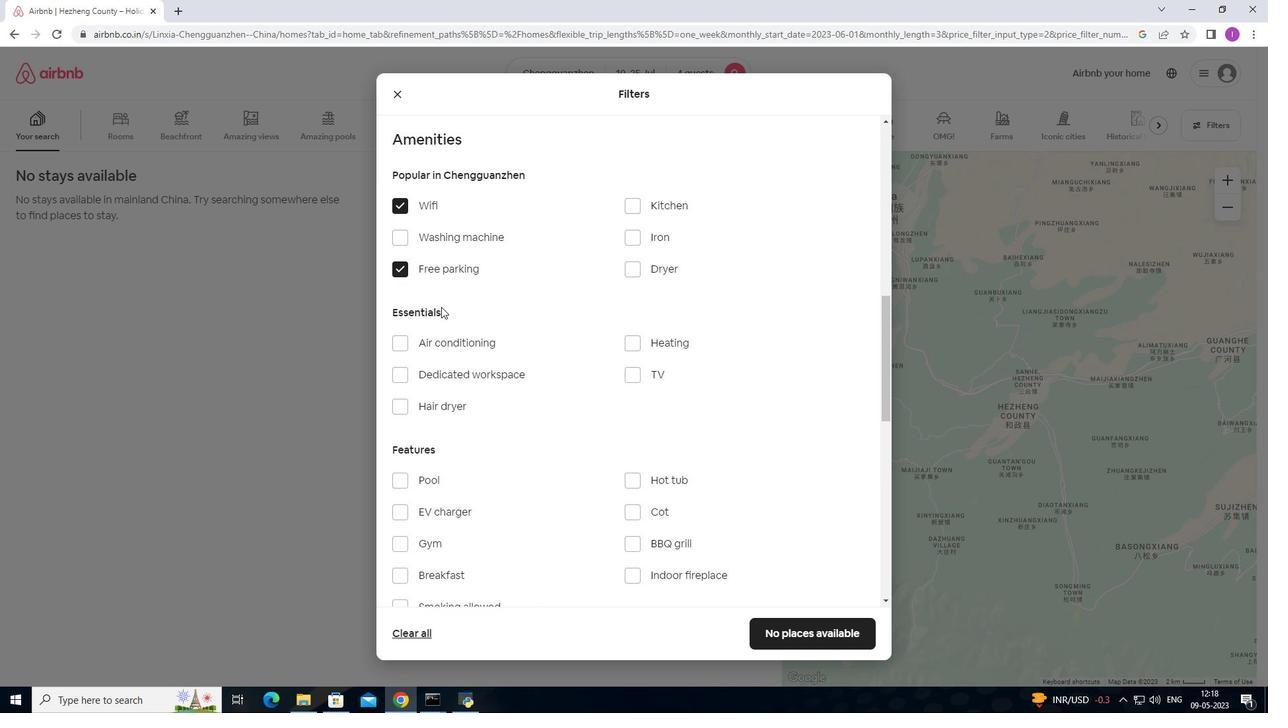 
Action: Mouse scrolled (441, 306) with delta (0, 0)
Screenshot: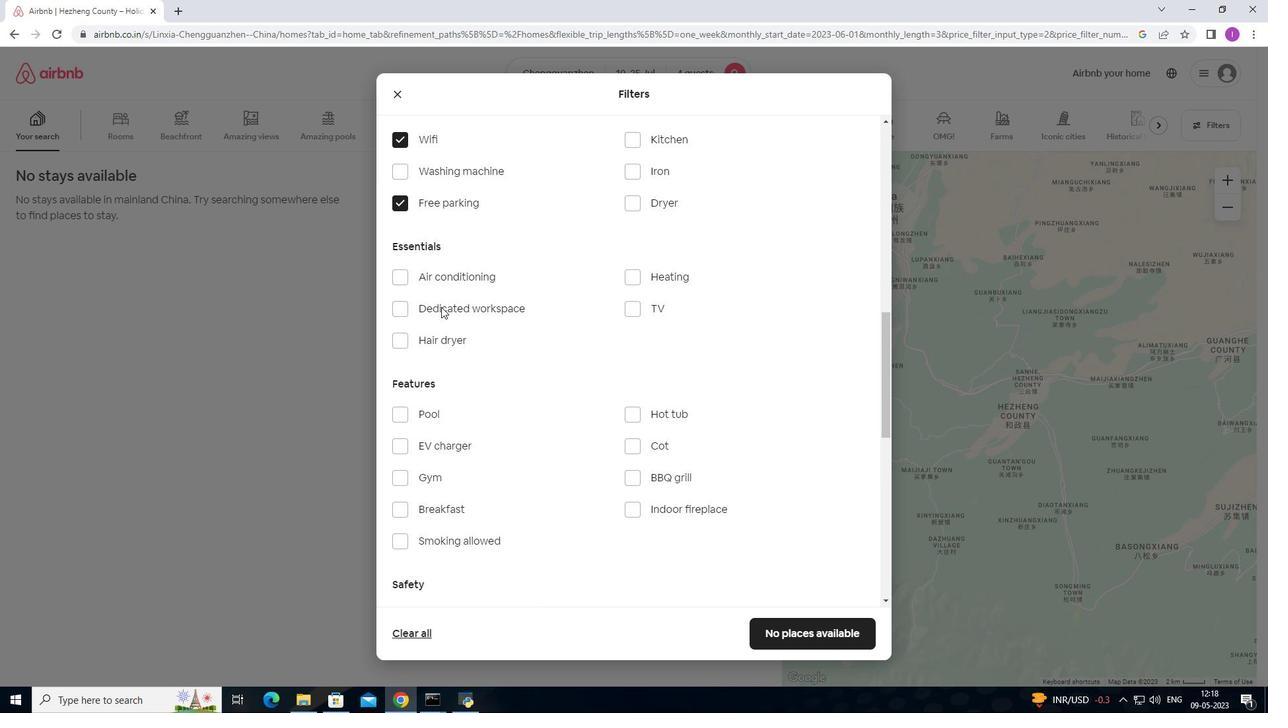
Action: Mouse moved to (441, 307)
Screenshot: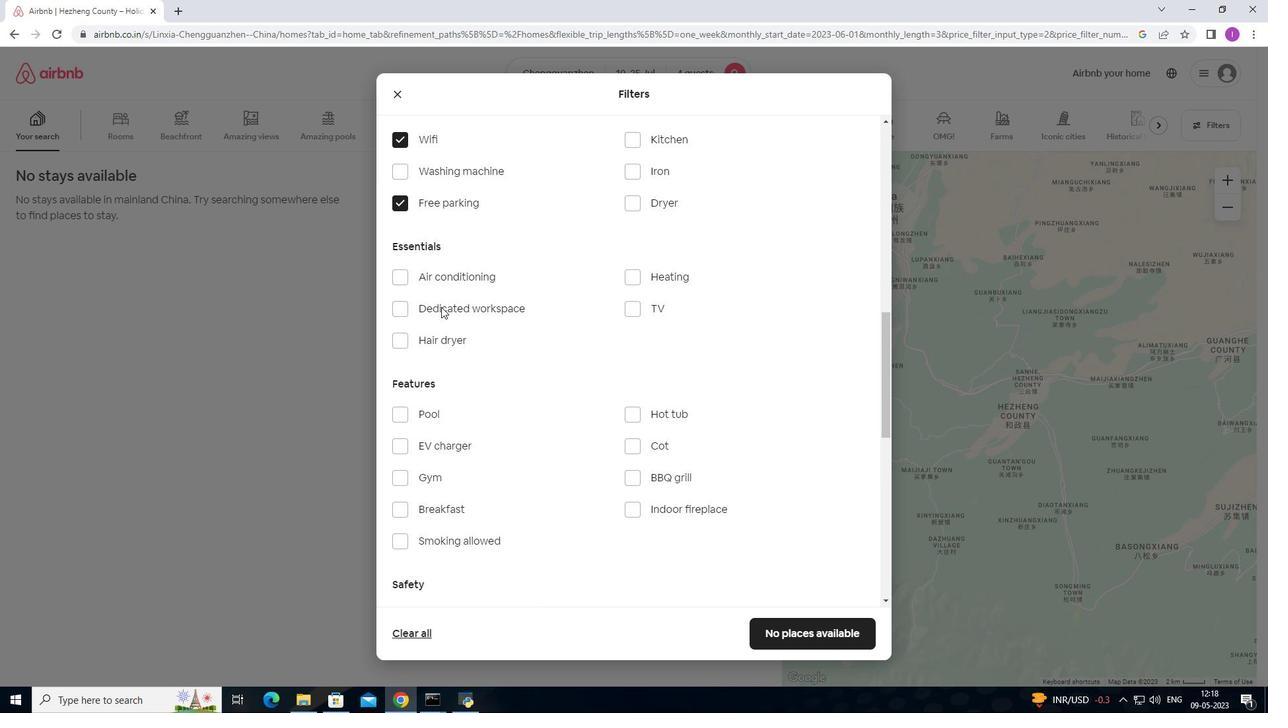 
Action: Mouse scrolled (441, 306) with delta (0, 0)
Screenshot: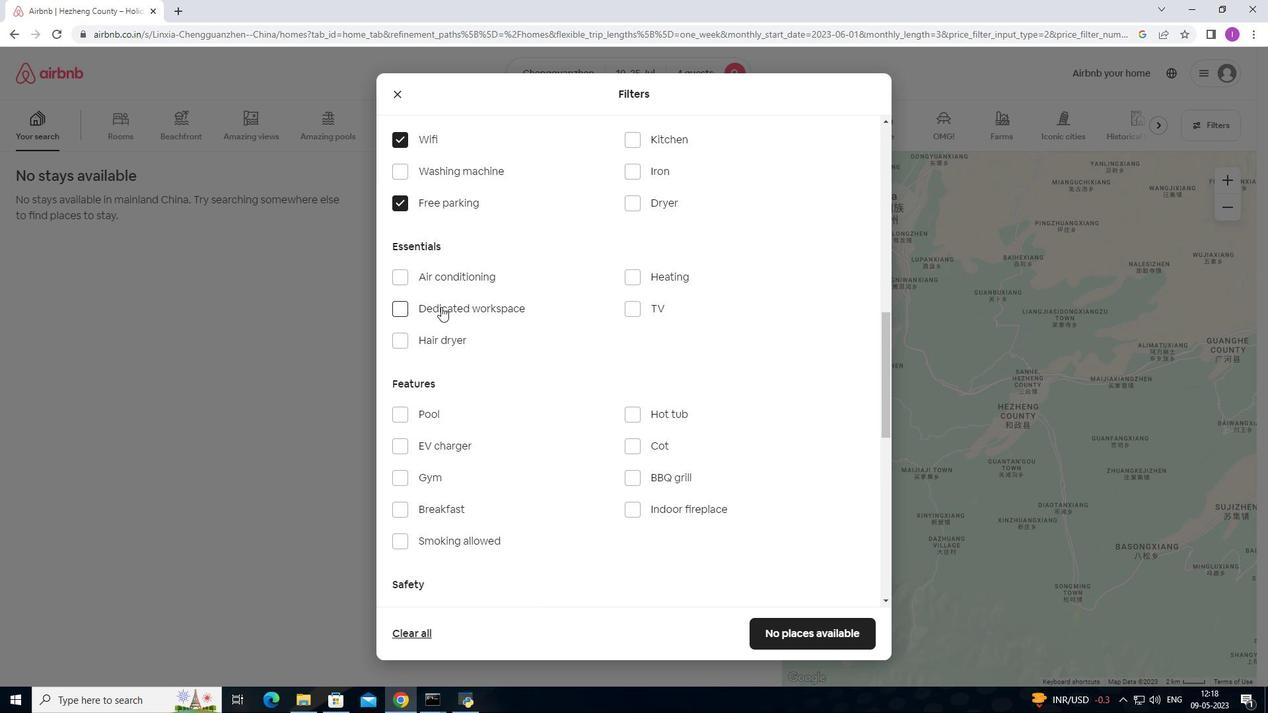 
Action: Mouse scrolled (441, 306) with delta (0, 0)
Screenshot: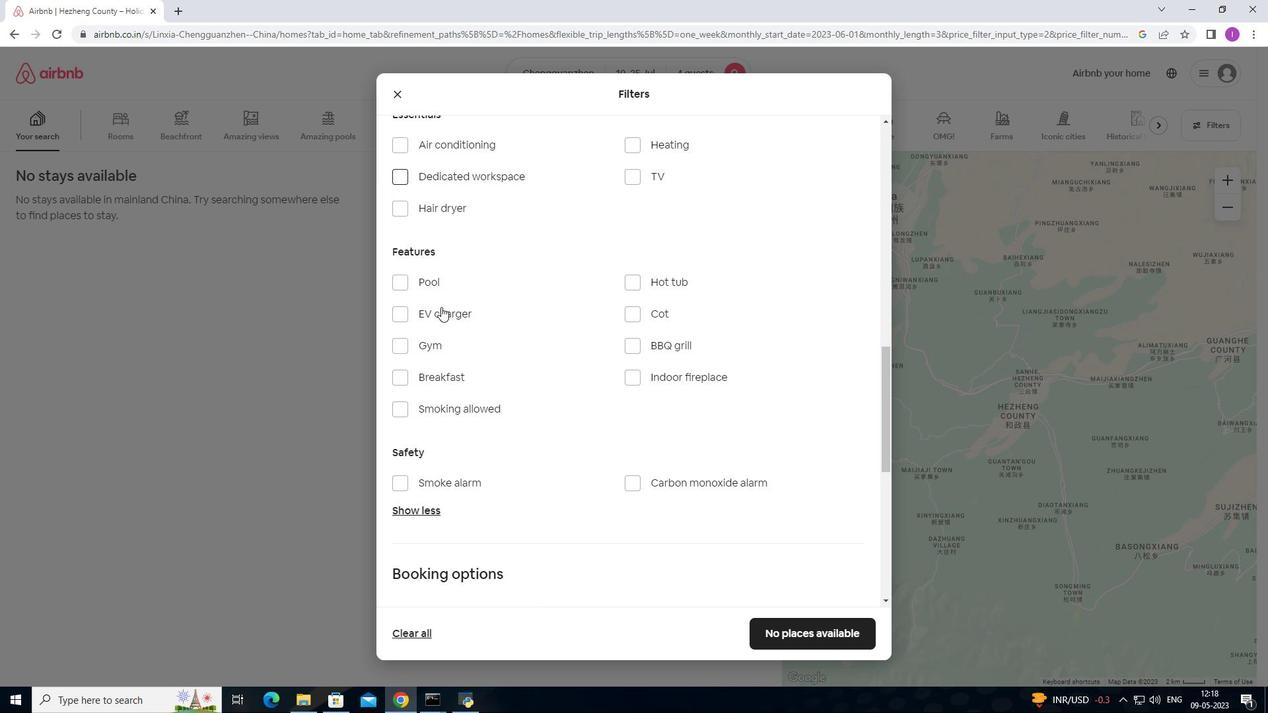 
Action: Mouse moved to (583, 276)
Screenshot: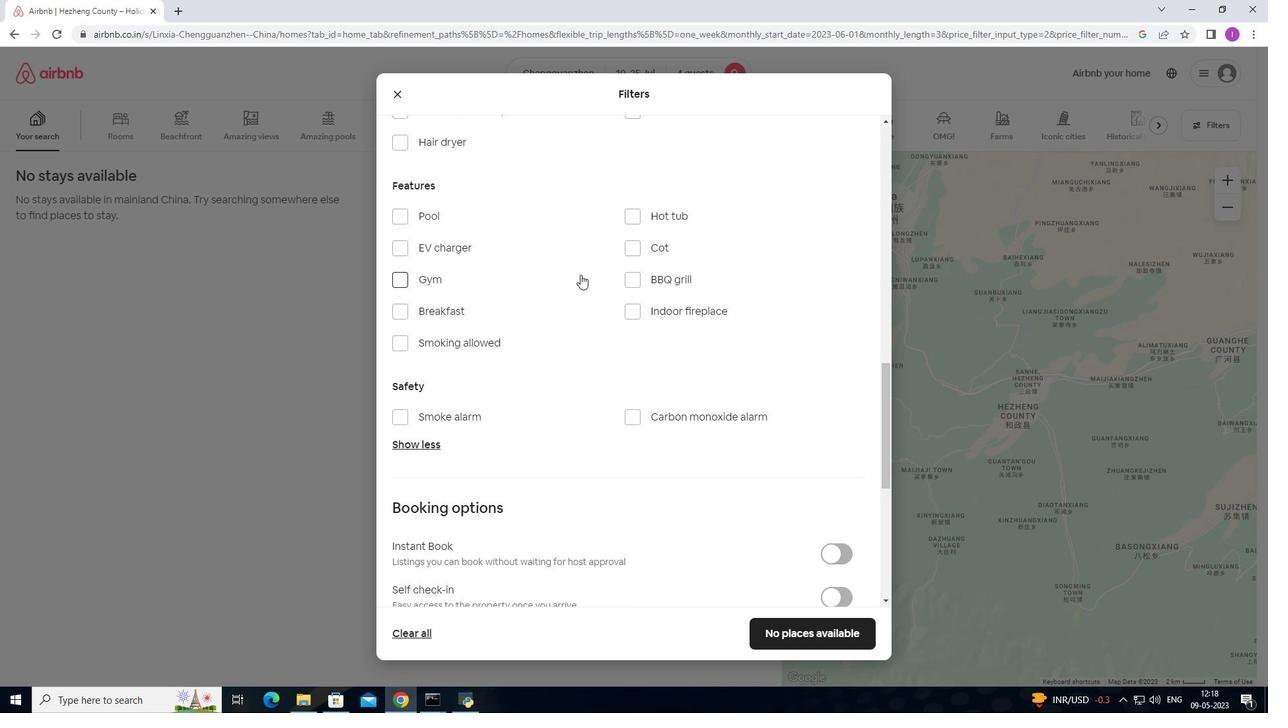 
Action: Mouse scrolled (583, 276) with delta (0, 0)
Screenshot: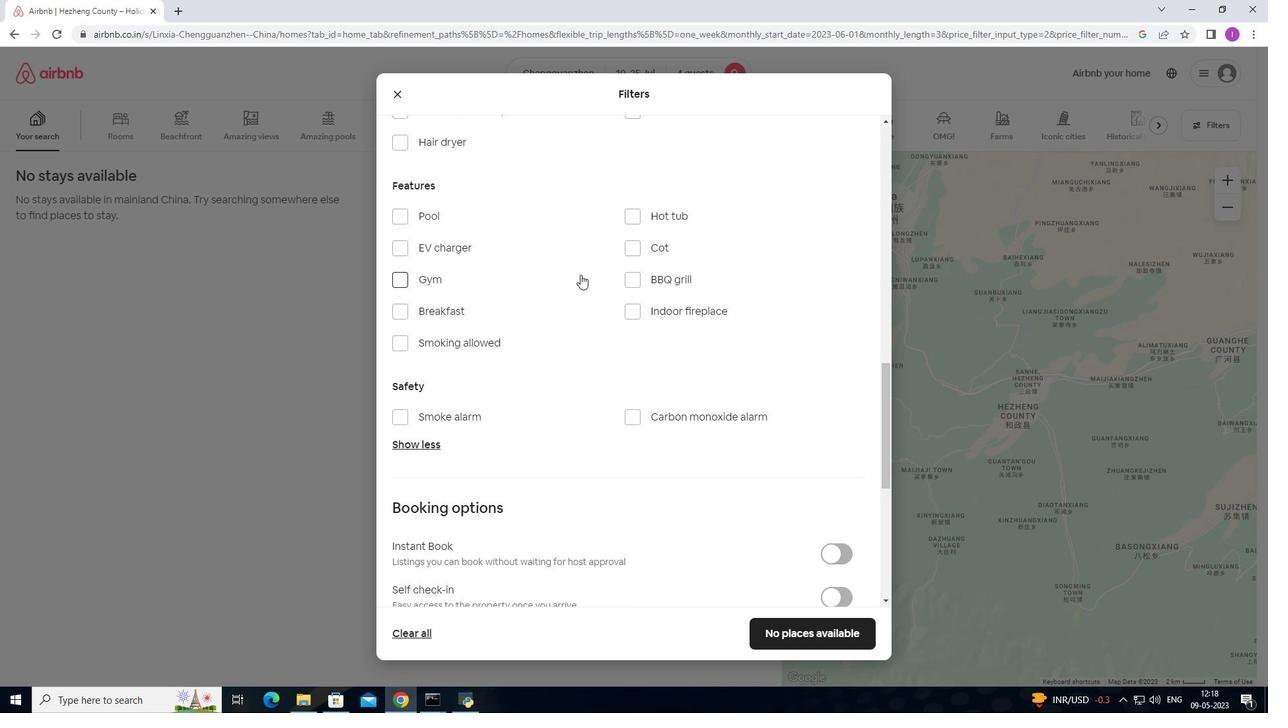 
Action: Mouse moved to (584, 276)
Screenshot: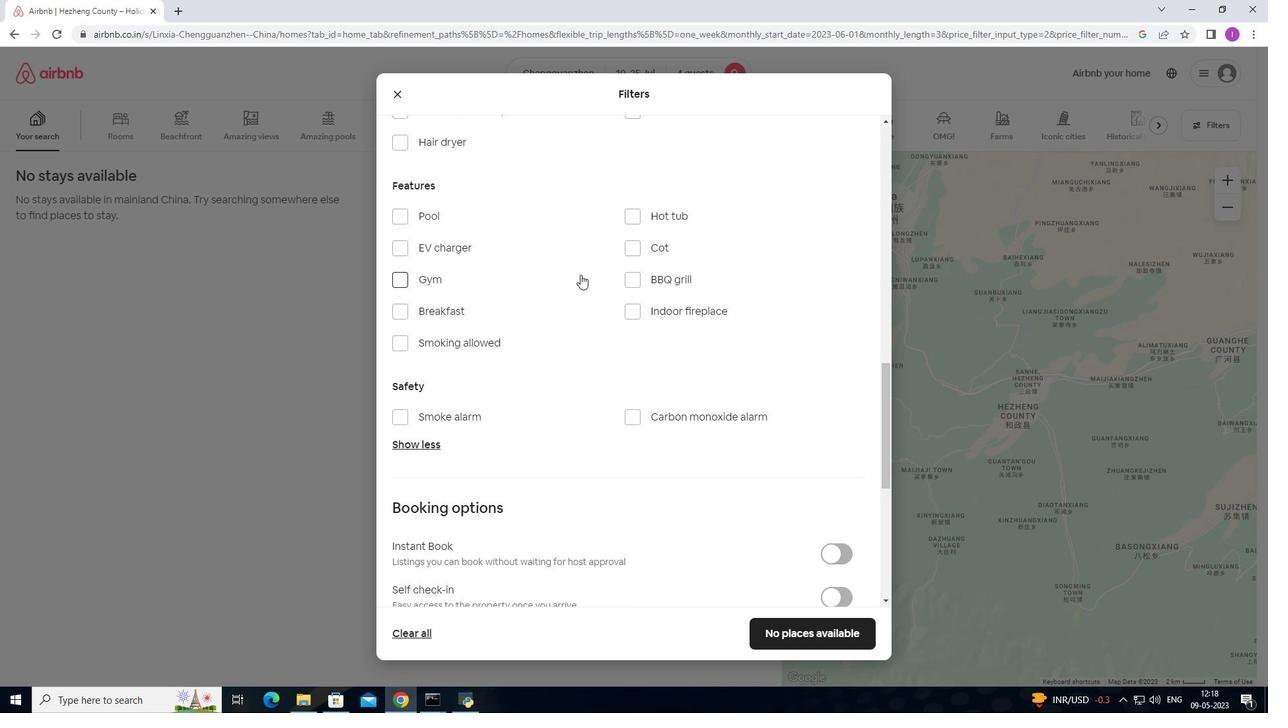 
Action: Mouse scrolled (584, 276) with delta (0, 0)
Screenshot: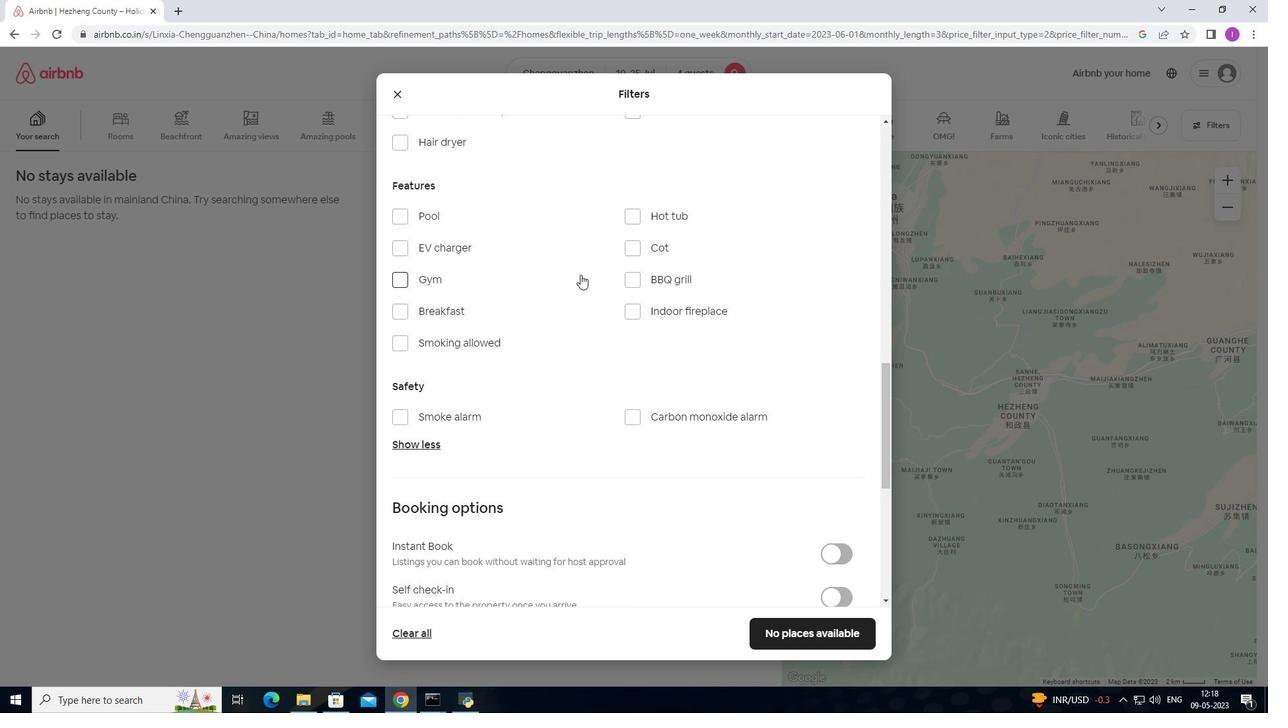 
Action: Mouse moved to (640, 245)
Screenshot: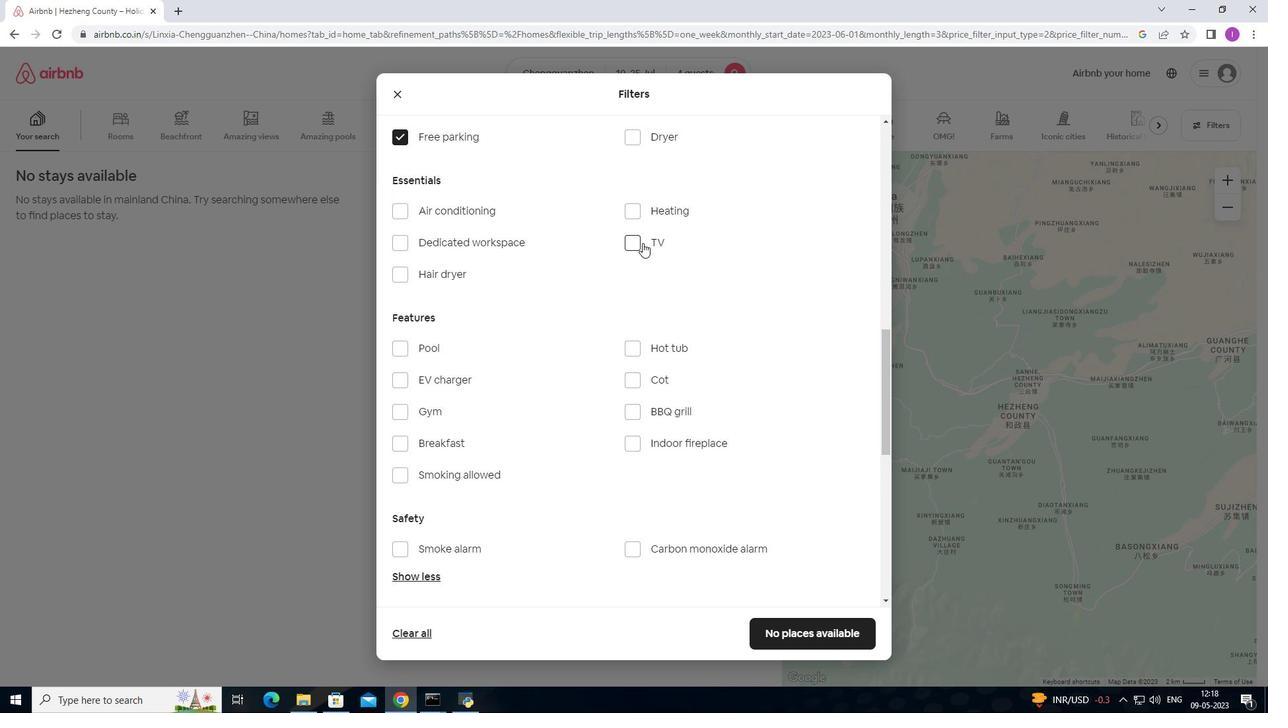 
Action: Mouse pressed left at (640, 245)
Screenshot: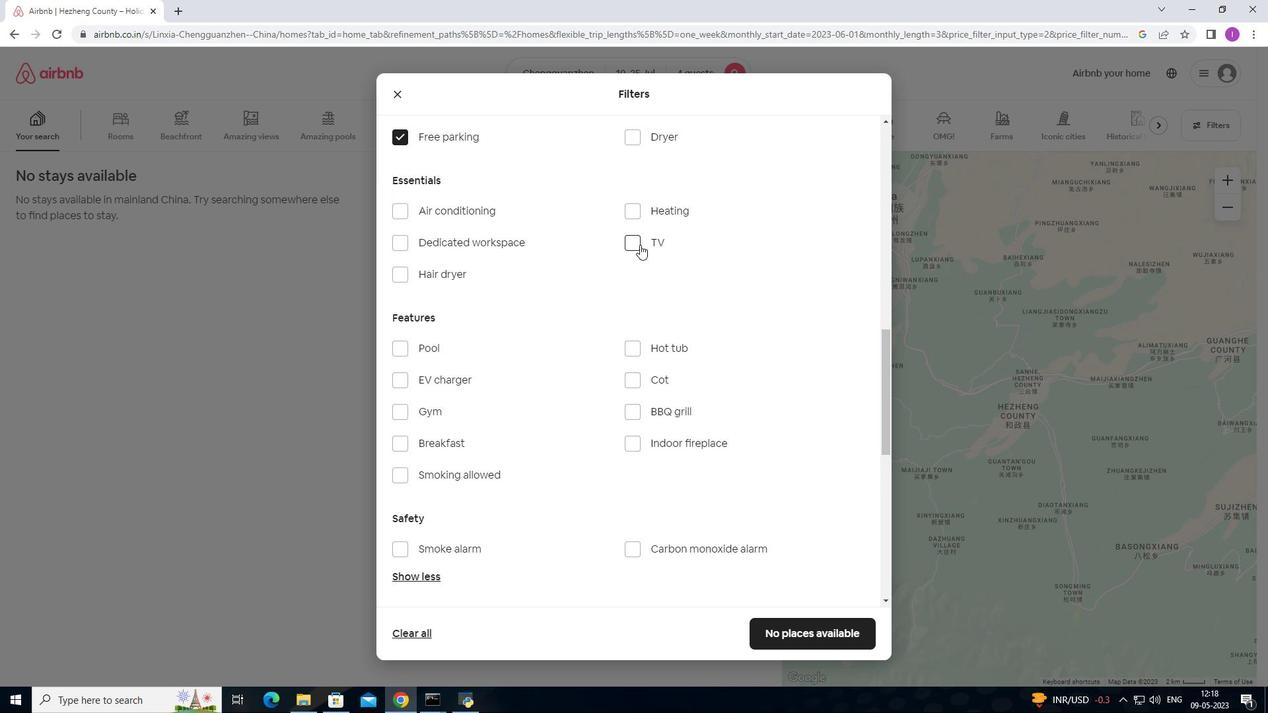 
Action: Mouse moved to (624, 305)
Screenshot: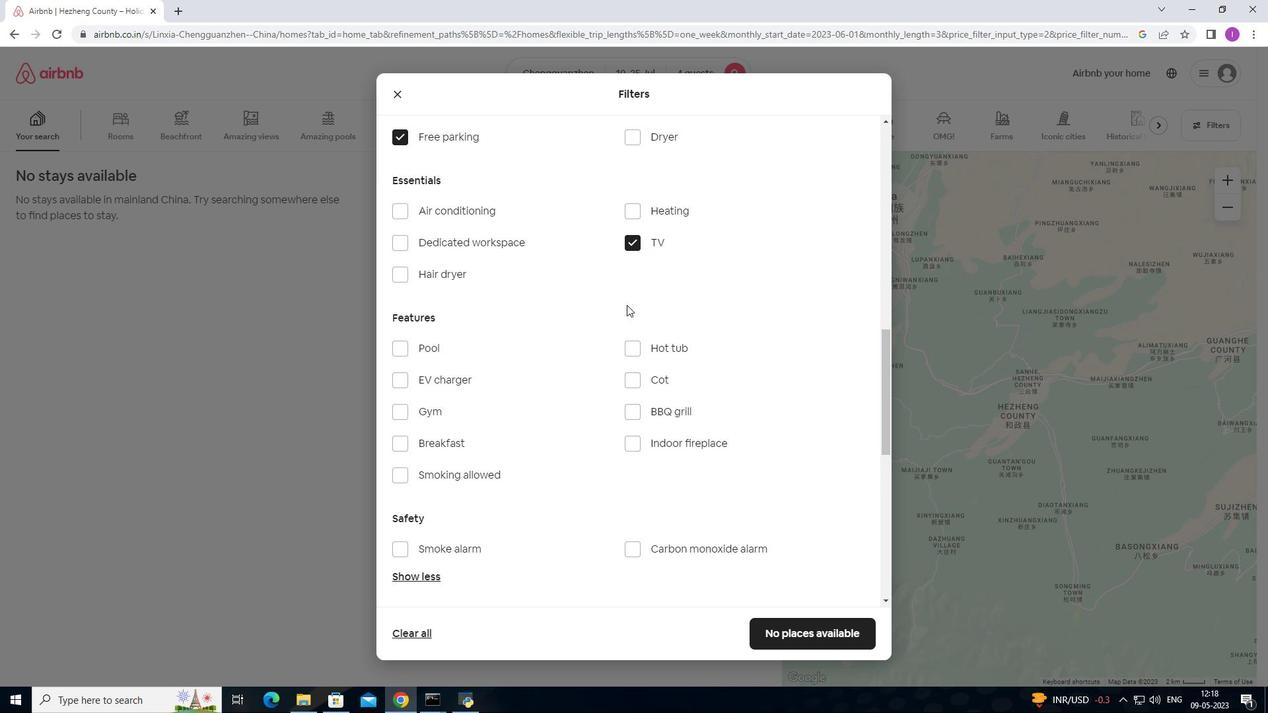 
Action: Mouse scrolled (624, 304) with delta (0, 0)
Screenshot: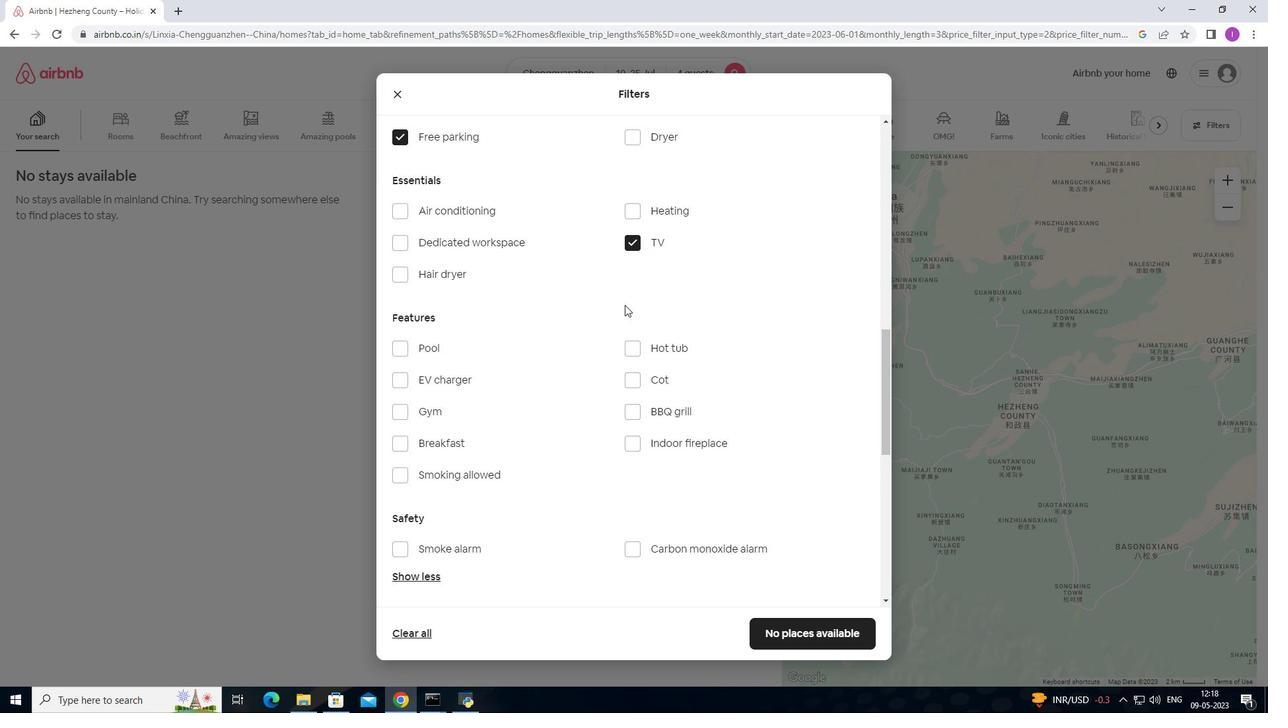 
Action: Mouse moved to (413, 340)
Screenshot: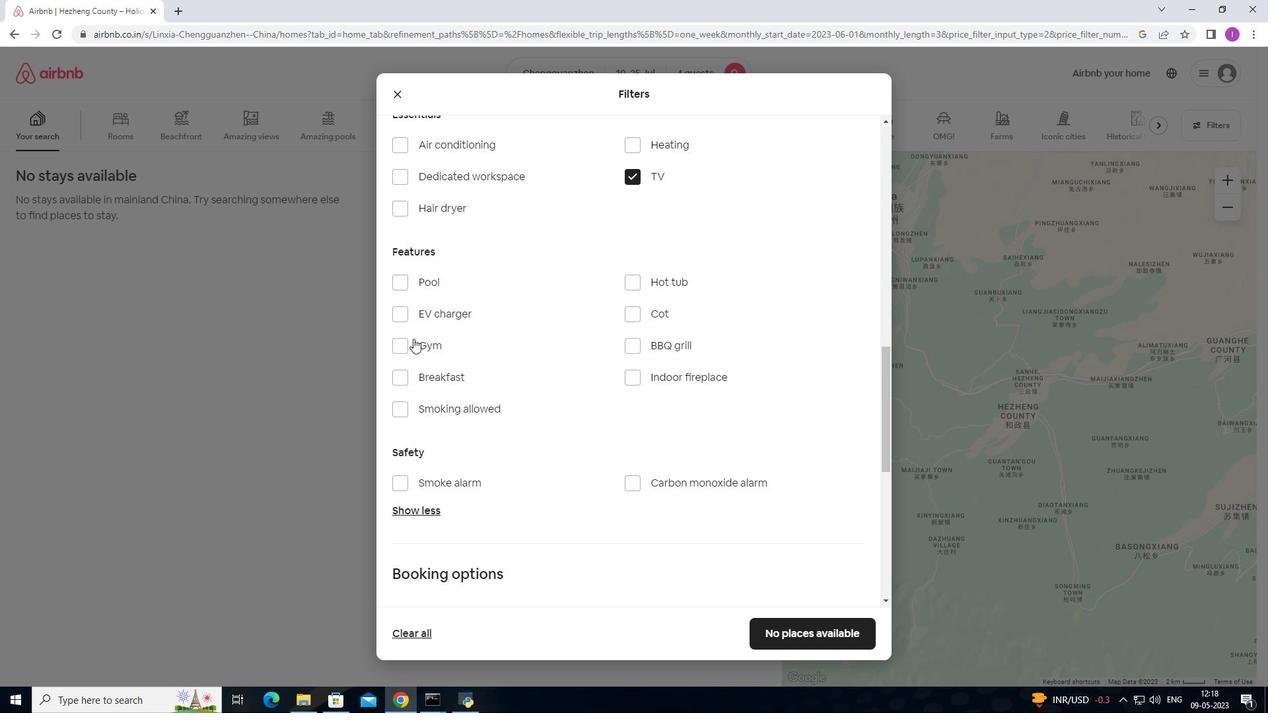 
Action: Mouse pressed left at (413, 340)
Screenshot: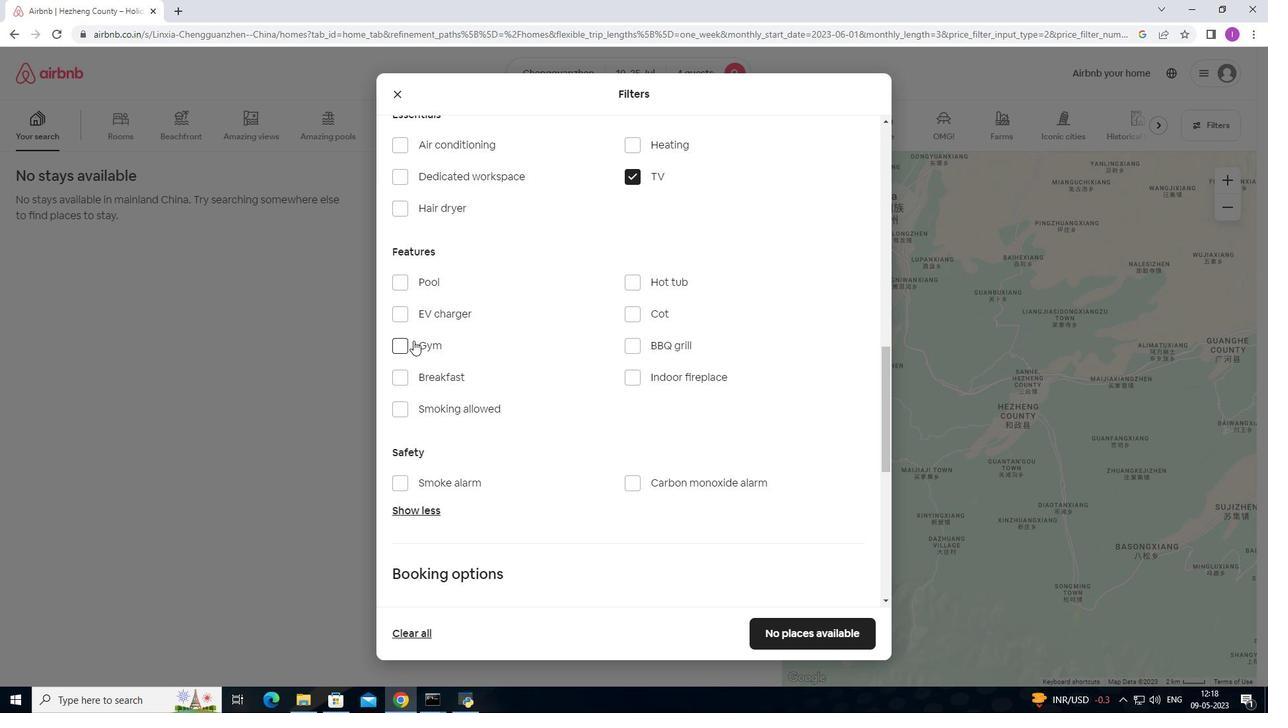 
Action: Mouse moved to (415, 379)
Screenshot: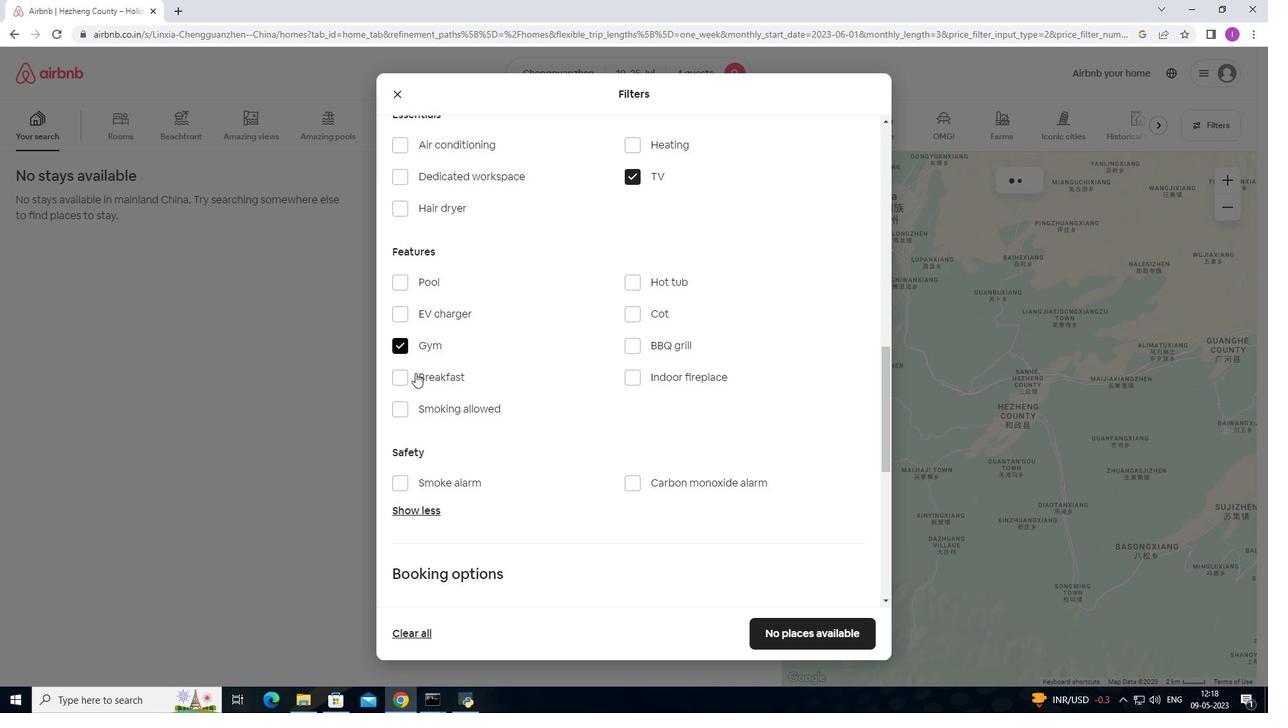 
Action: Mouse pressed left at (415, 379)
Screenshot: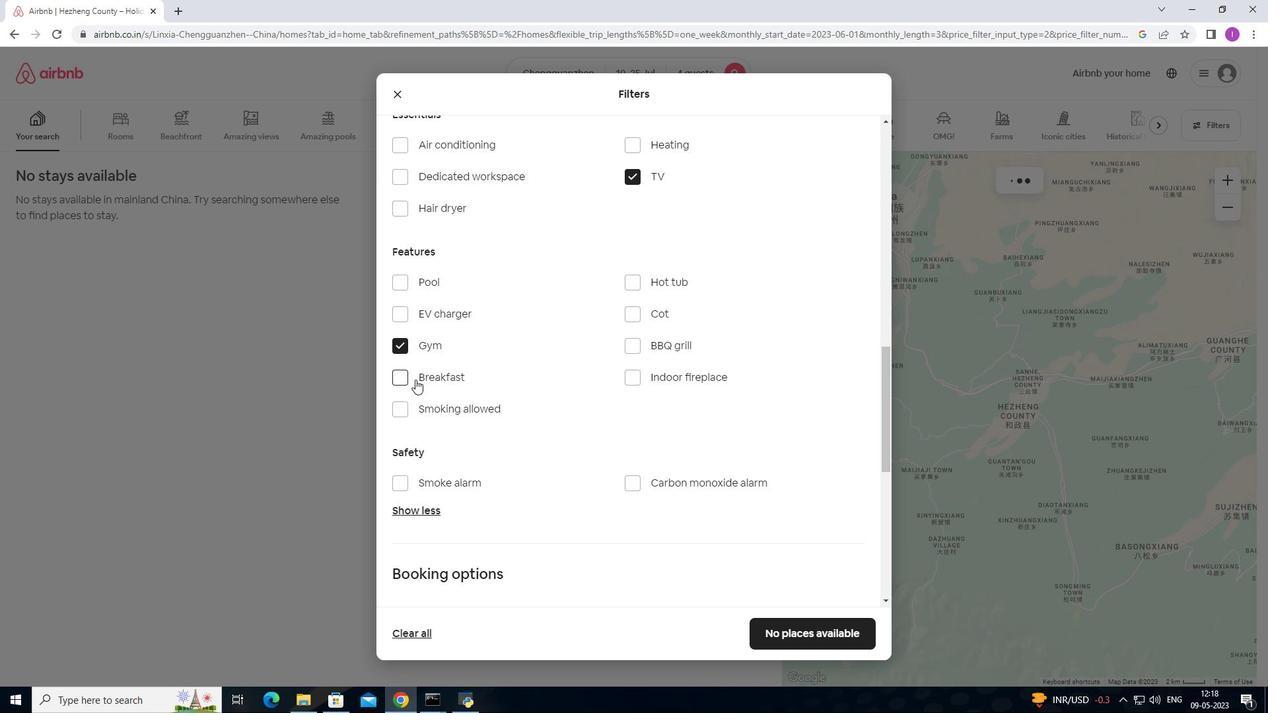 
Action: Mouse moved to (493, 462)
Screenshot: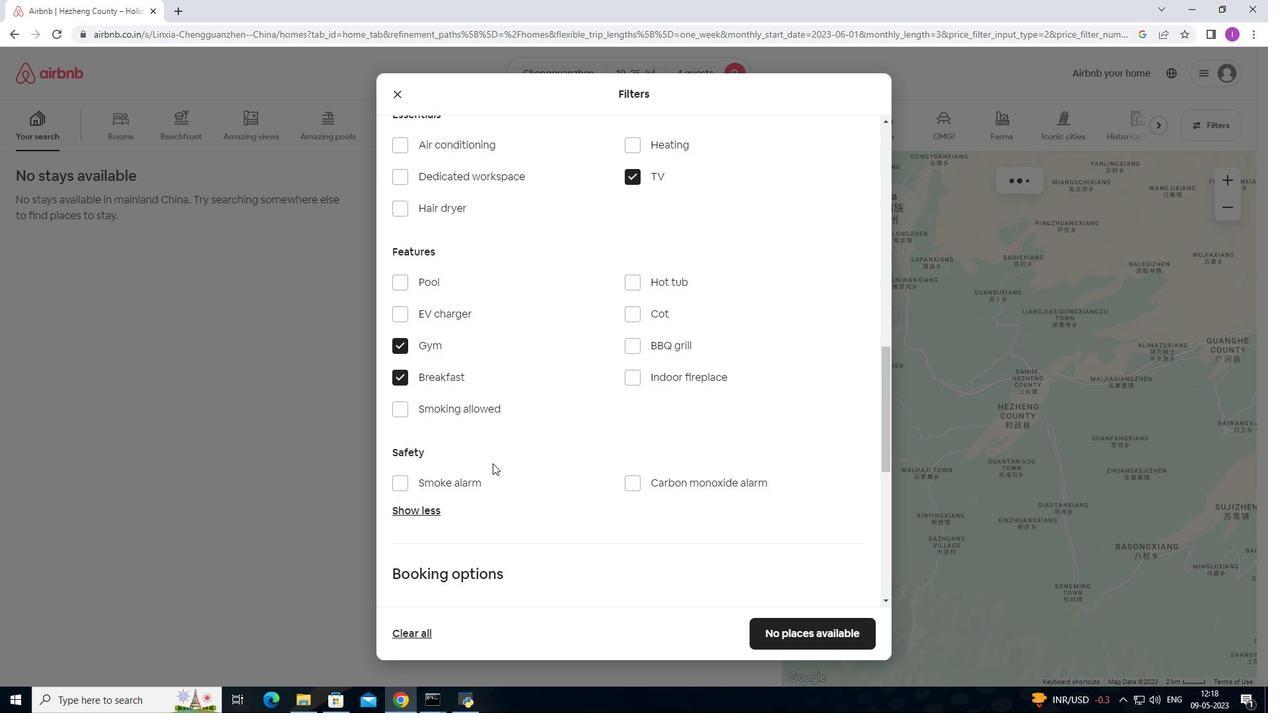
Action: Mouse scrolled (493, 461) with delta (0, 0)
Screenshot: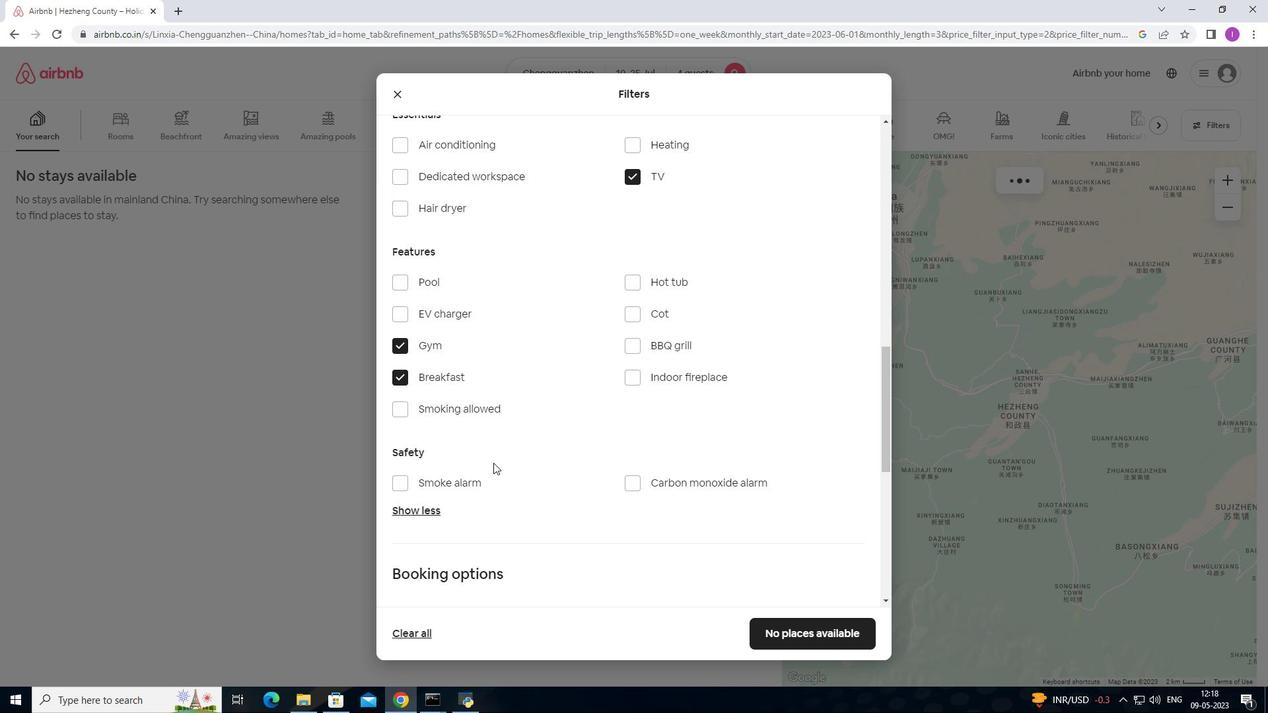 
Action: Mouse scrolled (493, 461) with delta (0, 0)
Screenshot: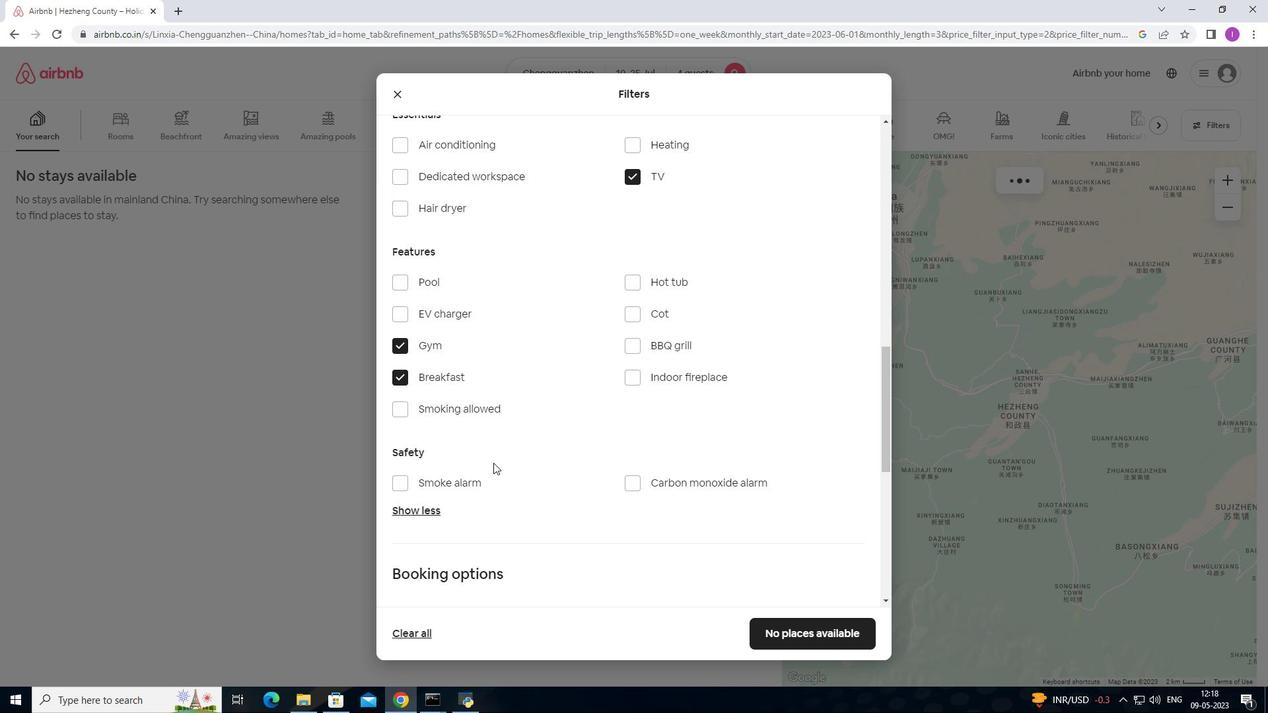 
Action: Mouse scrolled (493, 461) with delta (0, 0)
Screenshot: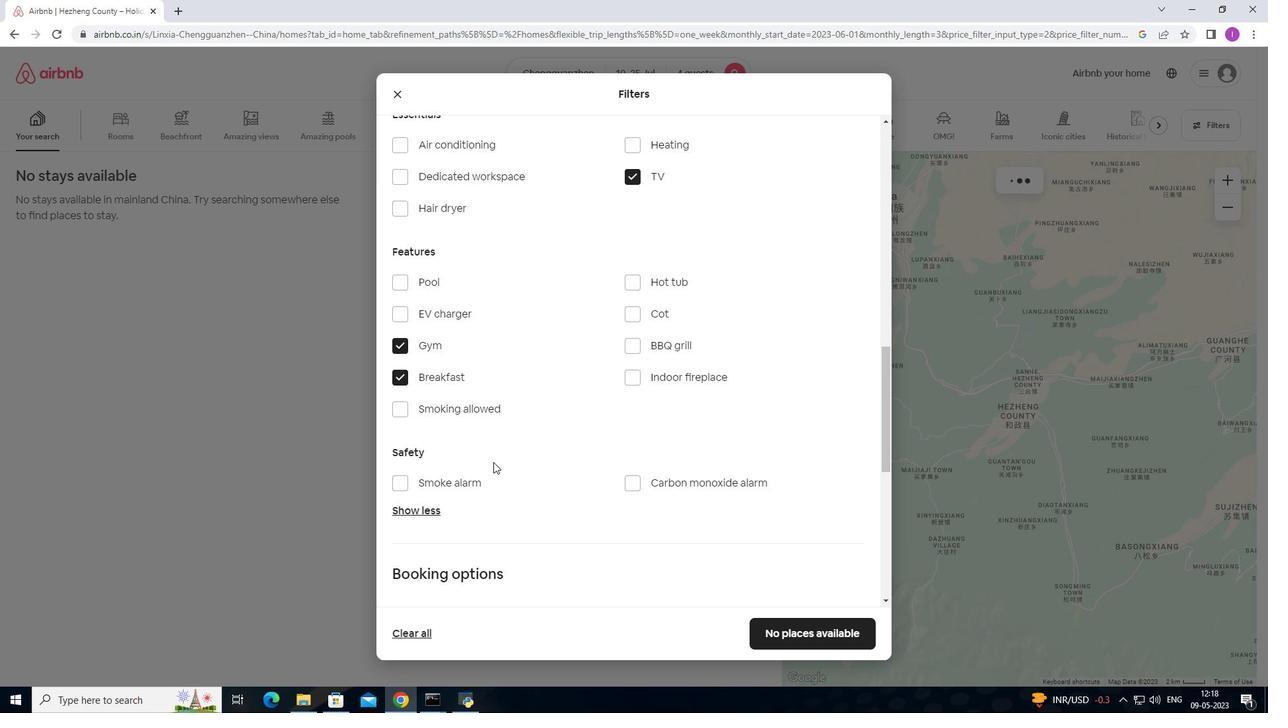 
Action: Mouse scrolled (493, 461) with delta (0, 0)
Screenshot: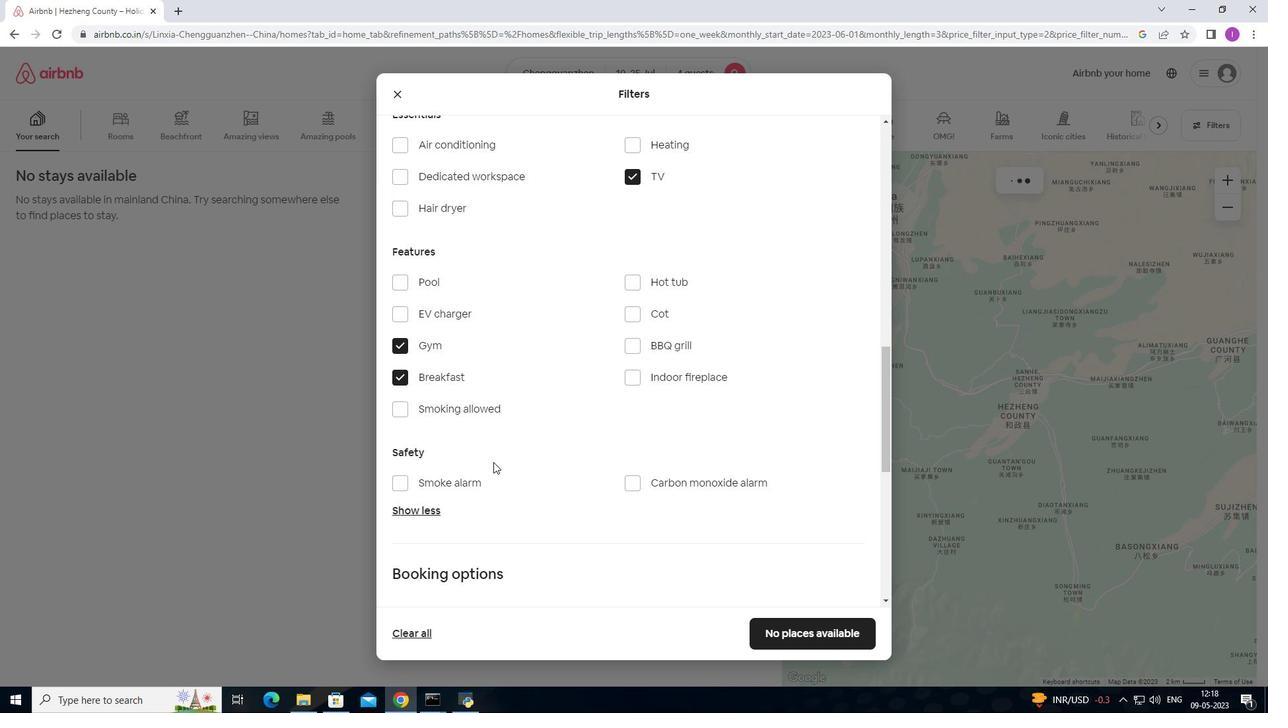 
Action: Mouse moved to (505, 454)
Screenshot: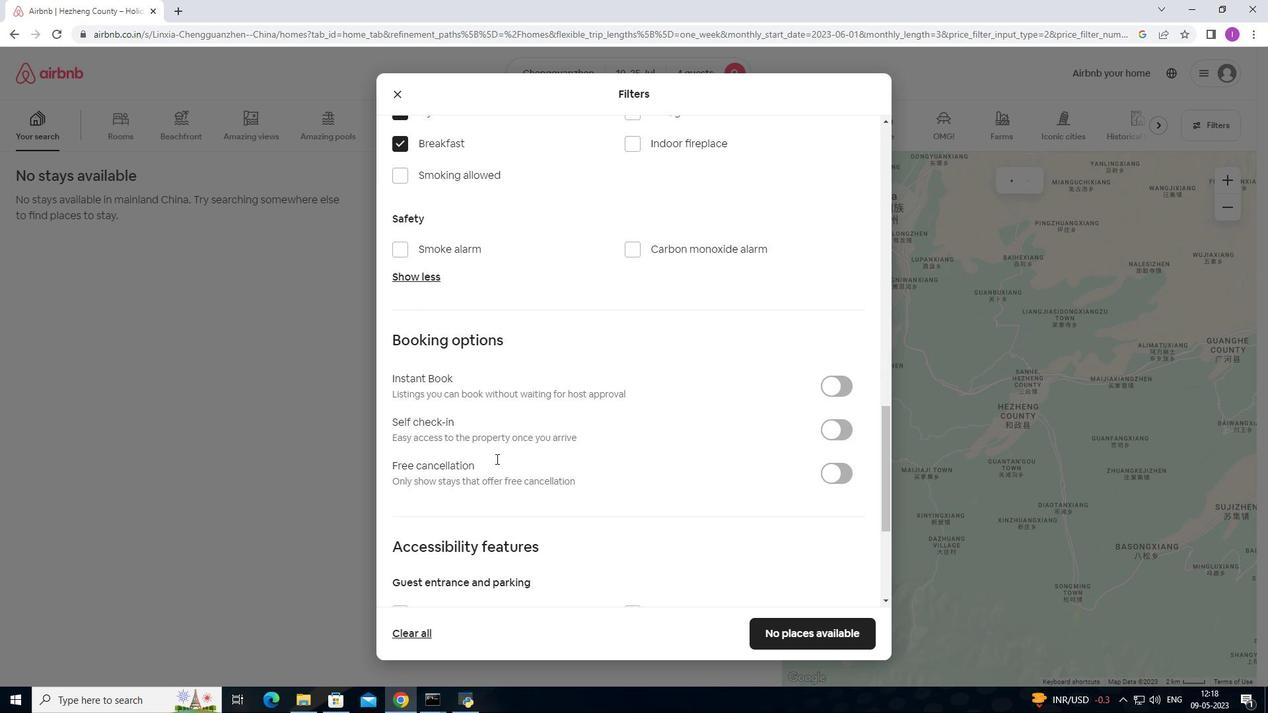 
Action: Mouse scrolled (505, 453) with delta (0, 0)
Screenshot: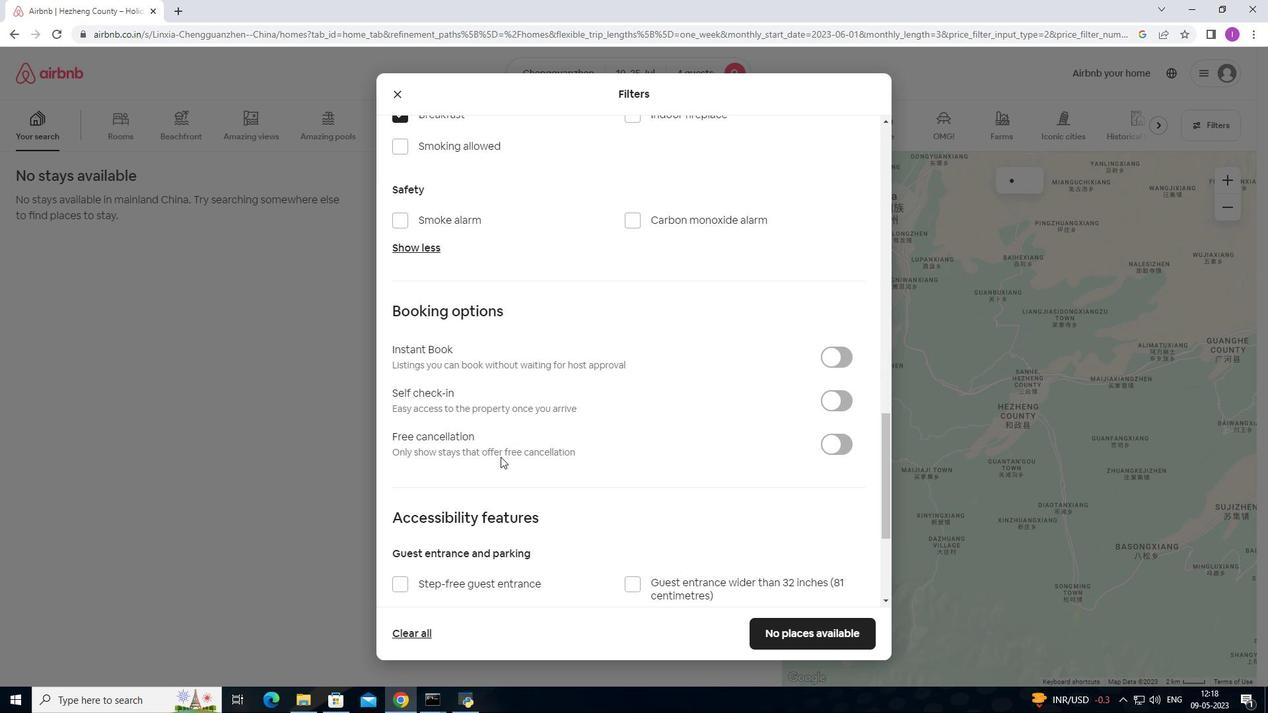 
Action: Mouse moved to (840, 336)
Screenshot: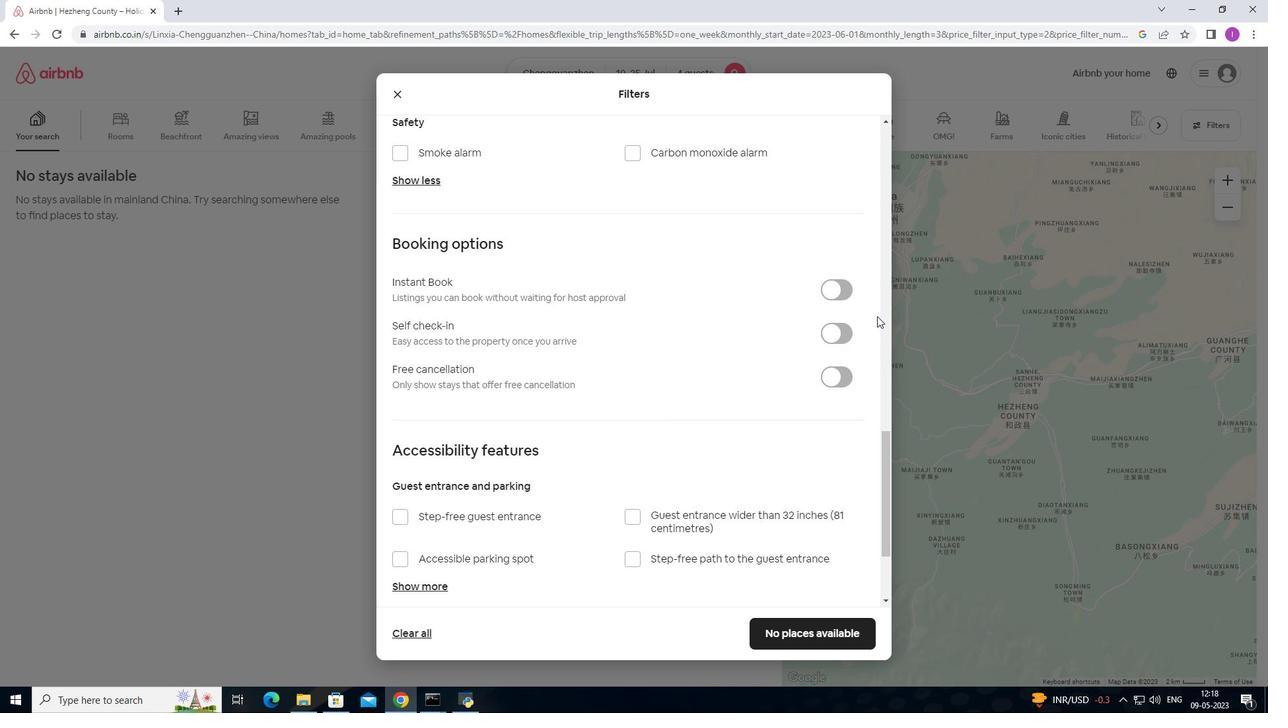 
Action: Mouse pressed left at (840, 336)
Screenshot: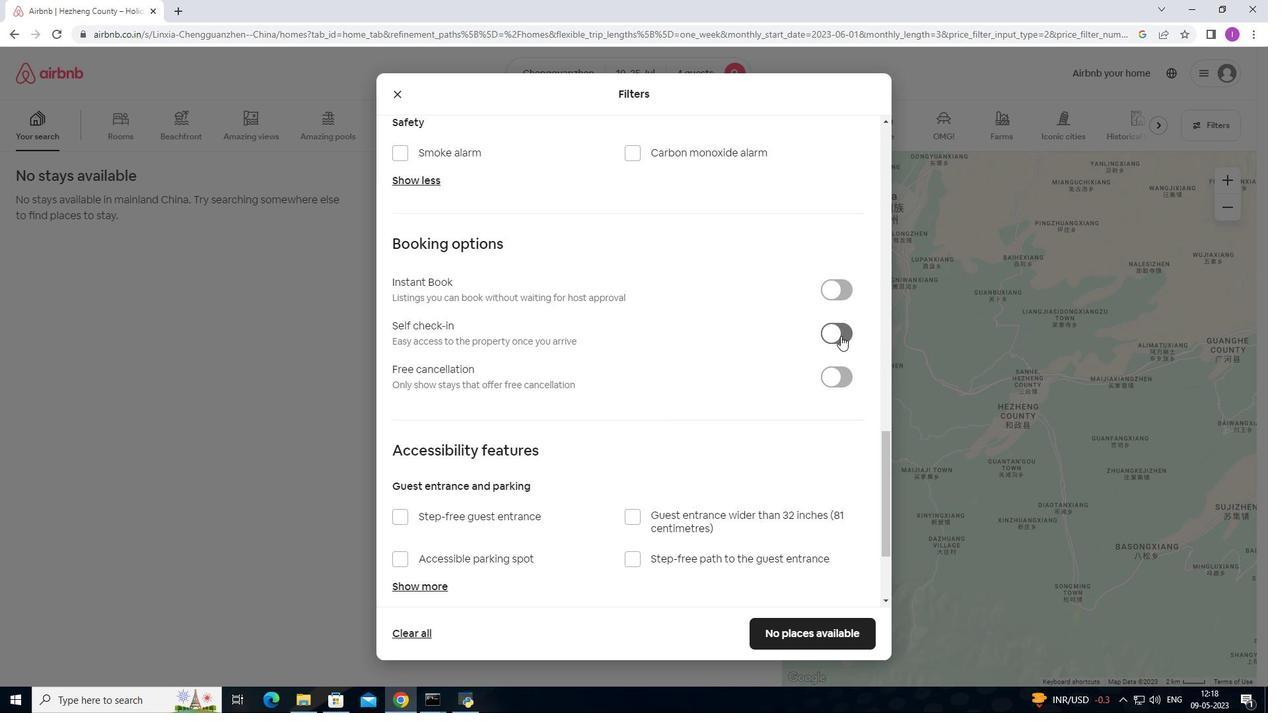 
Action: Mouse moved to (527, 484)
Screenshot: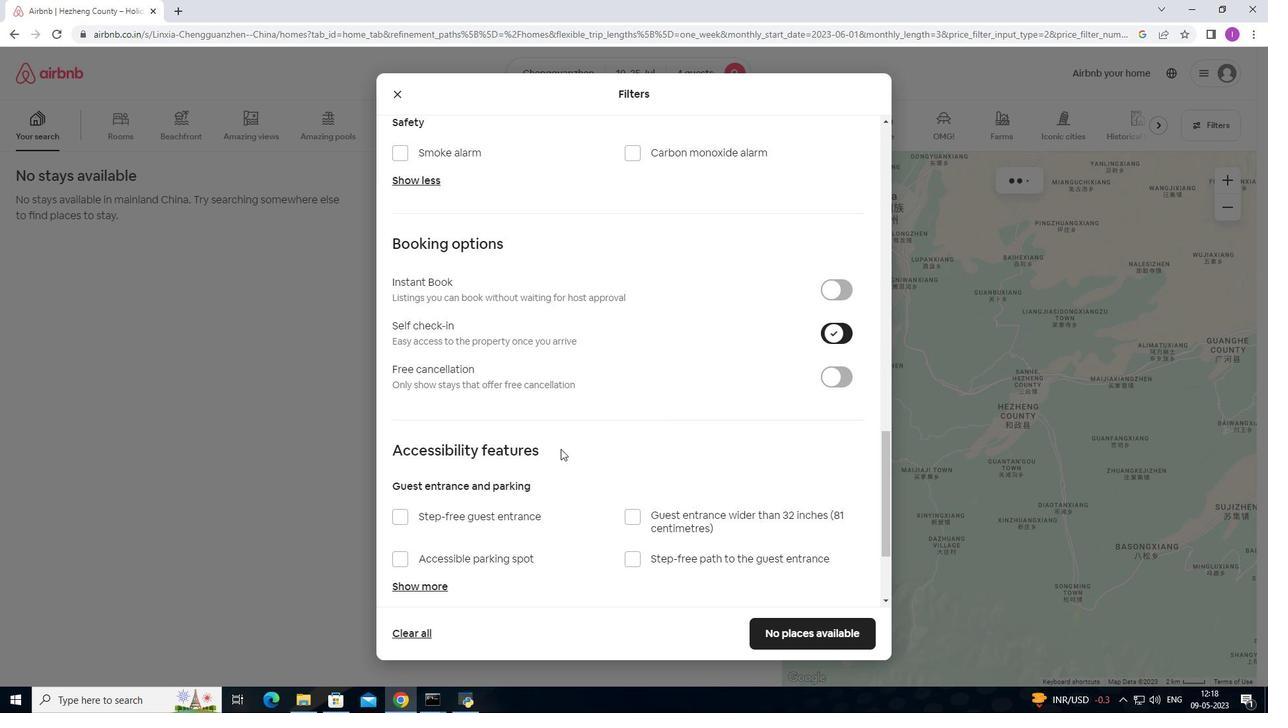 
Action: Mouse scrolled (527, 484) with delta (0, 0)
Screenshot: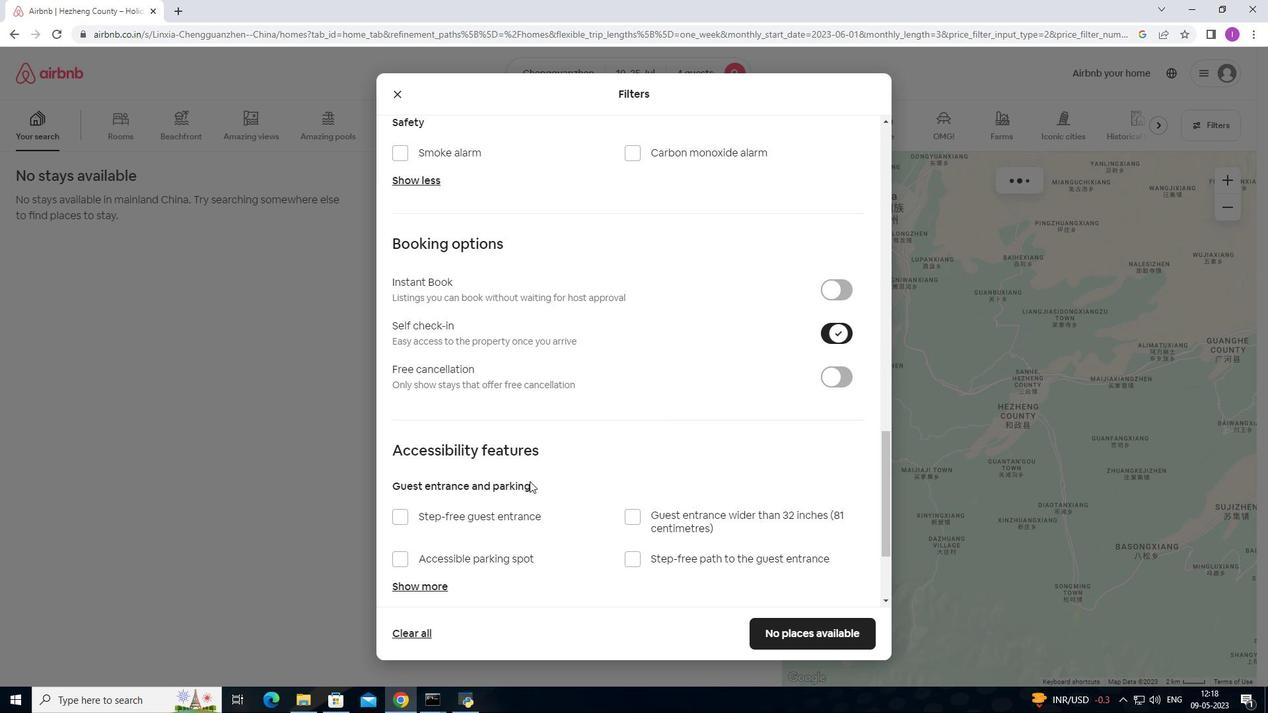 
Action: Mouse moved to (527, 485)
Screenshot: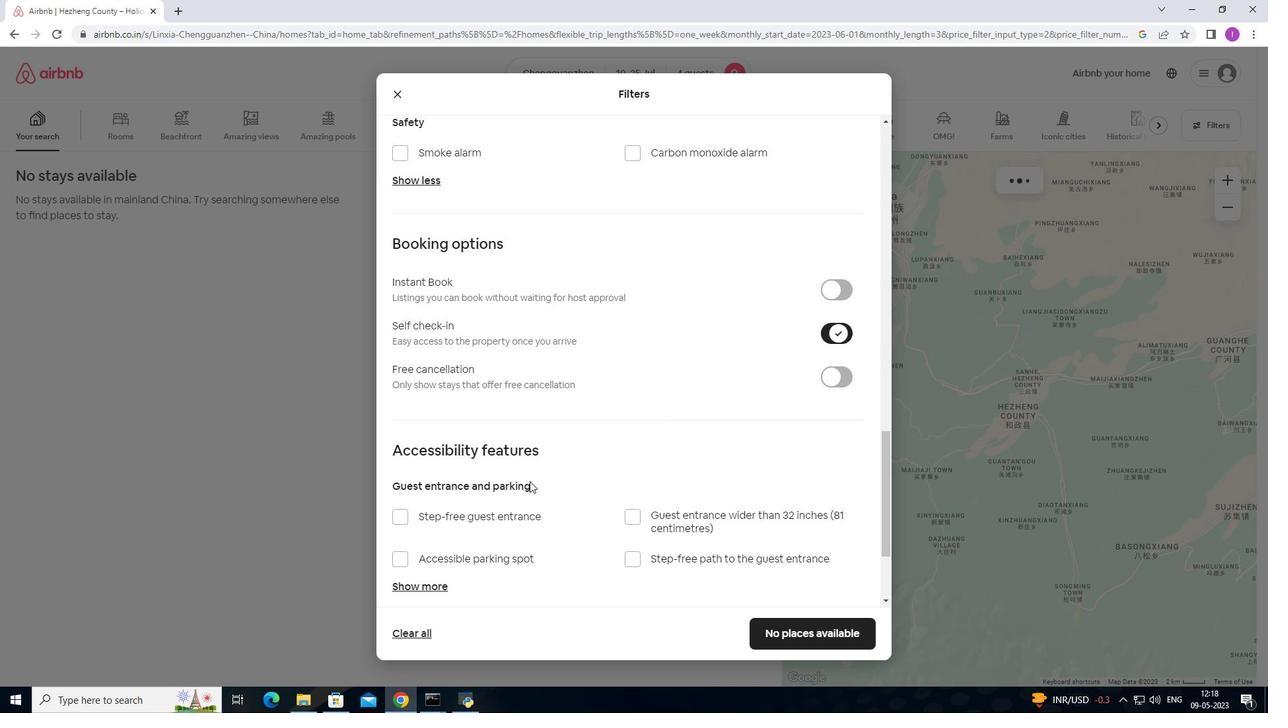 
Action: Mouse scrolled (527, 484) with delta (0, 0)
Screenshot: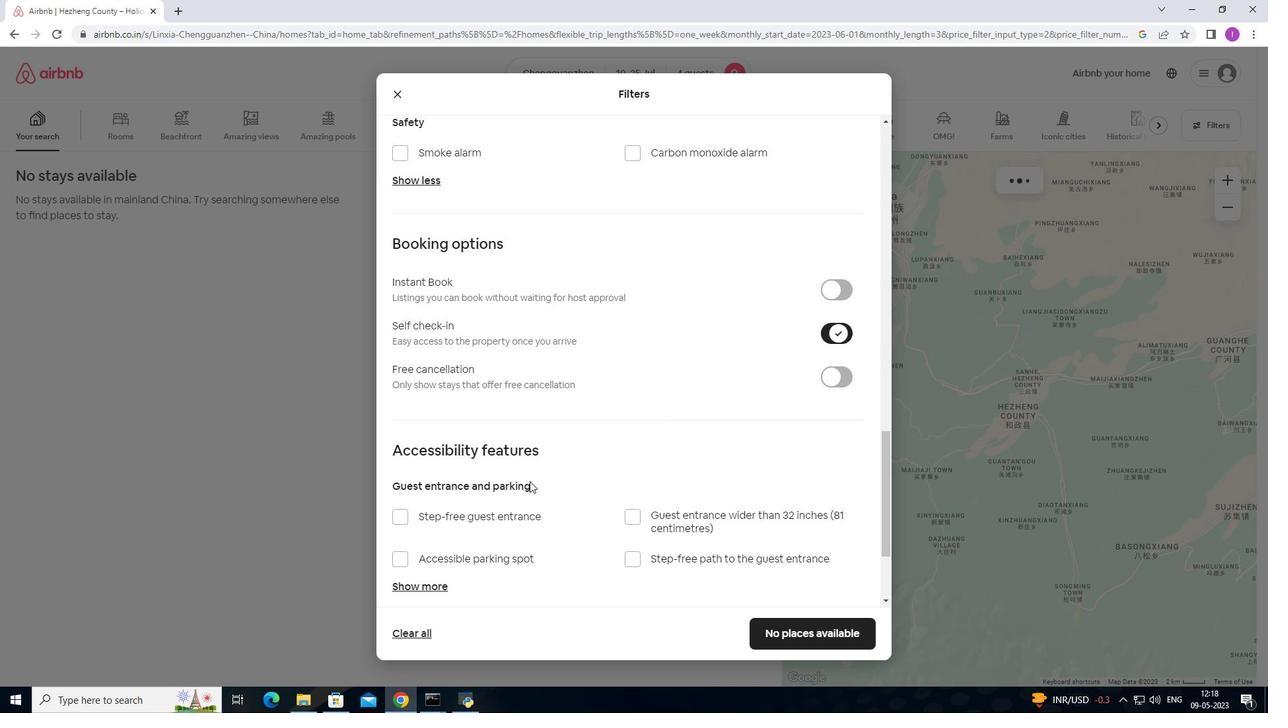 
Action: Mouse moved to (527, 485)
Screenshot: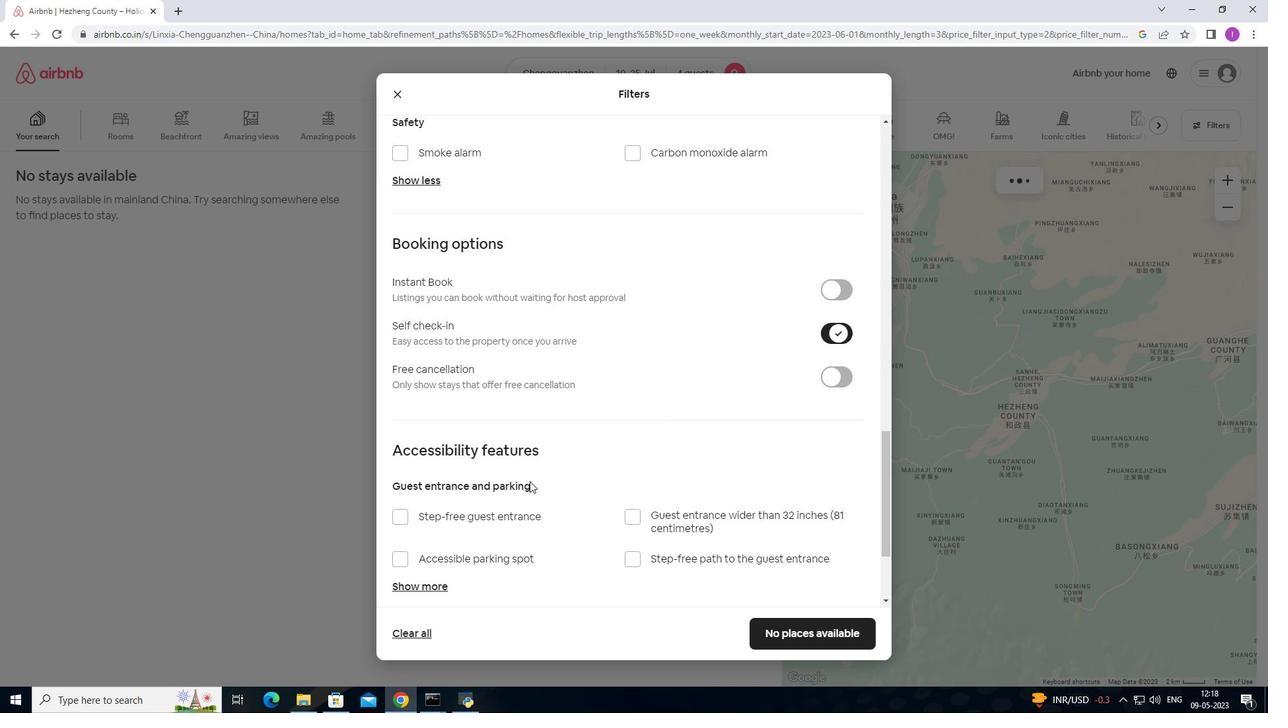 
Action: Mouse scrolled (527, 484) with delta (0, 0)
Screenshot: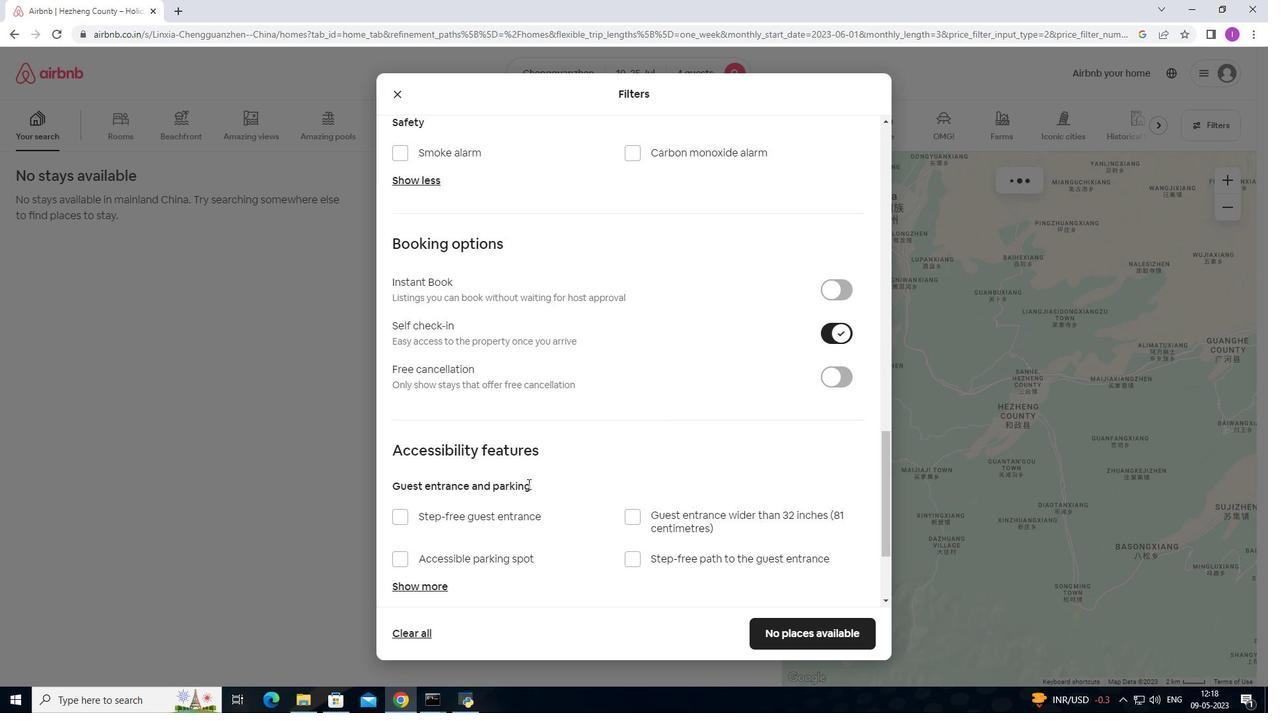 
Action: Mouse scrolled (527, 484) with delta (0, 0)
Screenshot: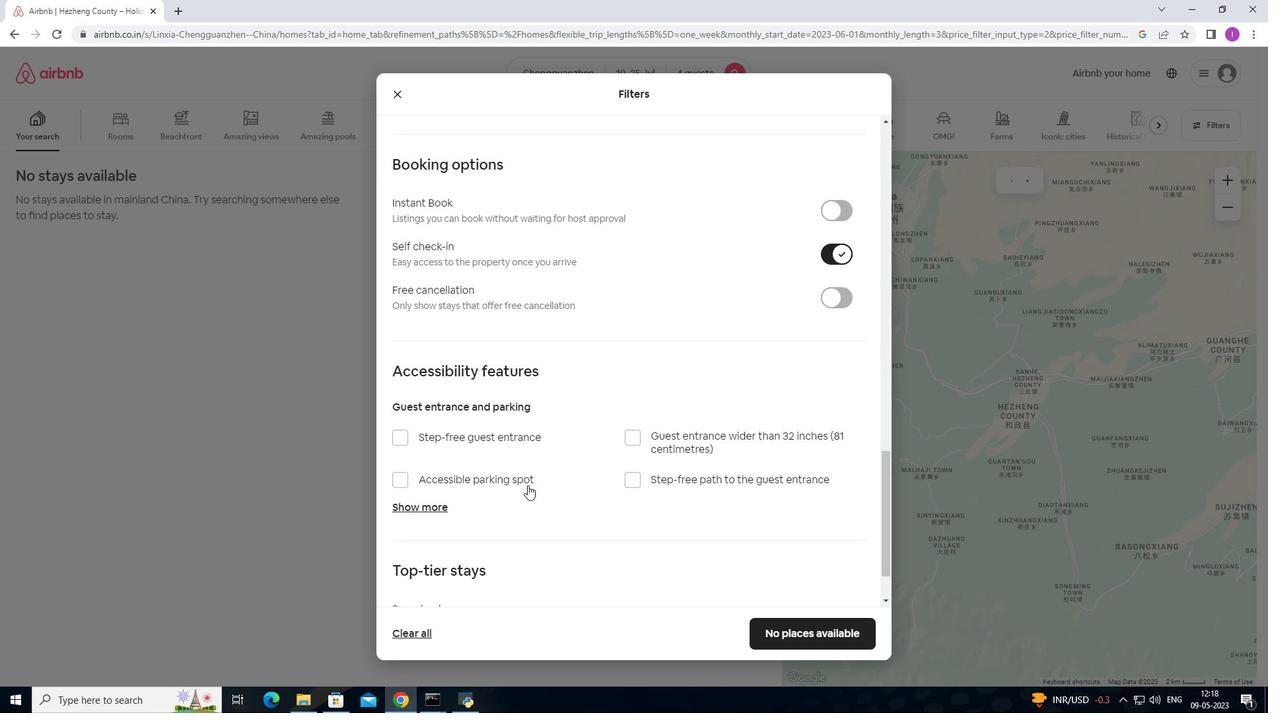 
Action: Mouse scrolled (527, 484) with delta (0, 0)
Screenshot: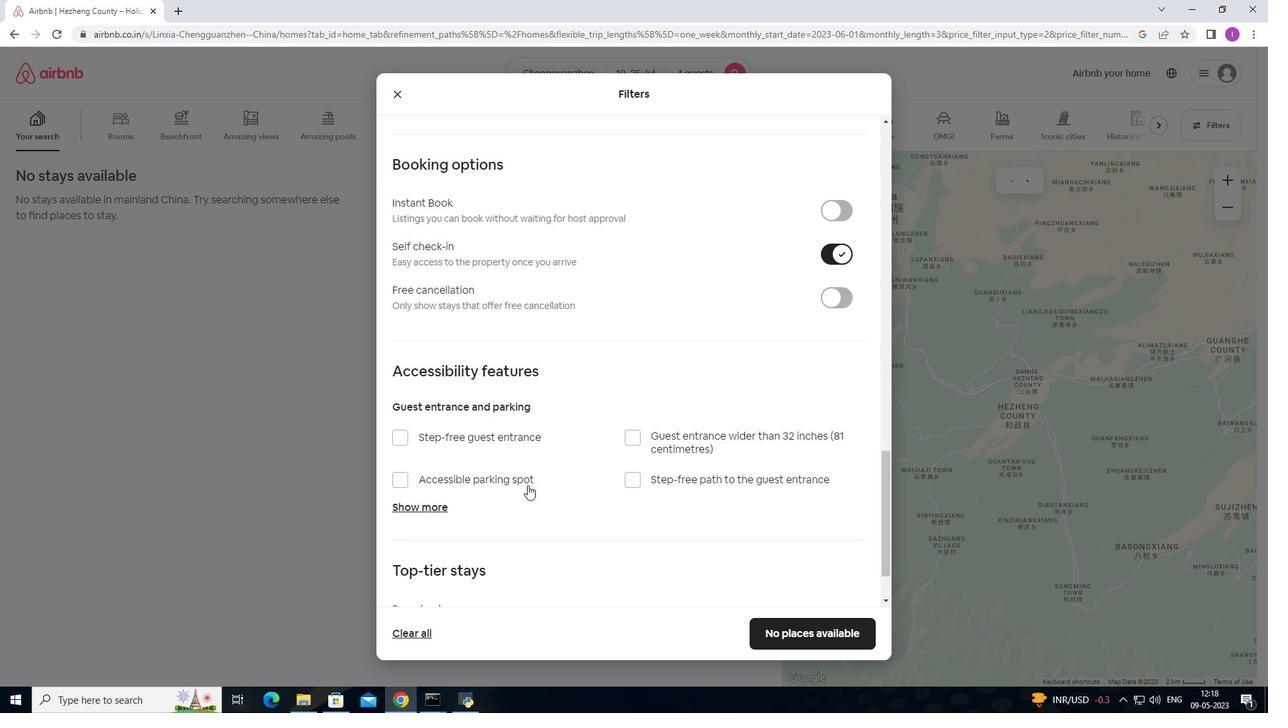 
Action: Mouse scrolled (527, 484) with delta (0, 0)
Screenshot: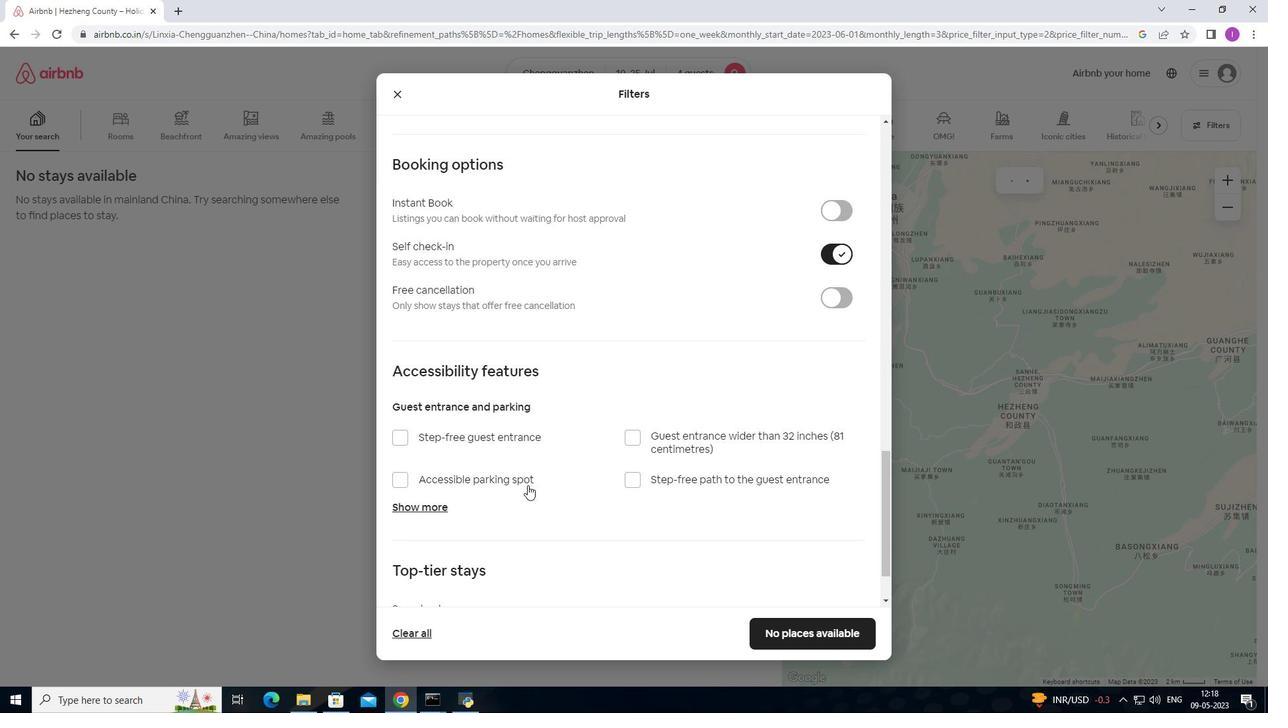 
Action: Mouse scrolled (527, 484) with delta (0, 0)
Screenshot: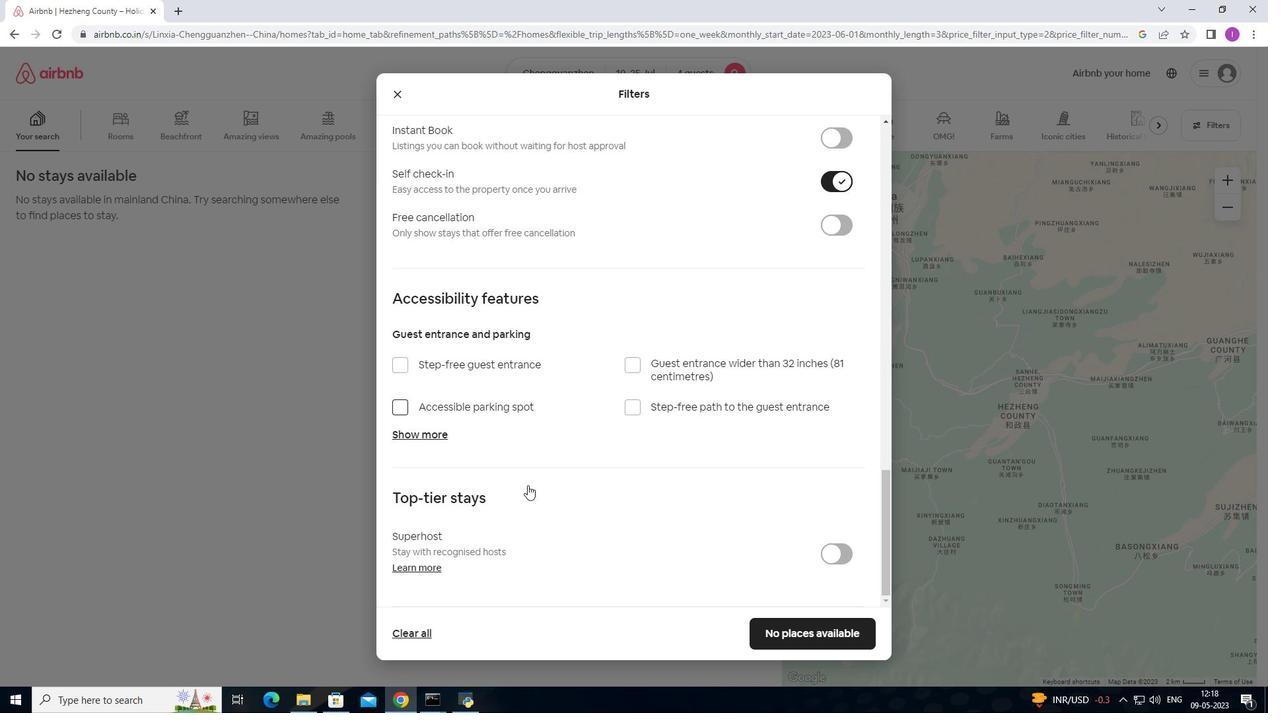 
Action: Mouse scrolled (527, 484) with delta (0, 0)
Screenshot: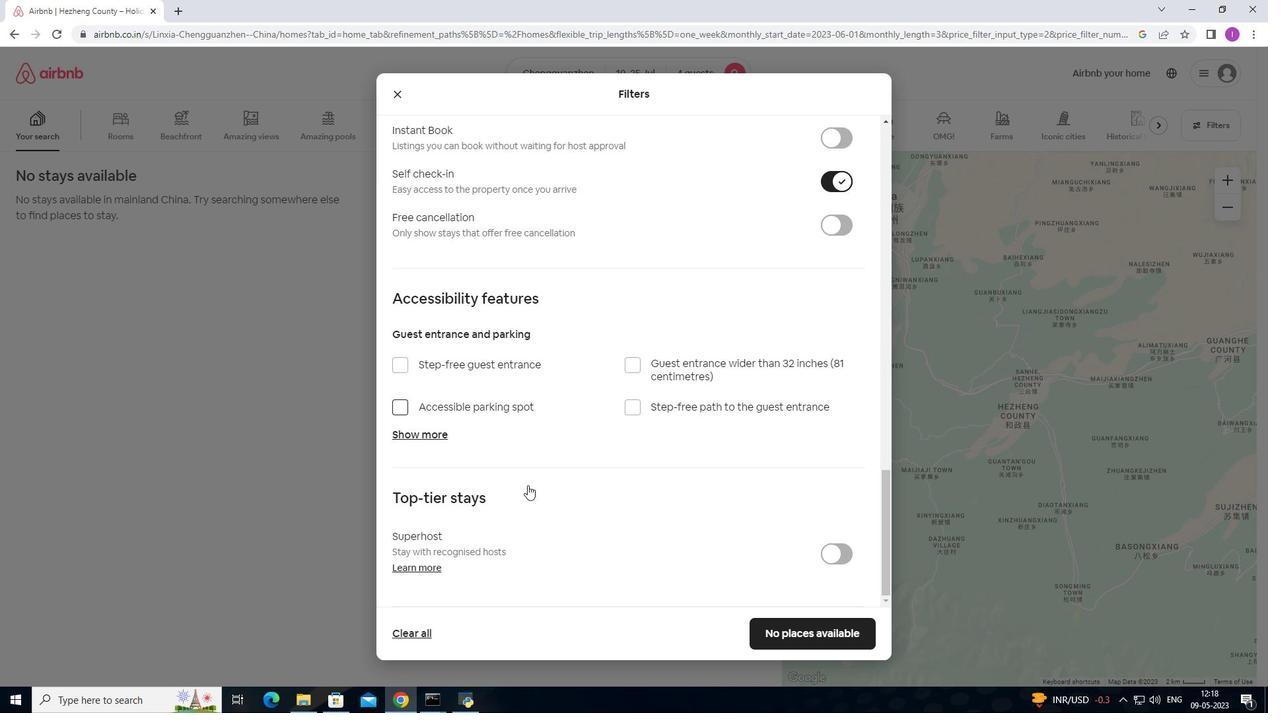 
Action: Mouse scrolled (527, 484) with delta (0, 0)
Screenshot: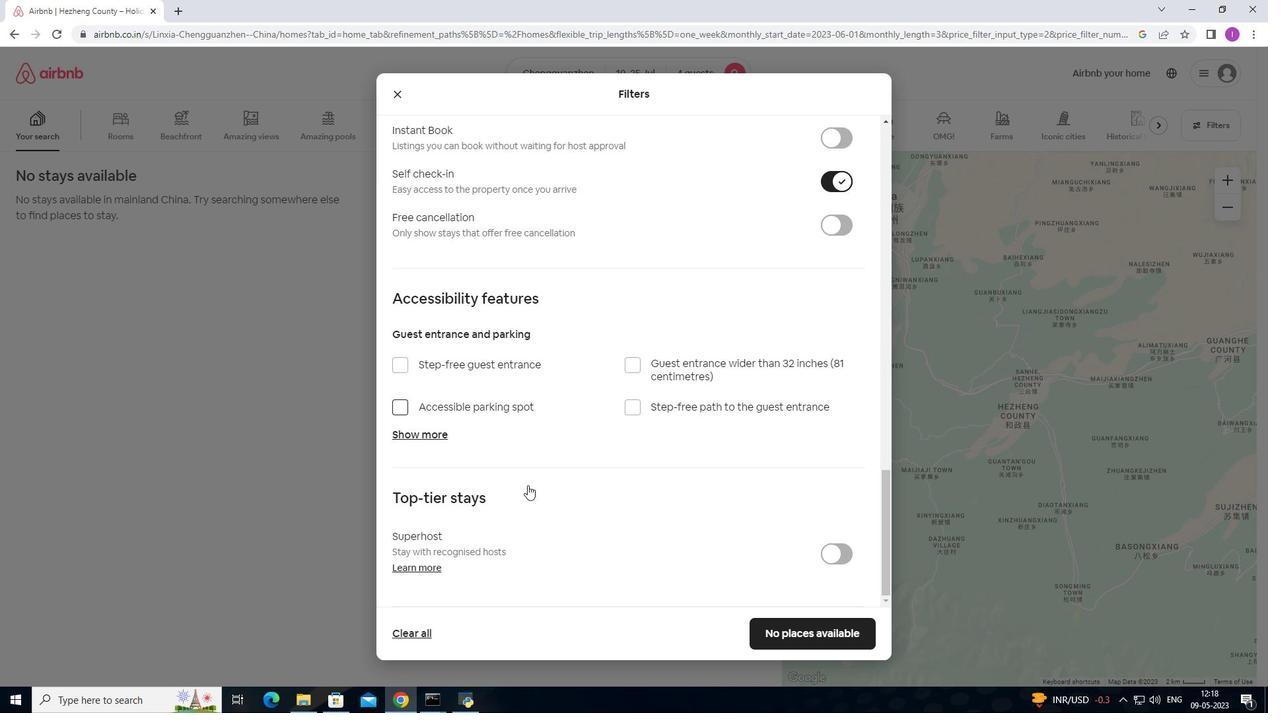 
Action: Mouse scrolled (527, 484) with delta (0, 0)
Screenshot: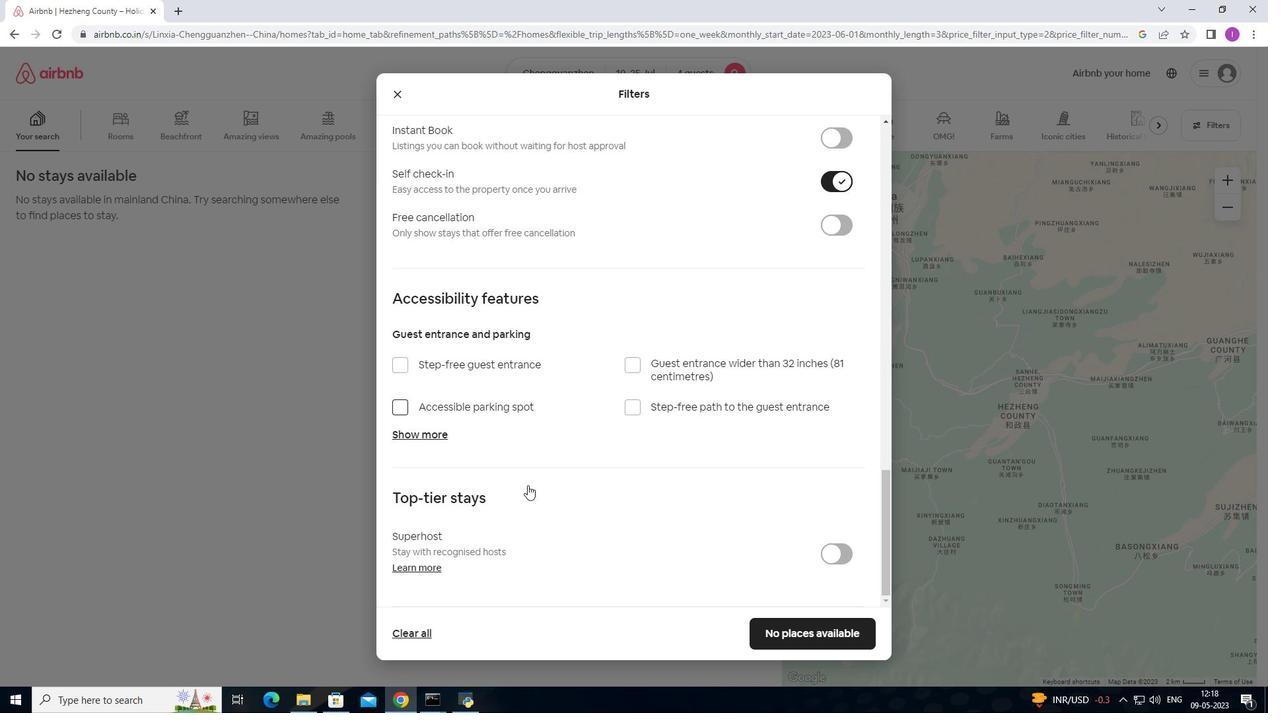 
Action: Mouse moved to (771, 633)
Screenshot: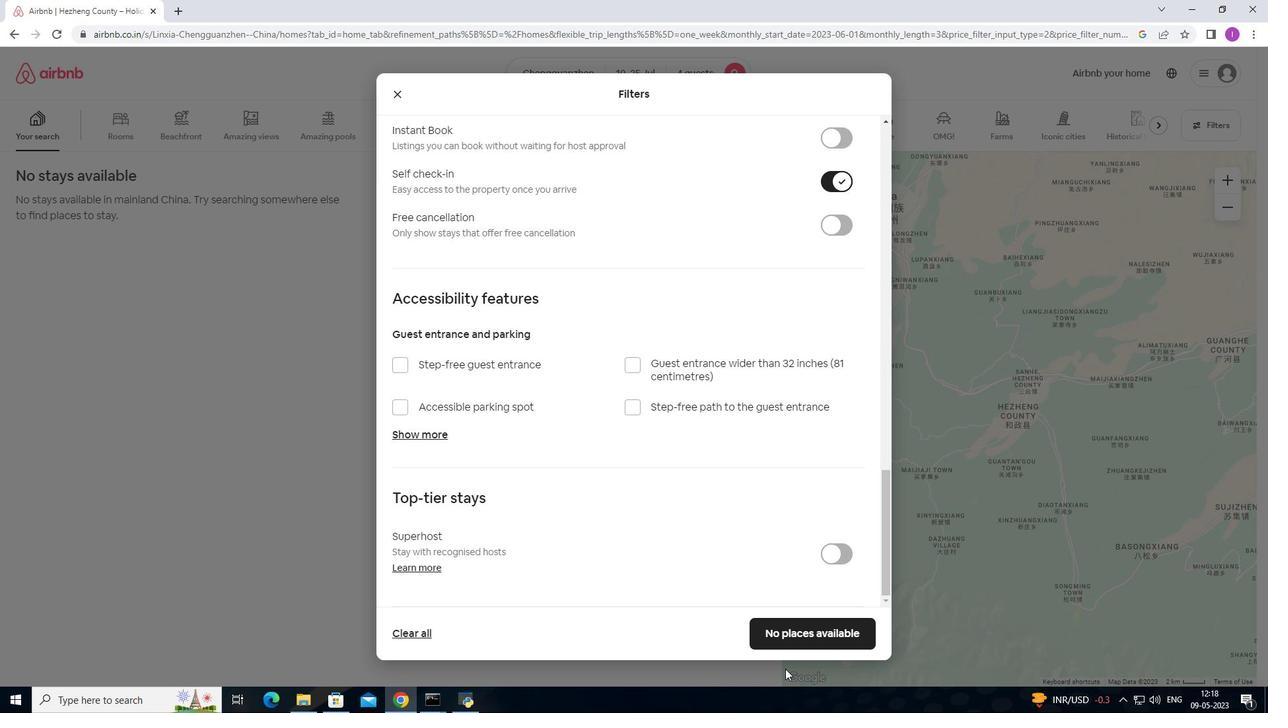 
Action: Mouse pressed left at (771, 633)
Screenshot: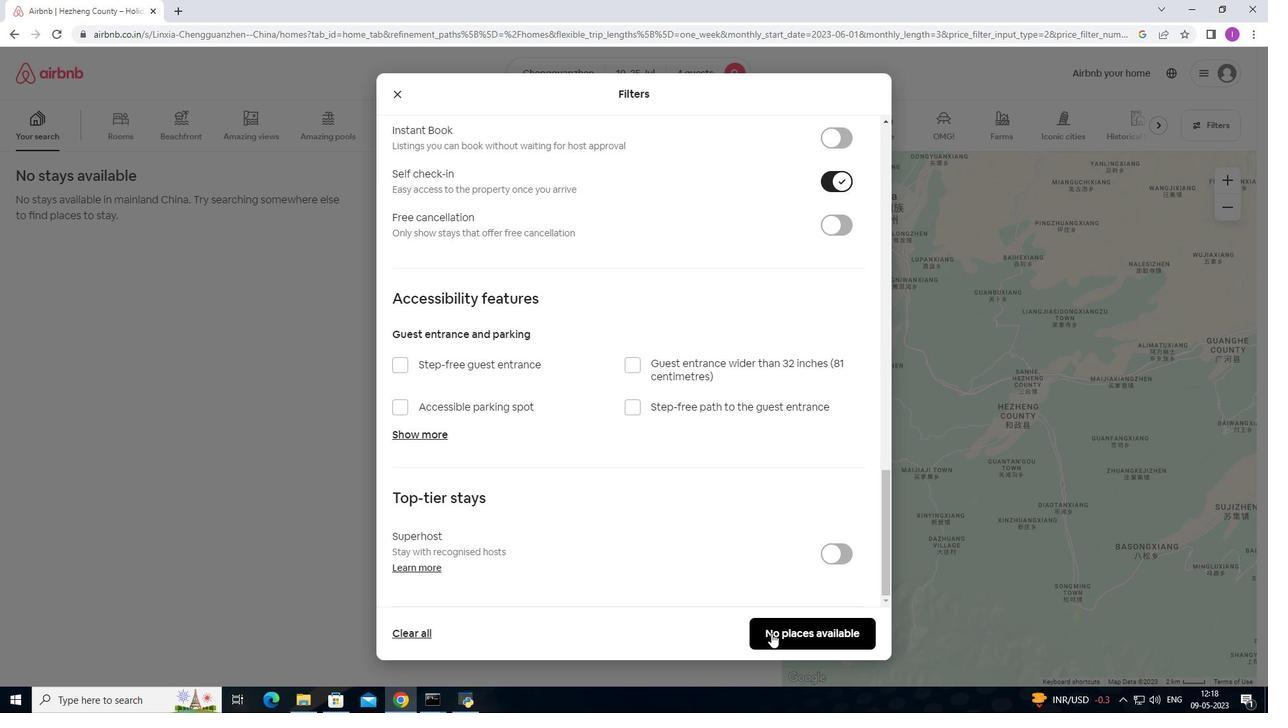 
Action: Mouse moved to (771, 632)
Screenshot: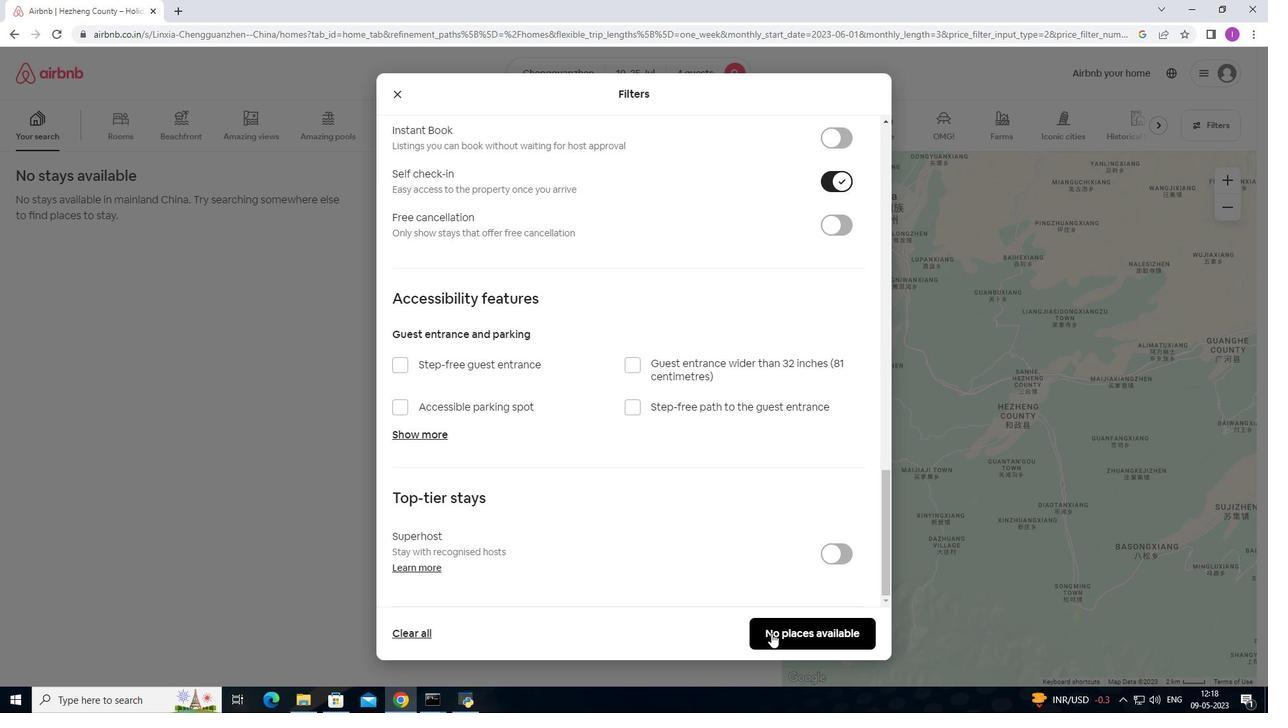 
